 Task: Find connections with filter location Ratlām with filter topic #goalswith filter profile language Potuguese with filter current company Haldiram Foods International Ltd with filter school Amrita Vishwa Vidyapeetham with filter industry Coal Mining with filter service category SupportTechnical Writing with filter keywords title Physical Therapy Assistant
Action: Mouse moved to (627, 65)
Screenshot: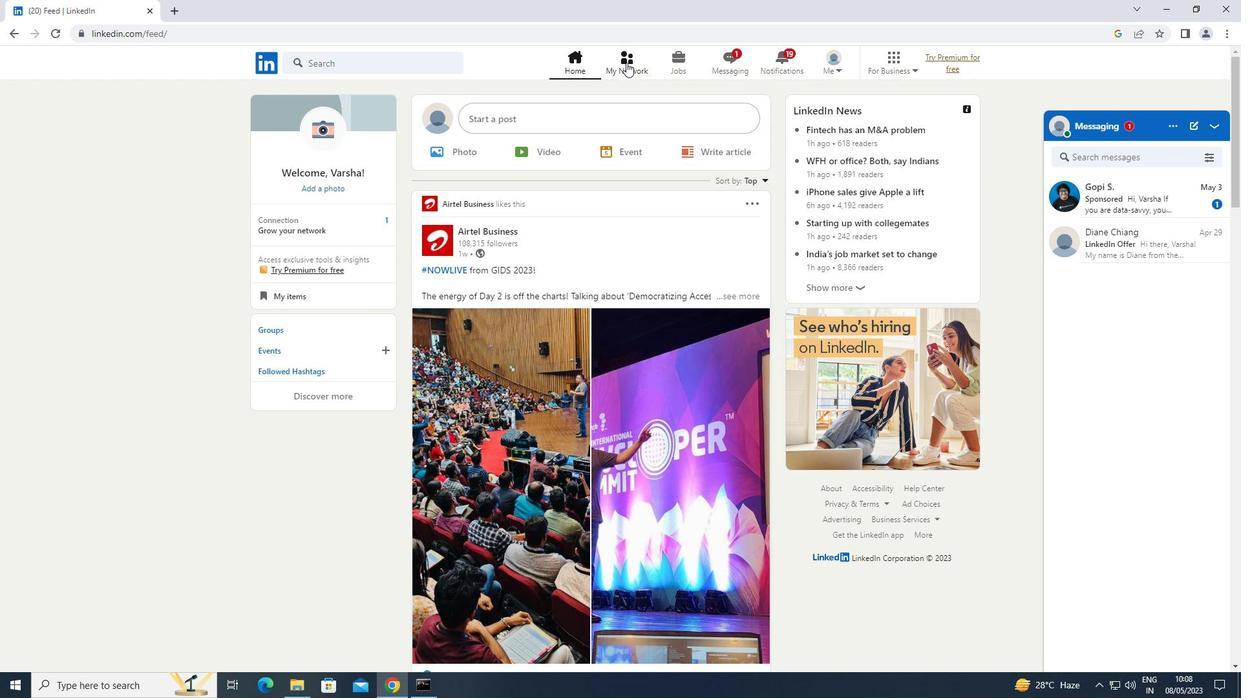 
Action: Mouse pressed left at (627, 65)
Screenshot: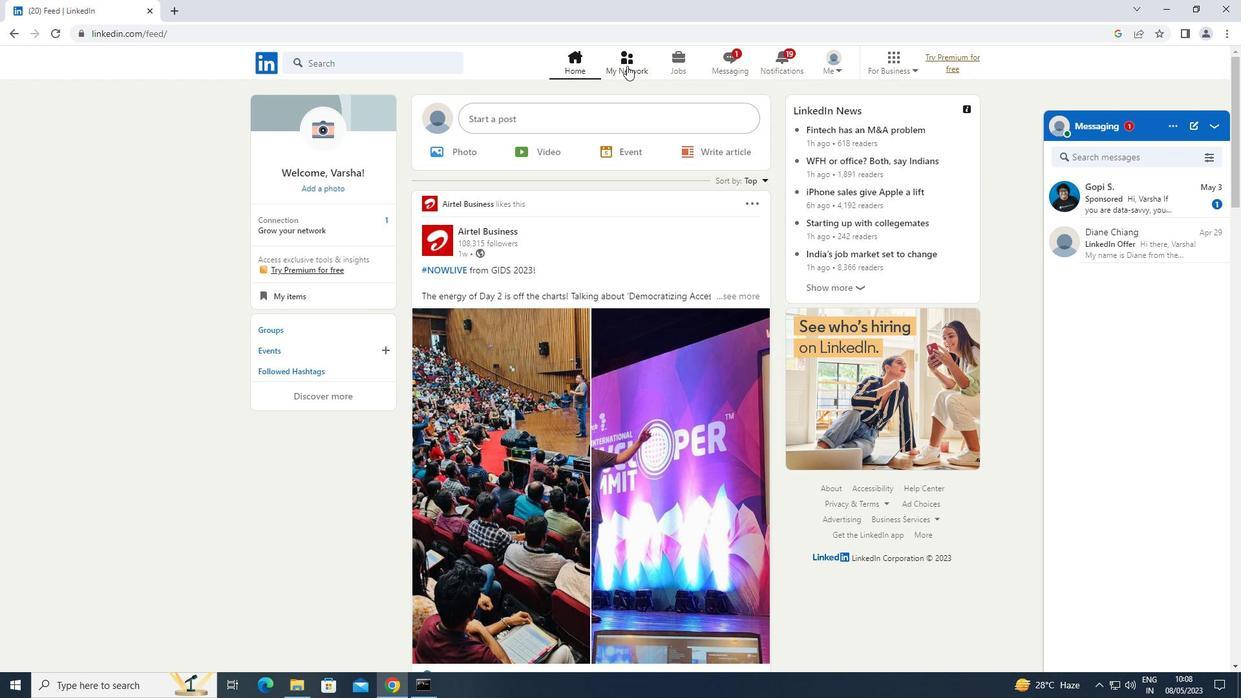 
Action: Mouse moved to (362, 126)
Screenshot: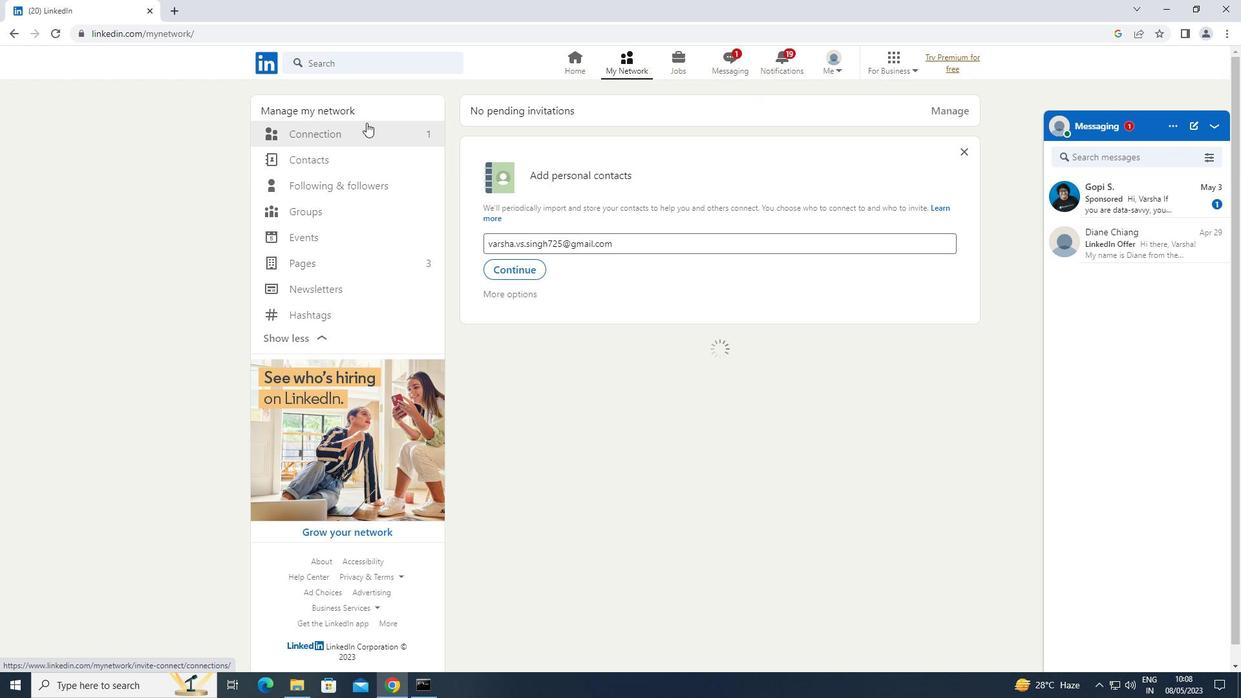 
Action: Mouse pressed left at (362, 126)
Screenshot: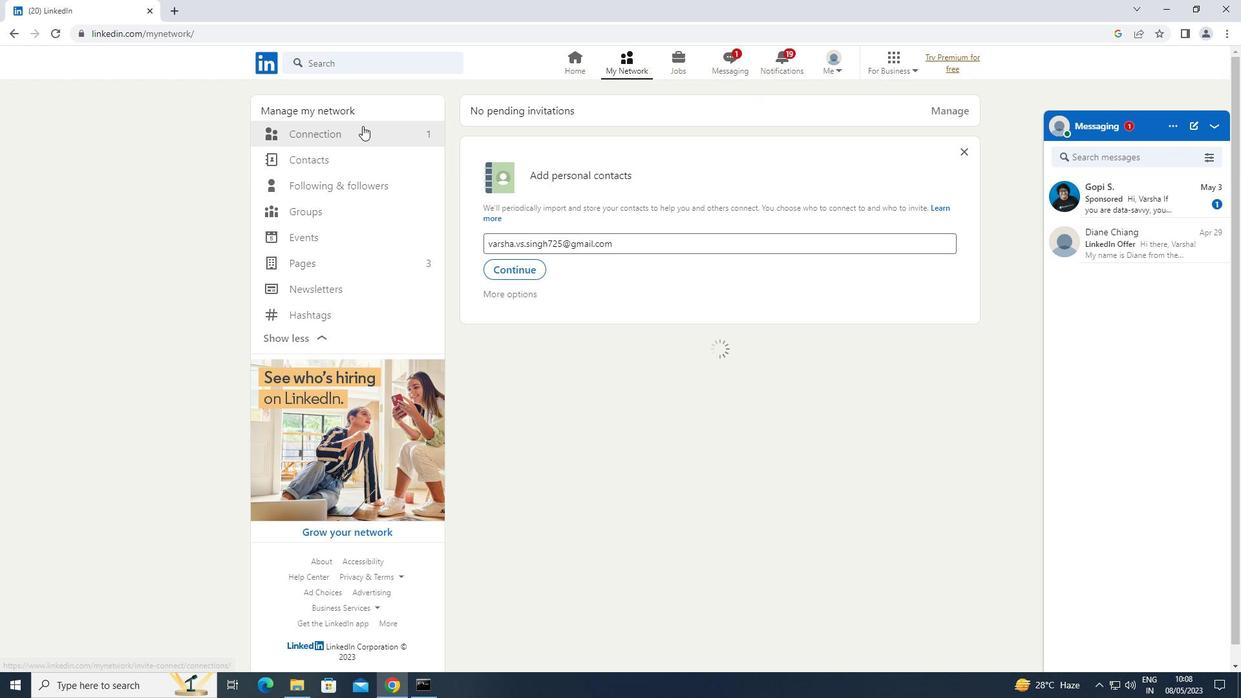 
Action: Mouse moved to (720, 129)
Screenshot: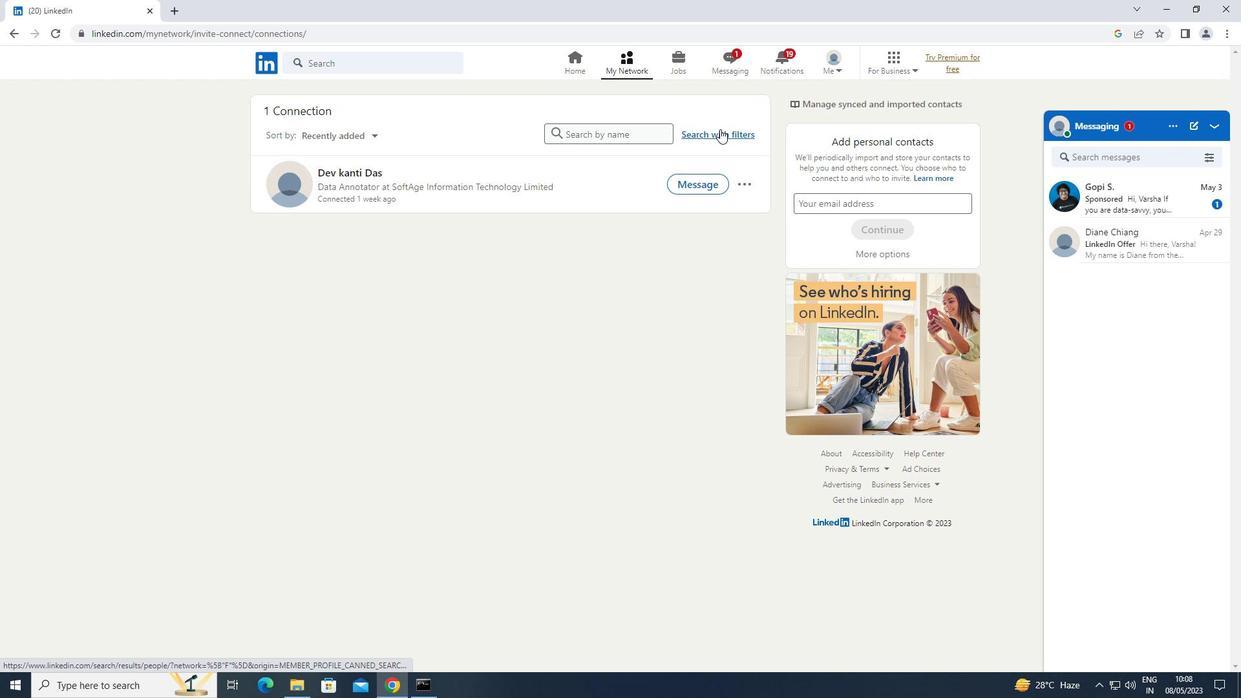
Action: Mouse pressed left at (720, 129)
Screenshot: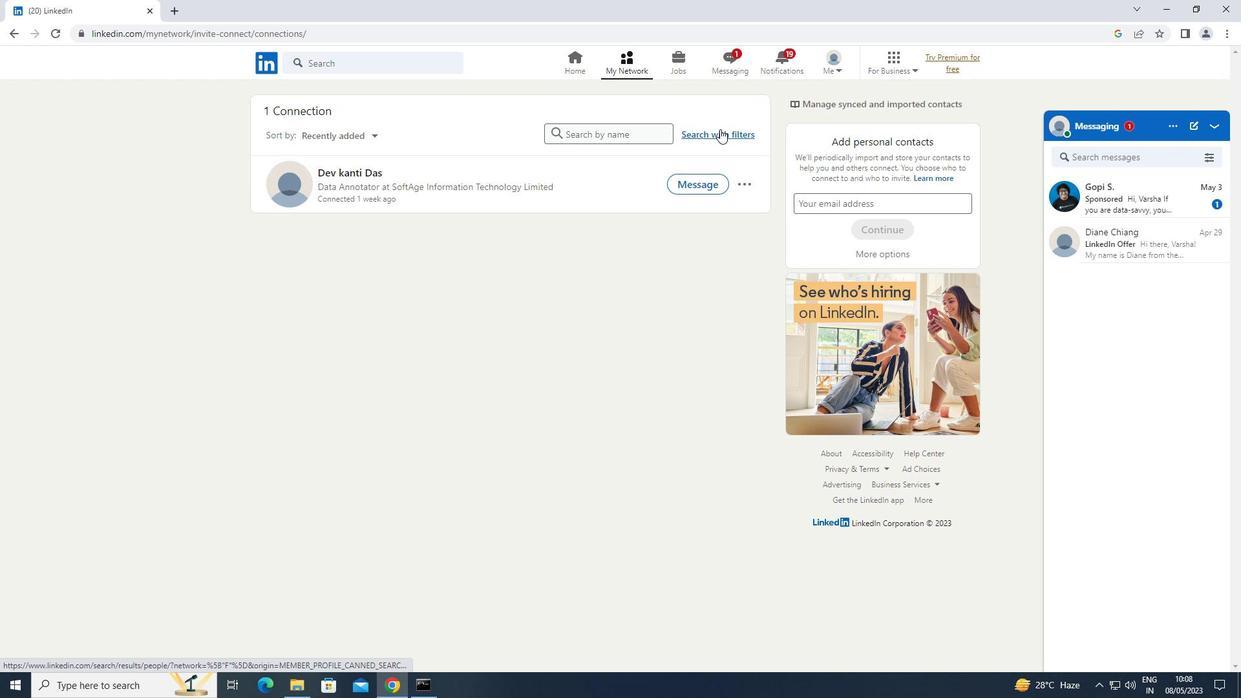 
Action: Mouse moved to (669, 98)
Screenshot: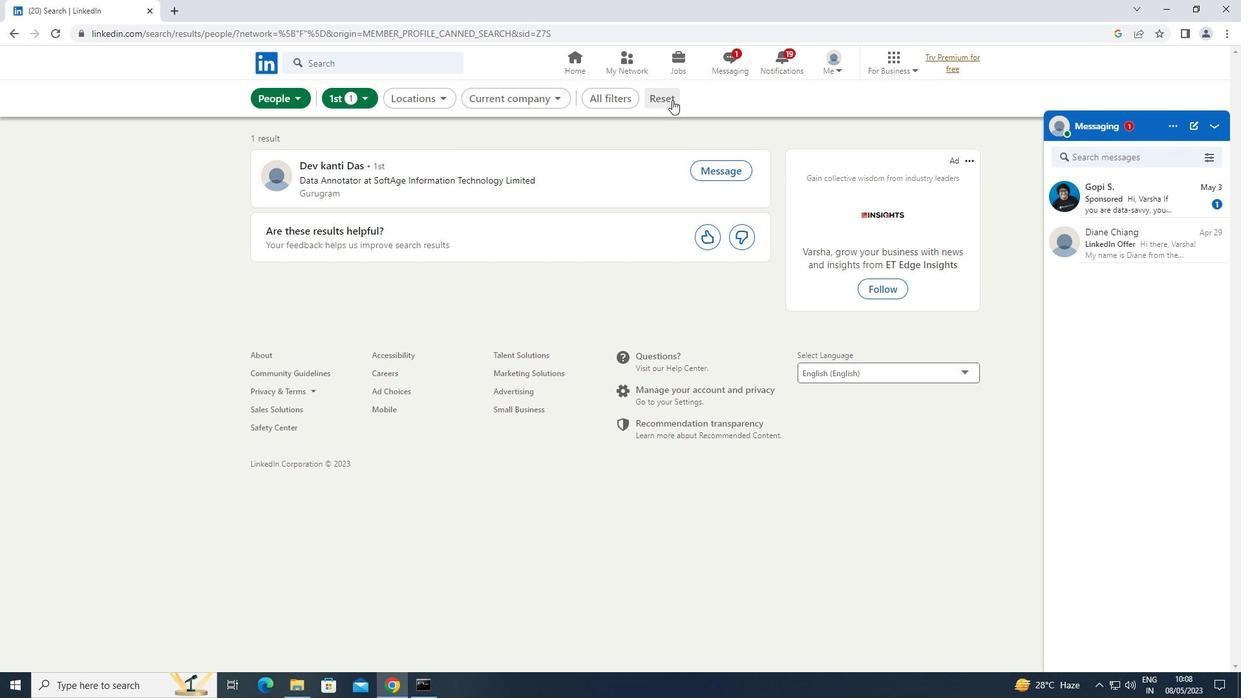 
Action: Mouse pressed left at (669, 98)
Screenshot: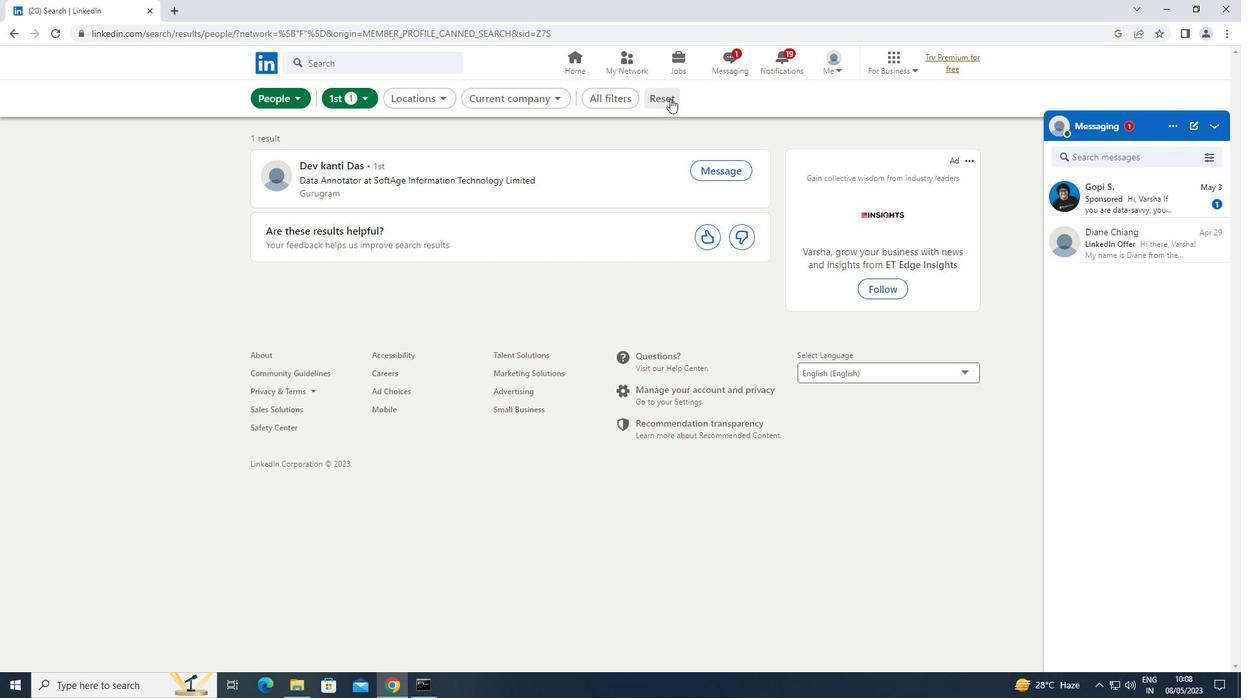 
Action: Mouse moved to (649, 99)
Screenshot: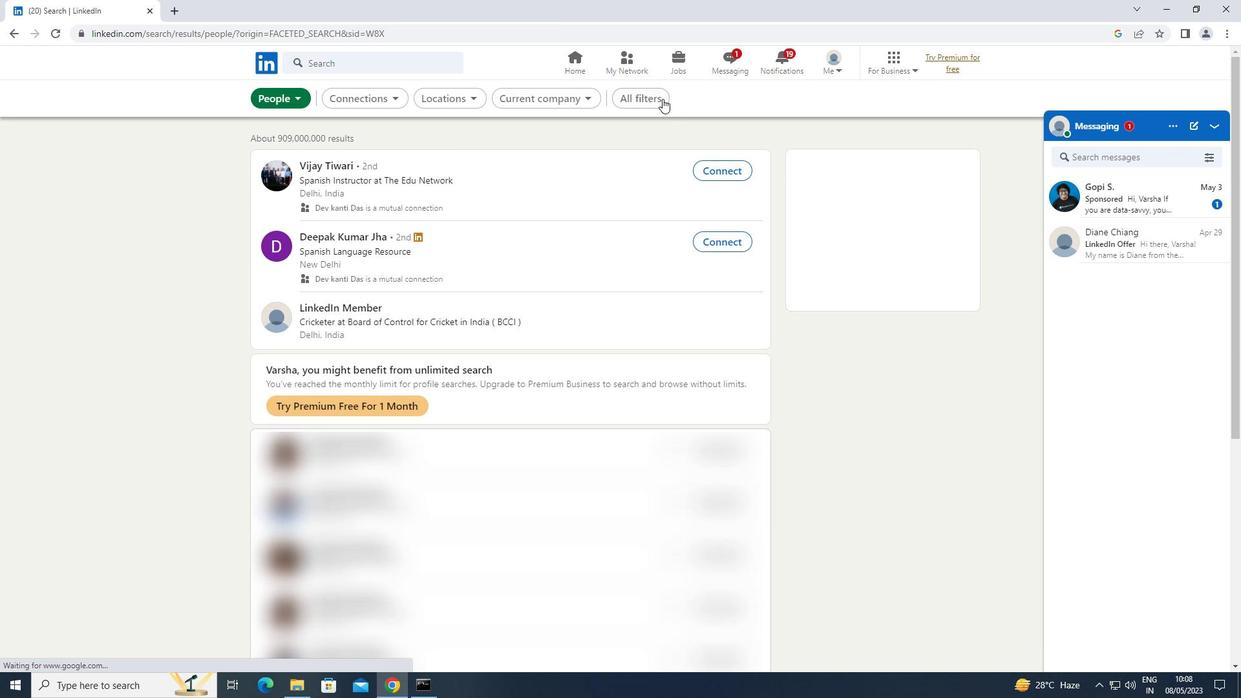 
Action: Mouse pressed left at (649, 99)
Screenshot: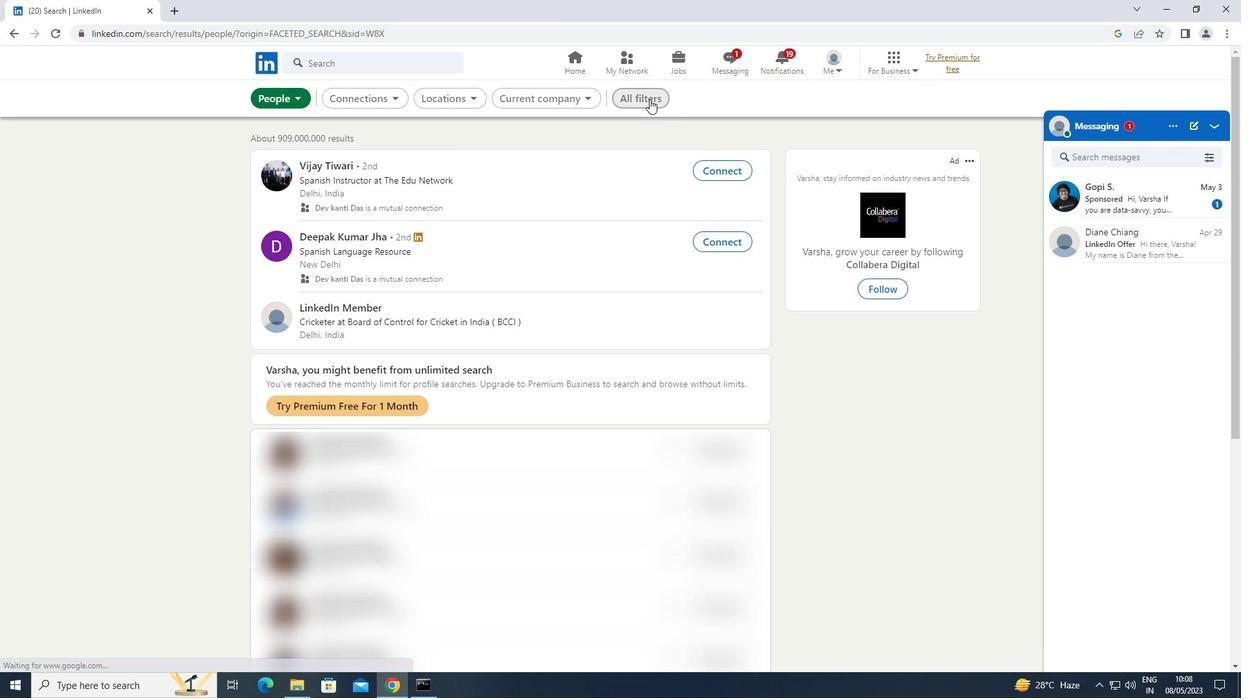 
Action: Mouse moved to (996, 192)
Screenshot: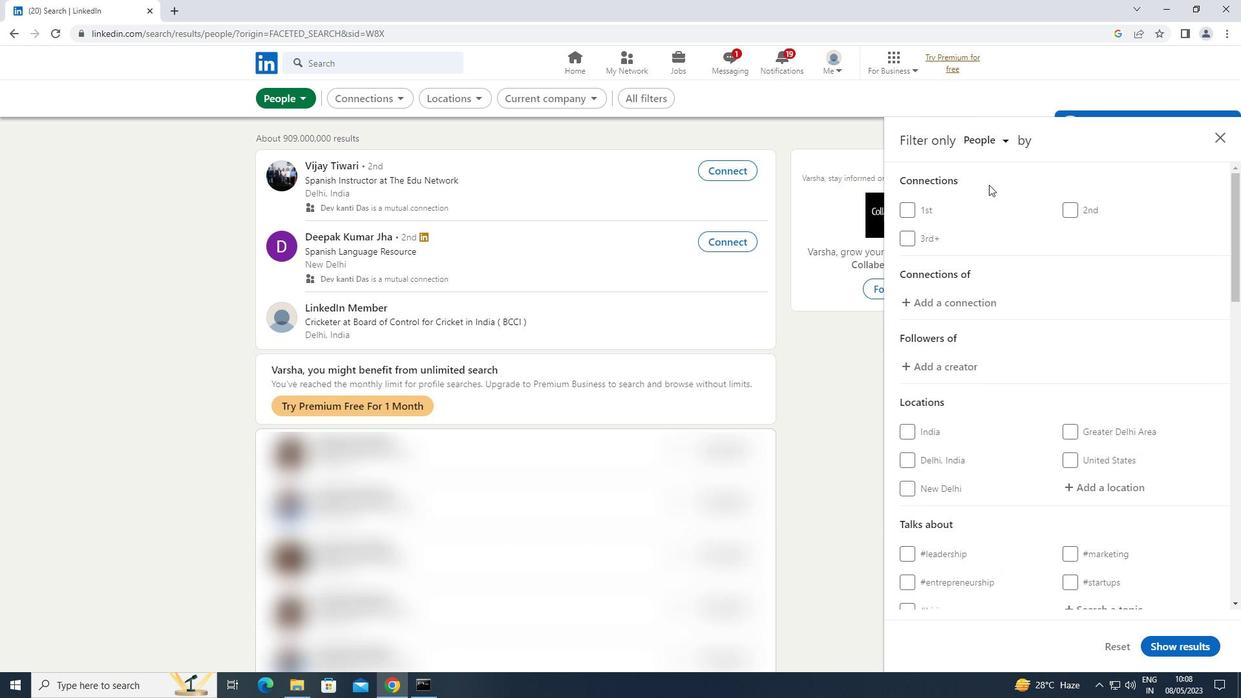 
Action: Mouse scrolled (996, 192) with delta (0, 0)
Screenshot: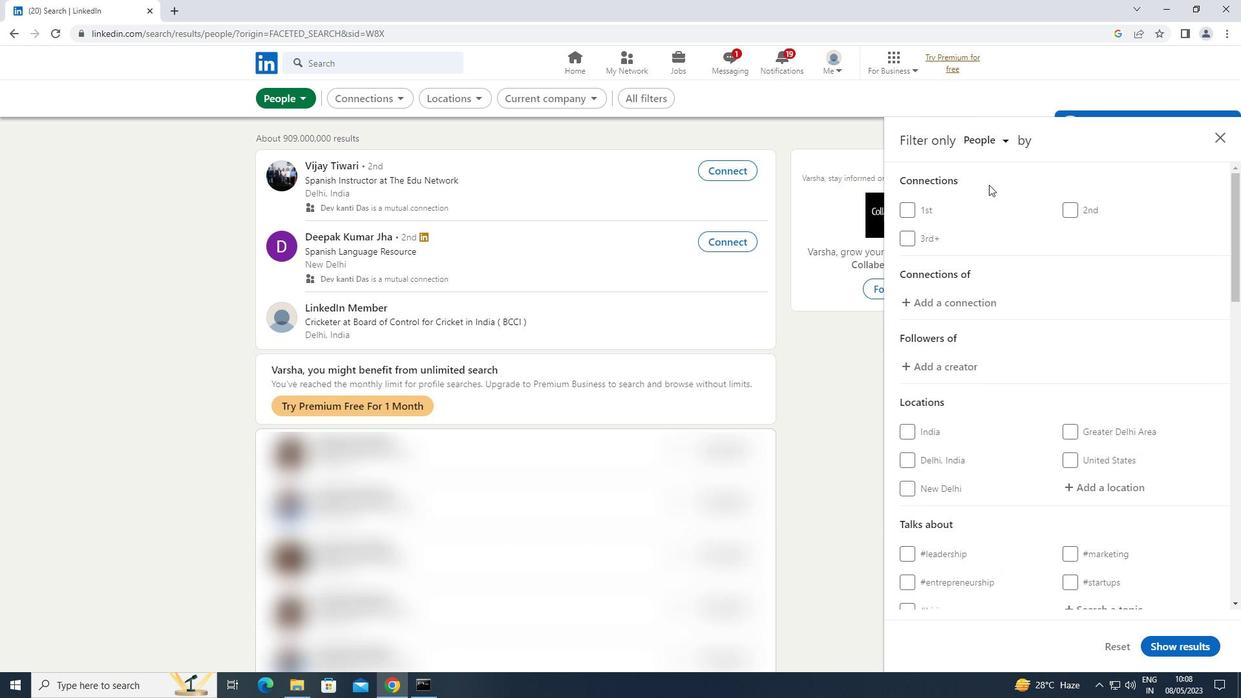 
Action: Mouse moved to (1003, 202)
Screenshot: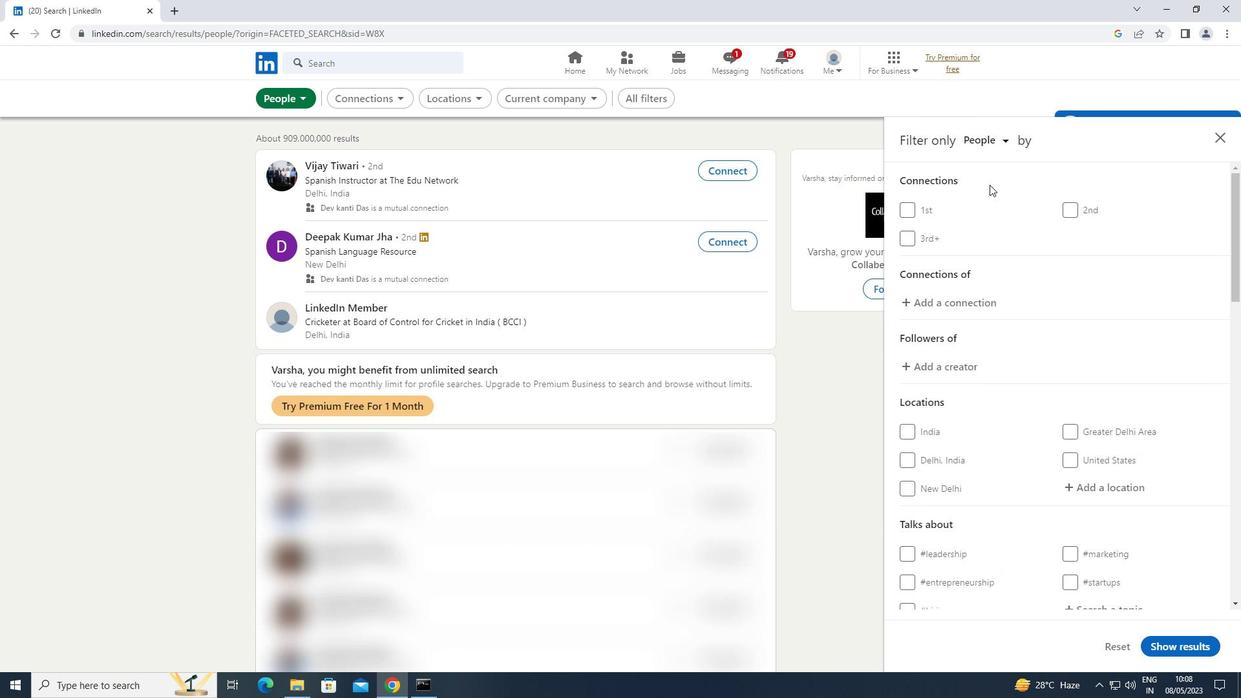 
Action: Mouse scrolled (1003, 201) with delta (0, 0)
Screenshot: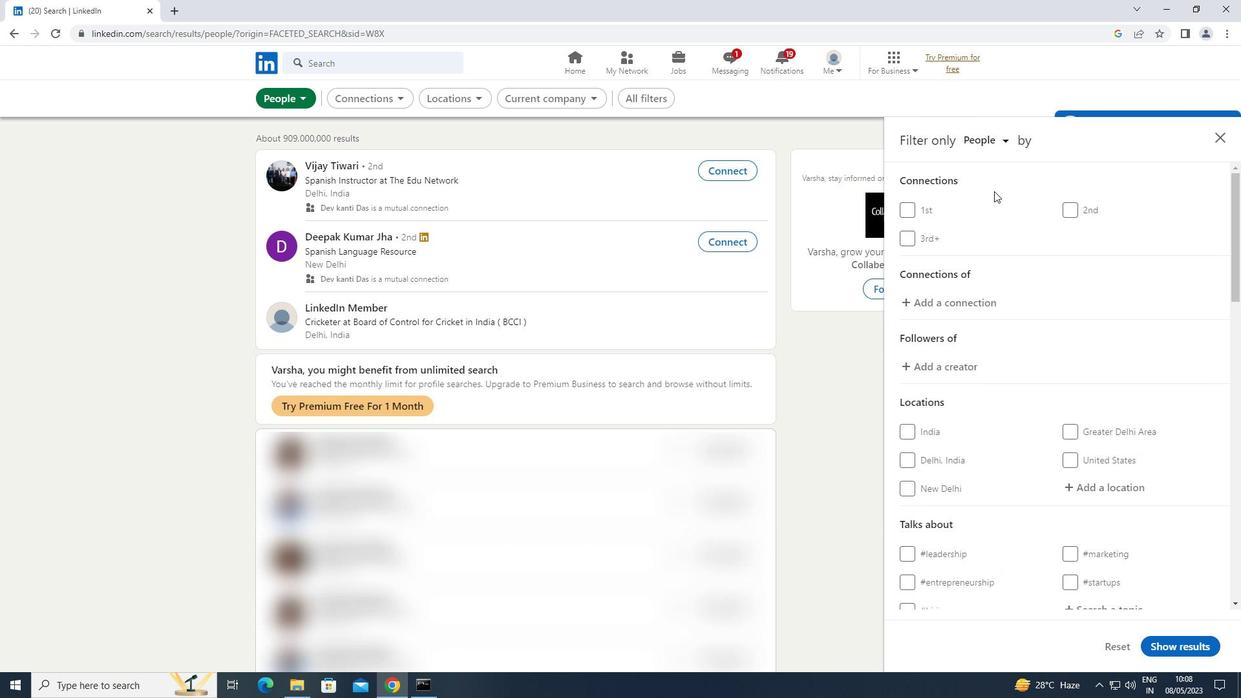 
Action: Mouse moved to (1081, 358)
Screenshot: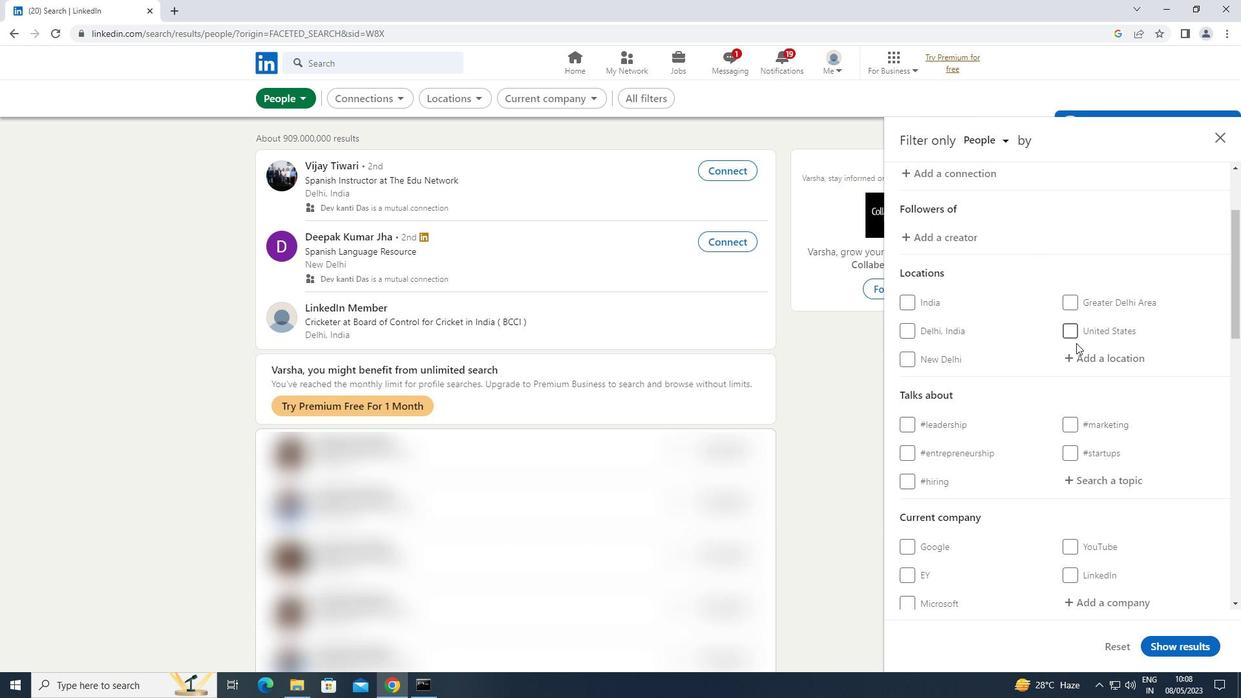 
Action: Mouse pressed left at (1081, 358)
Screenshot: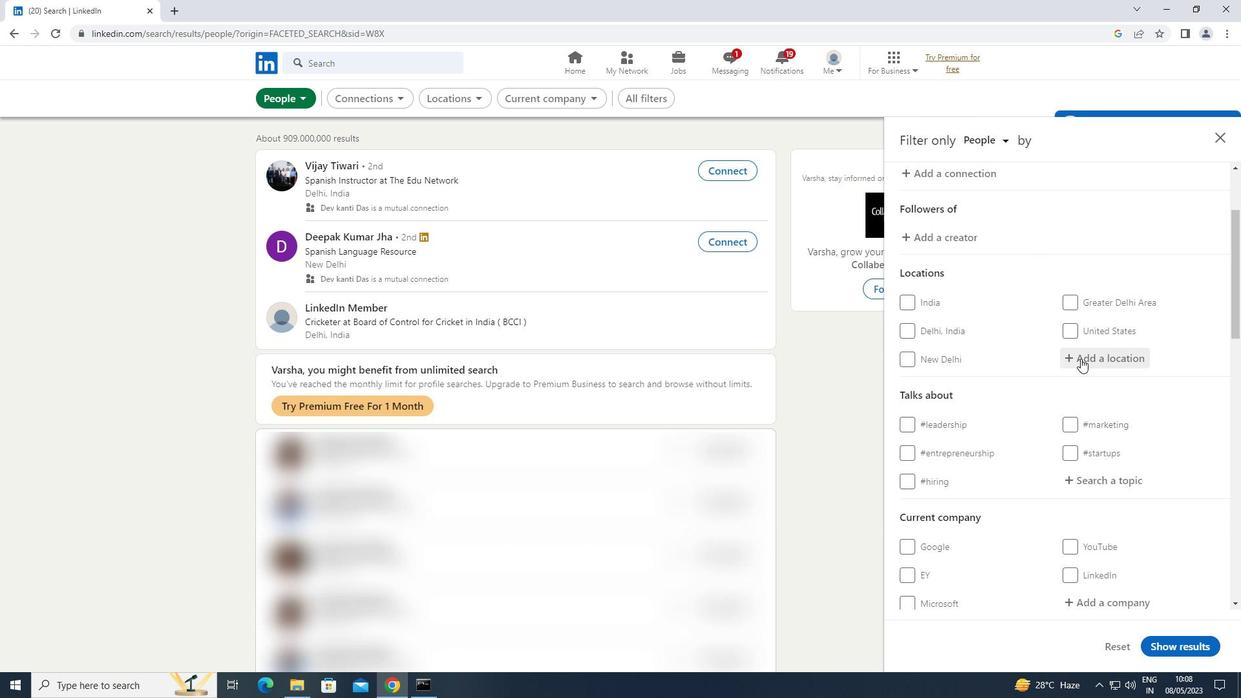 
Action: Key pressed <Key.shift>RAT<Key.backspace><Key.backspace><Key.backspace><Key.shift><Key.shift><Key.shift><Key.shift><Key.shift>RATLAM
Screenshot: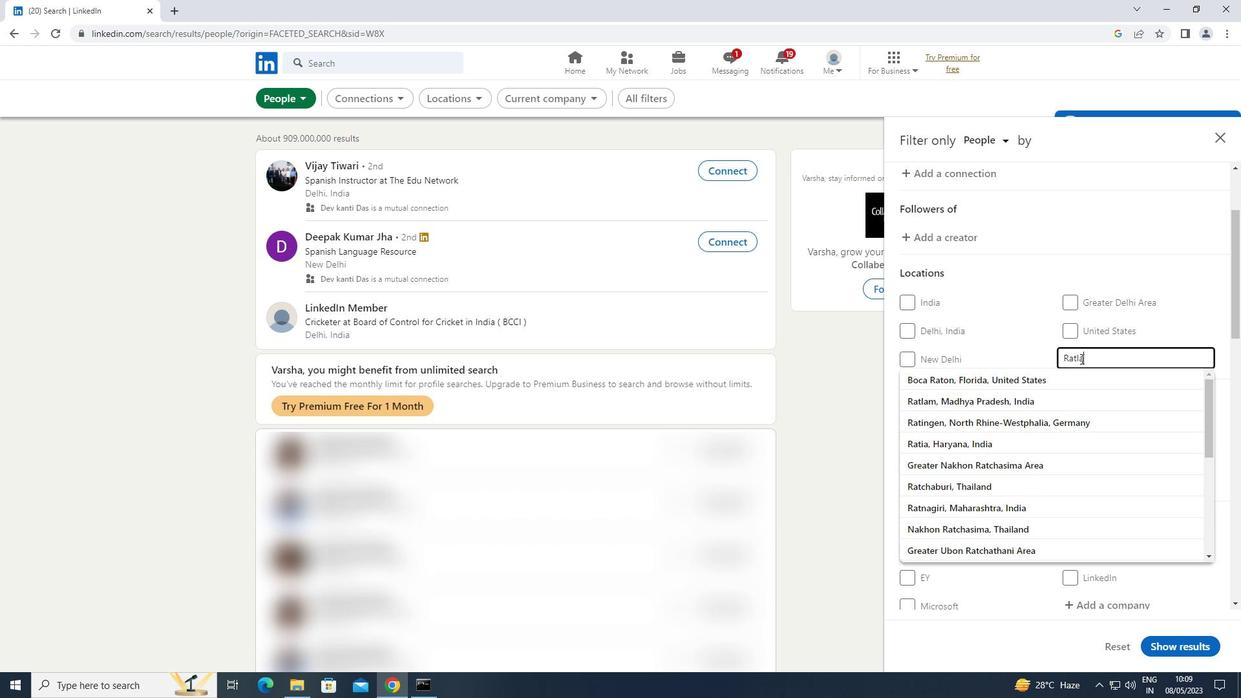 
Action: Mouse moved to (1105, 484)
Screenshot: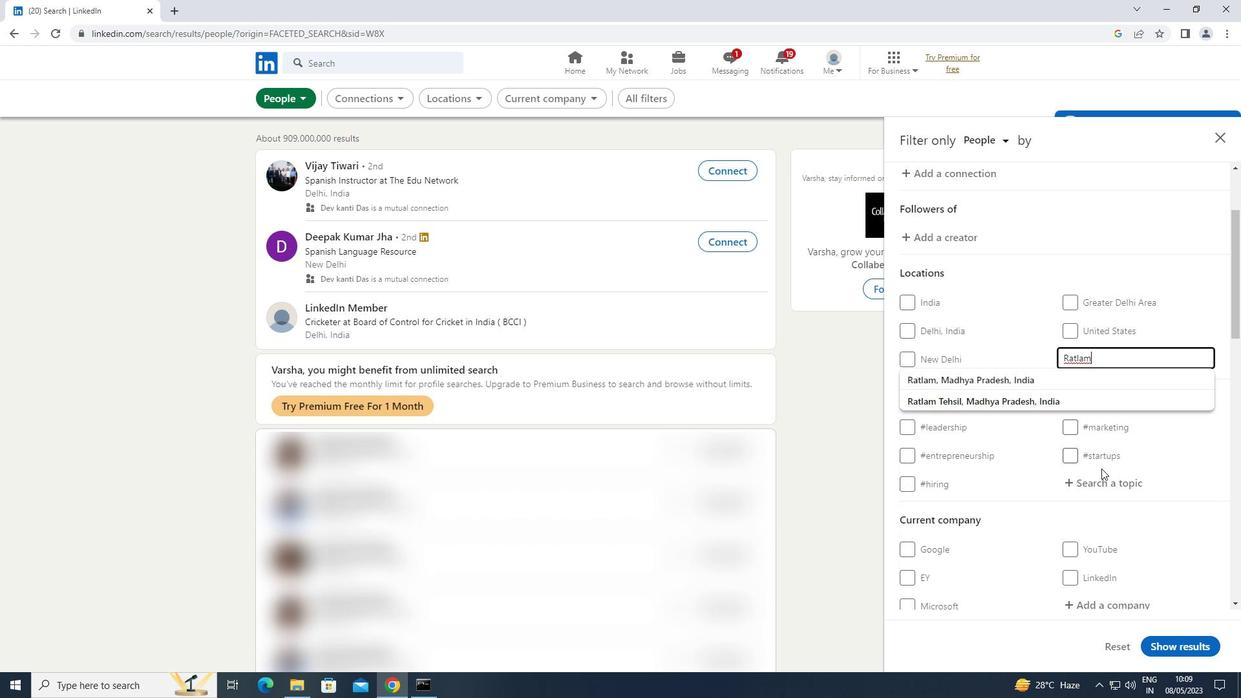 
Action: Mouse pressed left at (1105, 484)
Screenshot: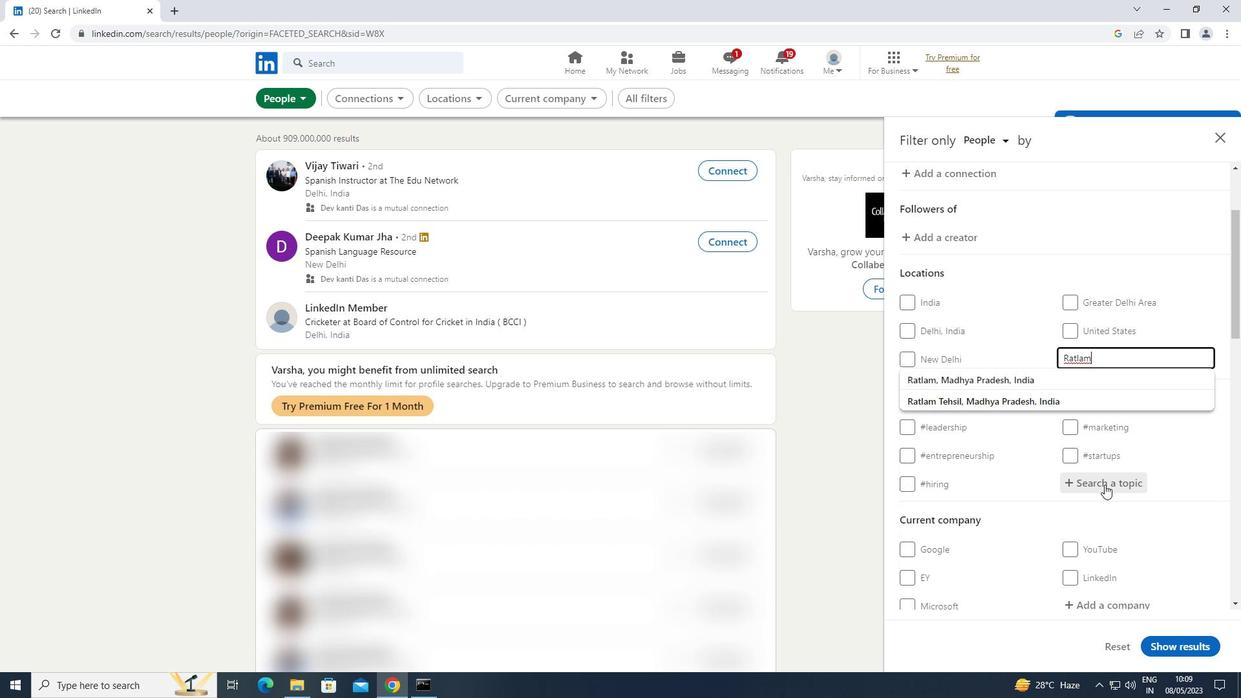 
Action: Mouse moved to (1108, 487)
Screenshot: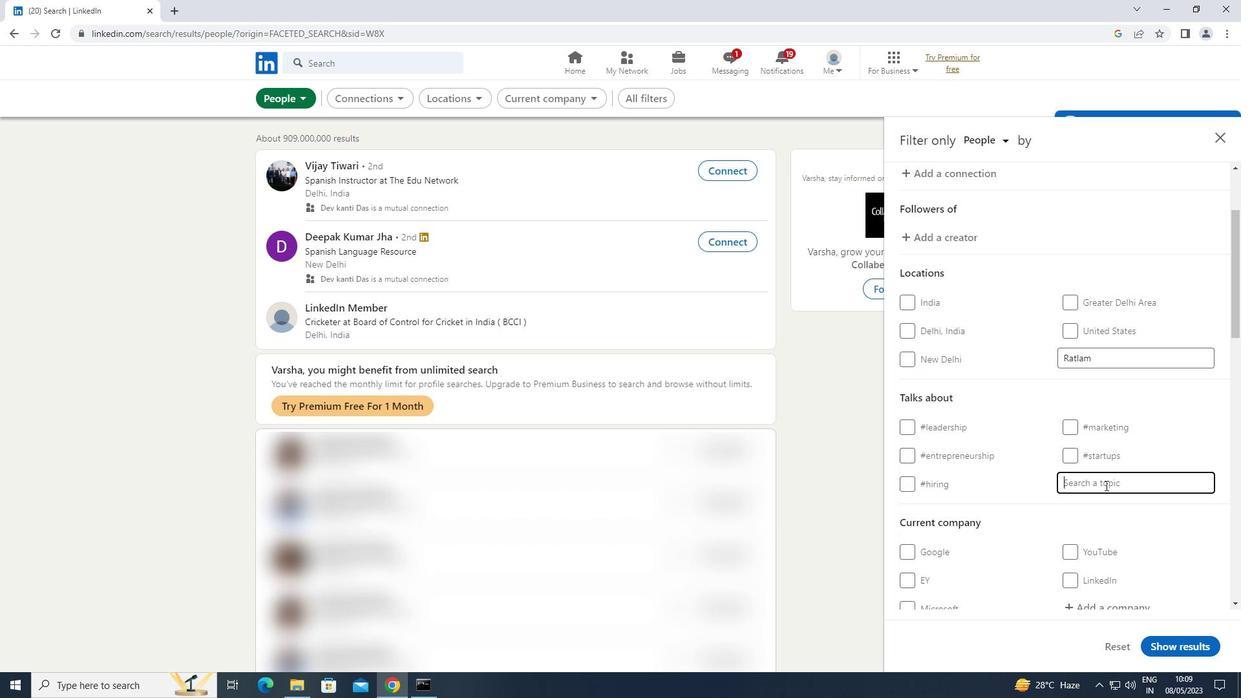 
Action: Key pressed GOALS
Screenshot: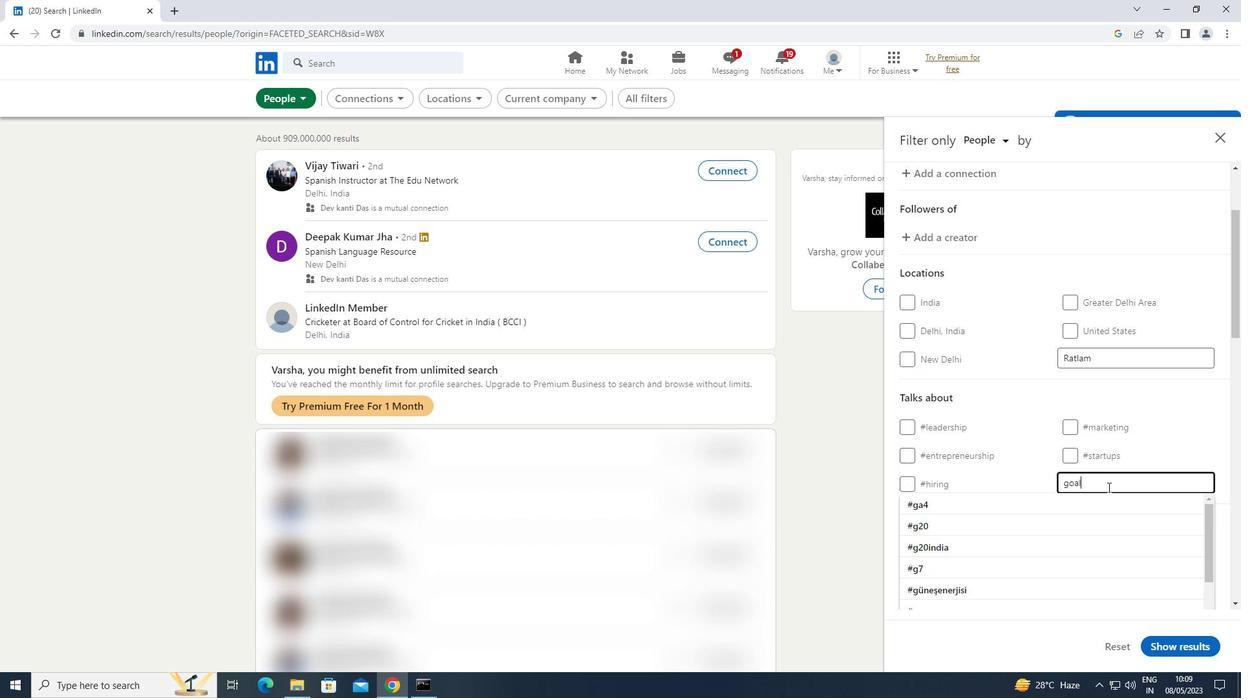 
Action: Mouse moved to (940, 505)
Screenshot: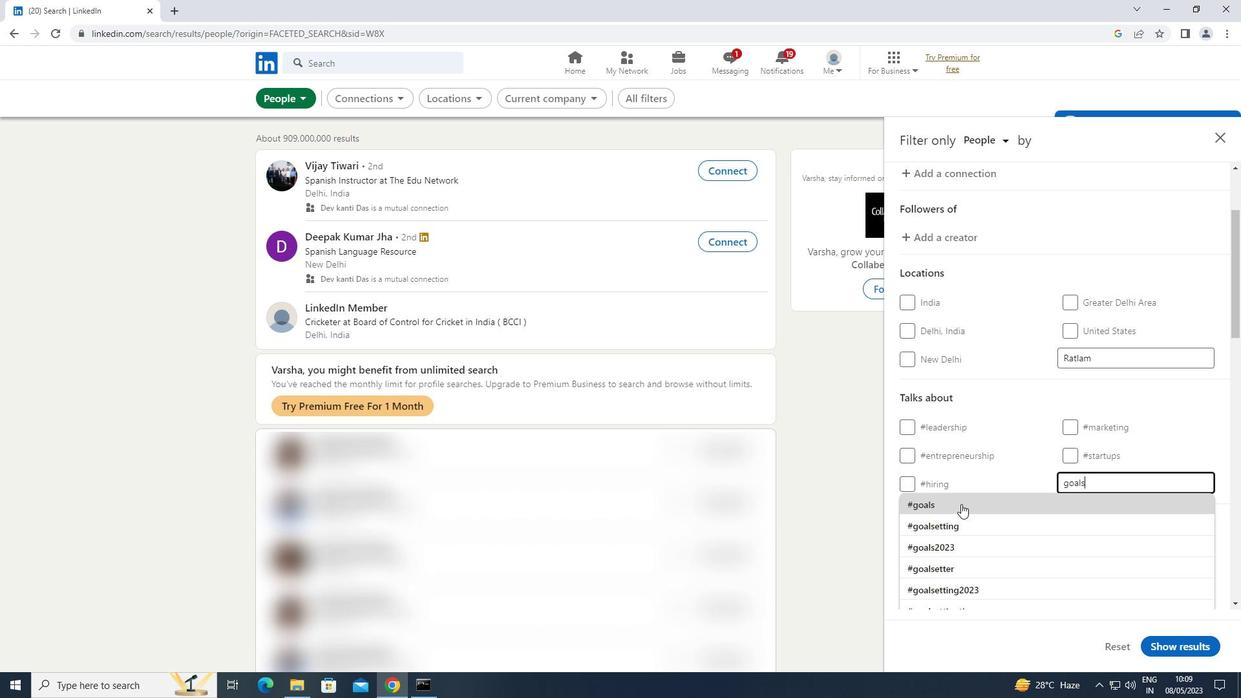 
Action: Mouse pressed left at (940, 505)
Screenshot: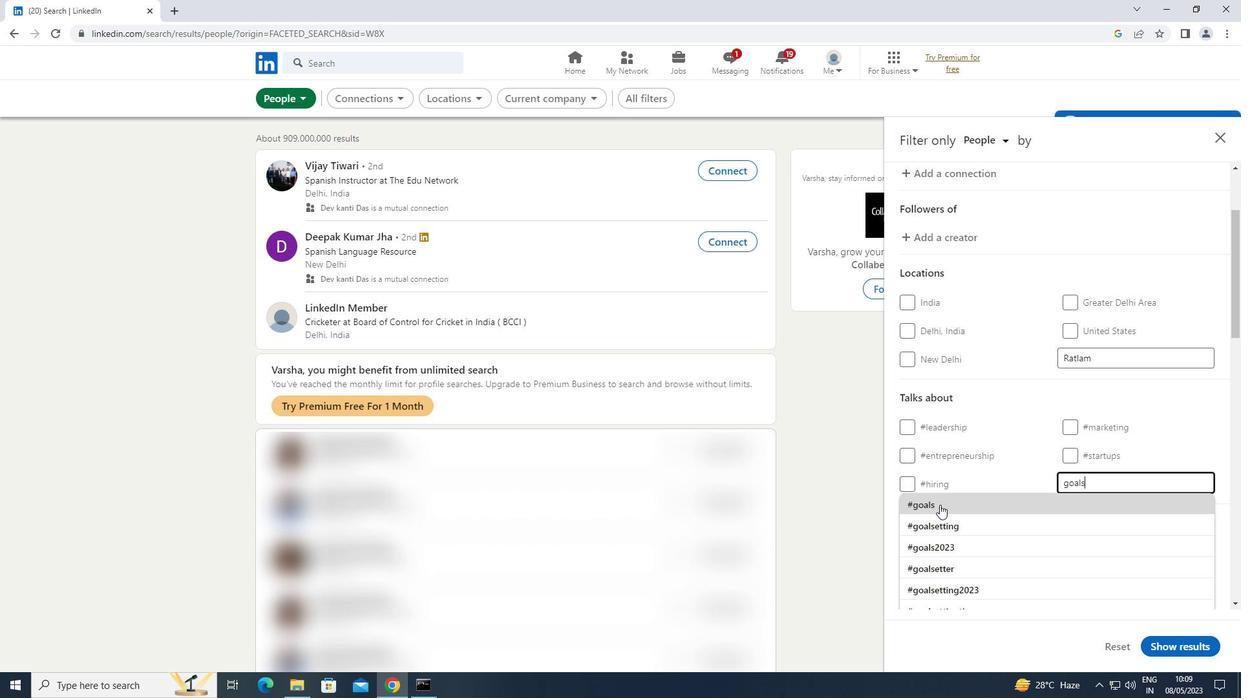 
Action: Mouse scrolled (940, 504) with delta (0, 0)
Screenshot: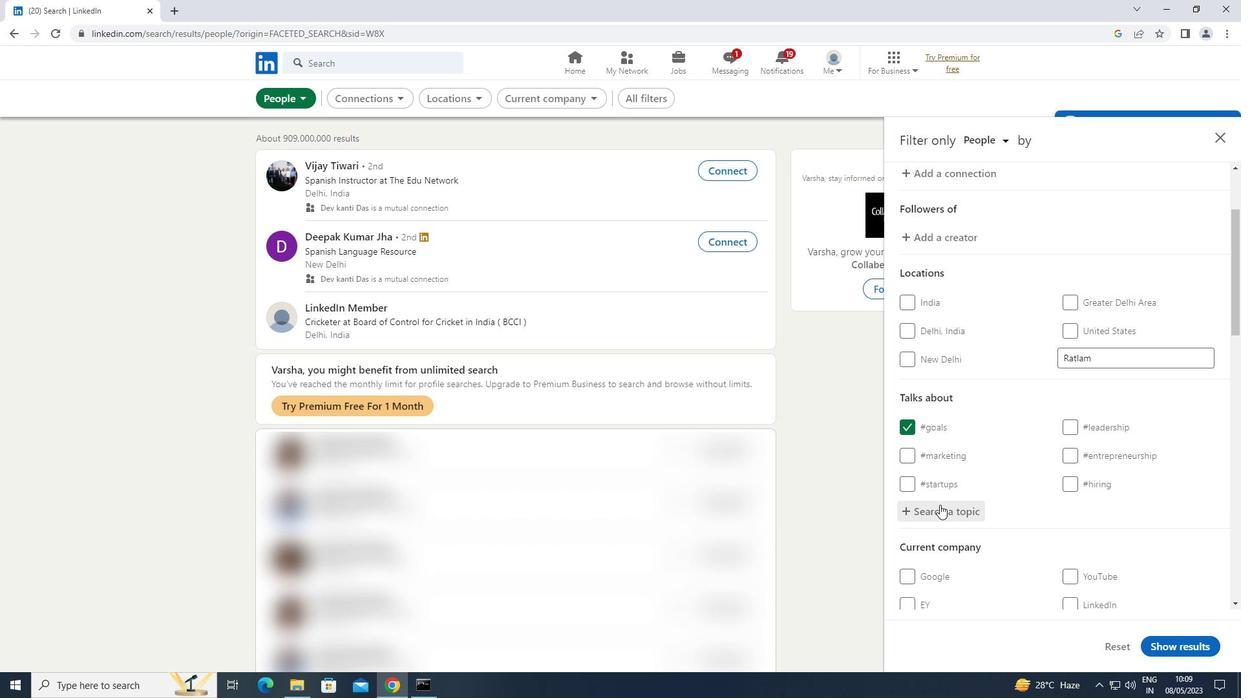 
Action: Mouse scrolled (940, 504) with delta (0, 0)
Screenshot: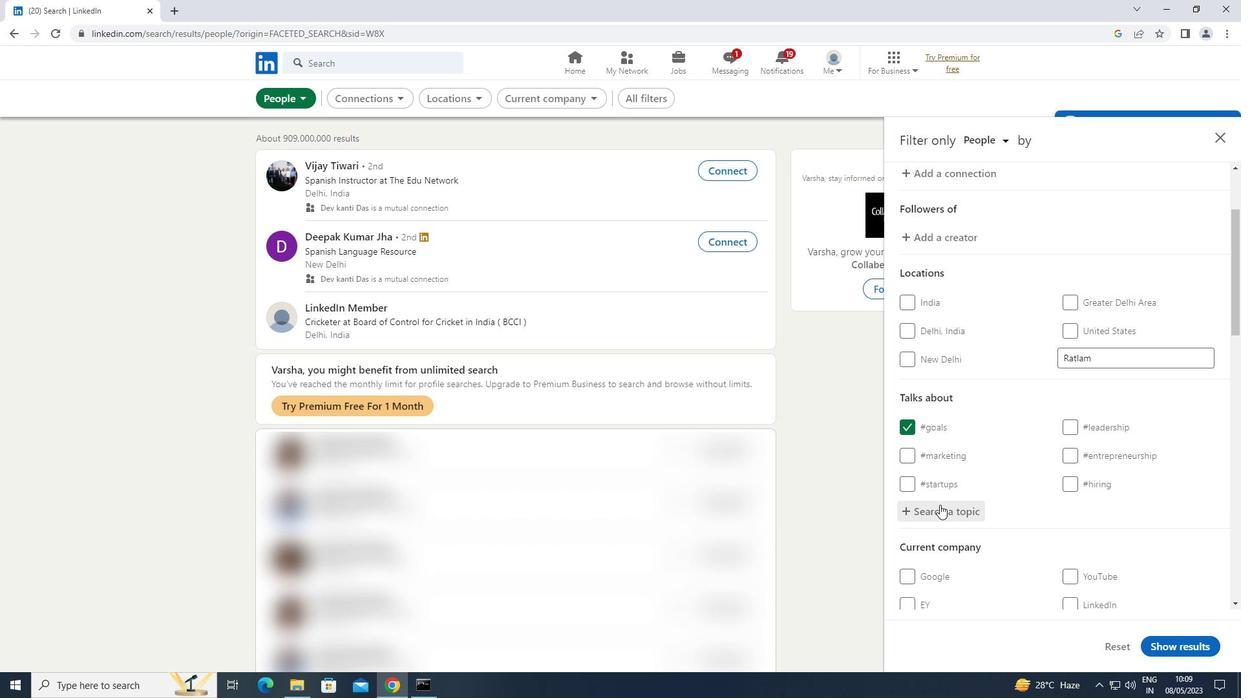 
Action: Mouse scrolled (940, 504) with delta (0, 0)
Screenshot: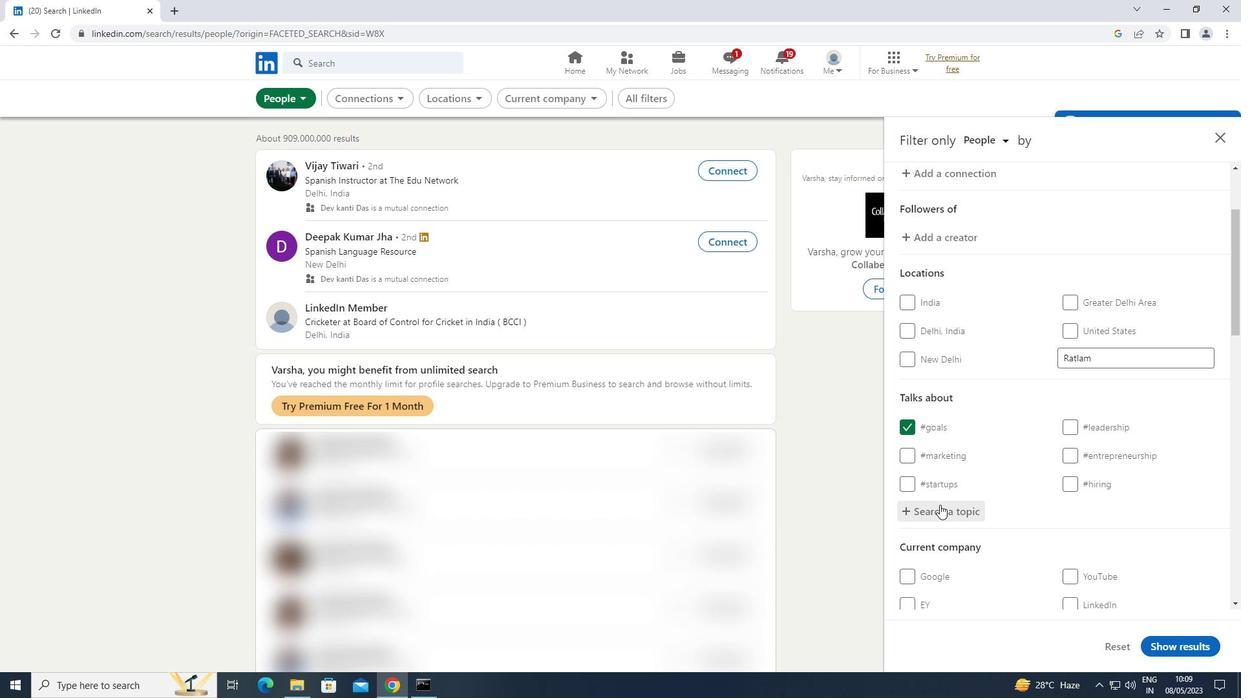 
Action: Mouse scrolled (940, 504) with delta (0, 0)
Screenshot: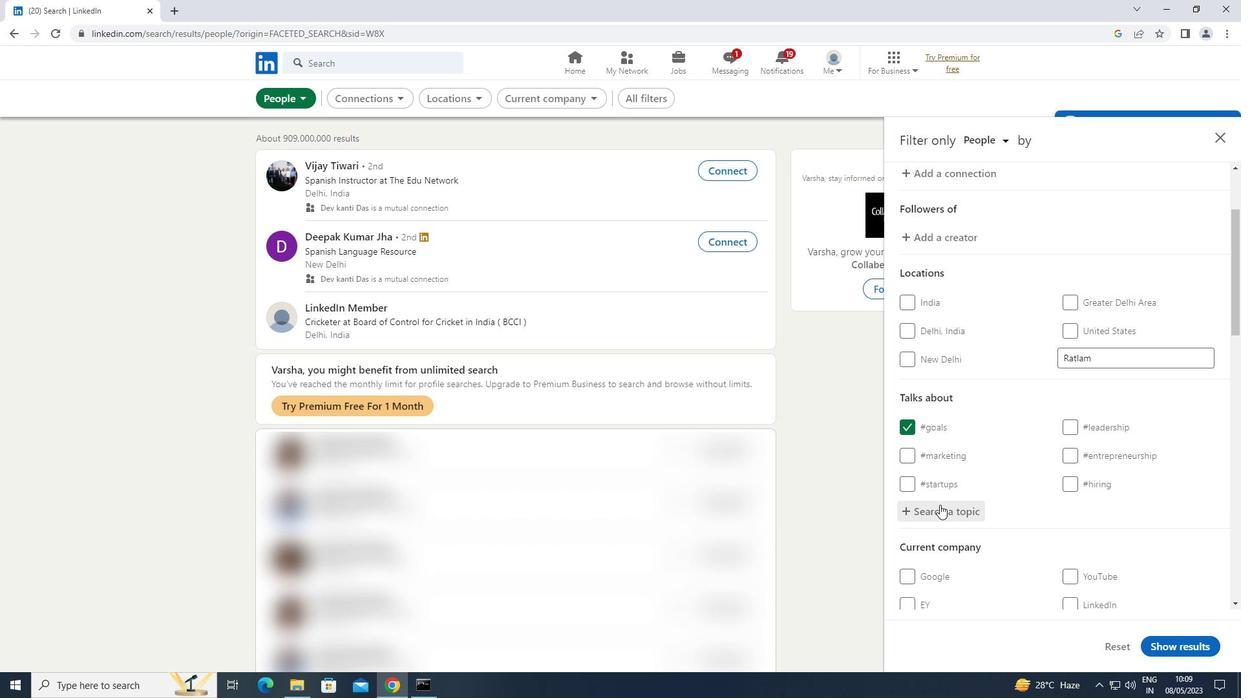 
Action: Mouse scrolled (940, 504) with delta (0, 0)
Screenshot: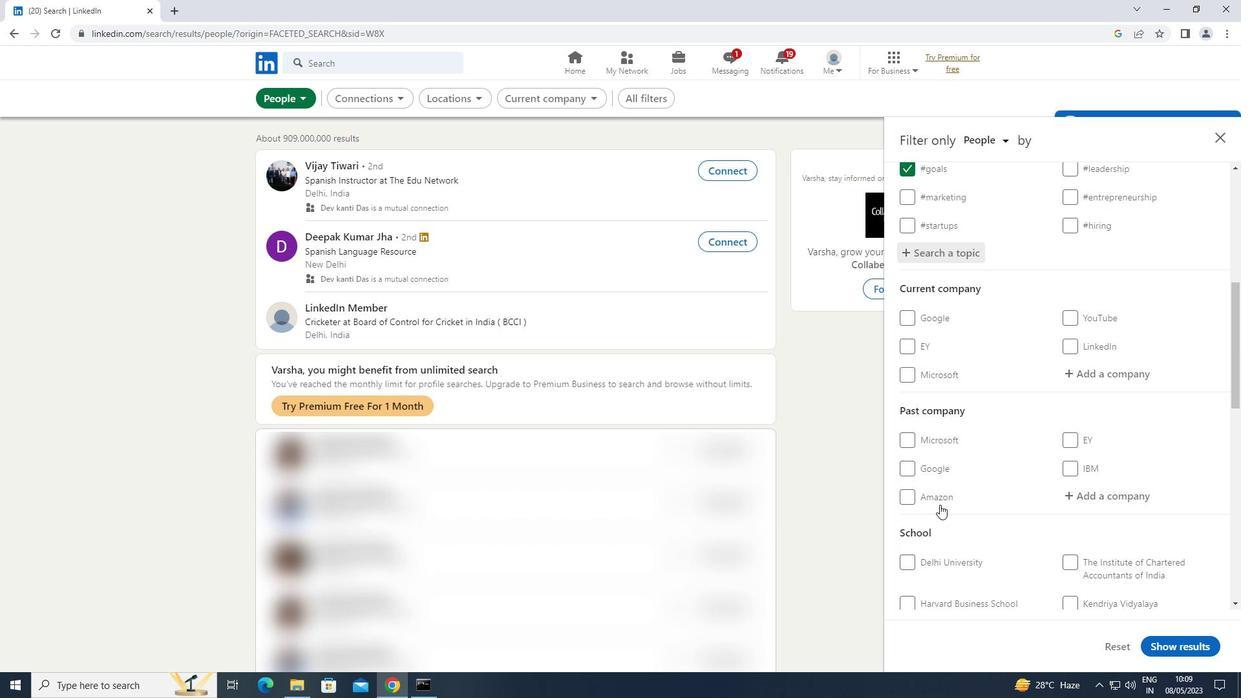
Action: Mouse scrolled (940, 504) with delta (0, 0)
Screenshot: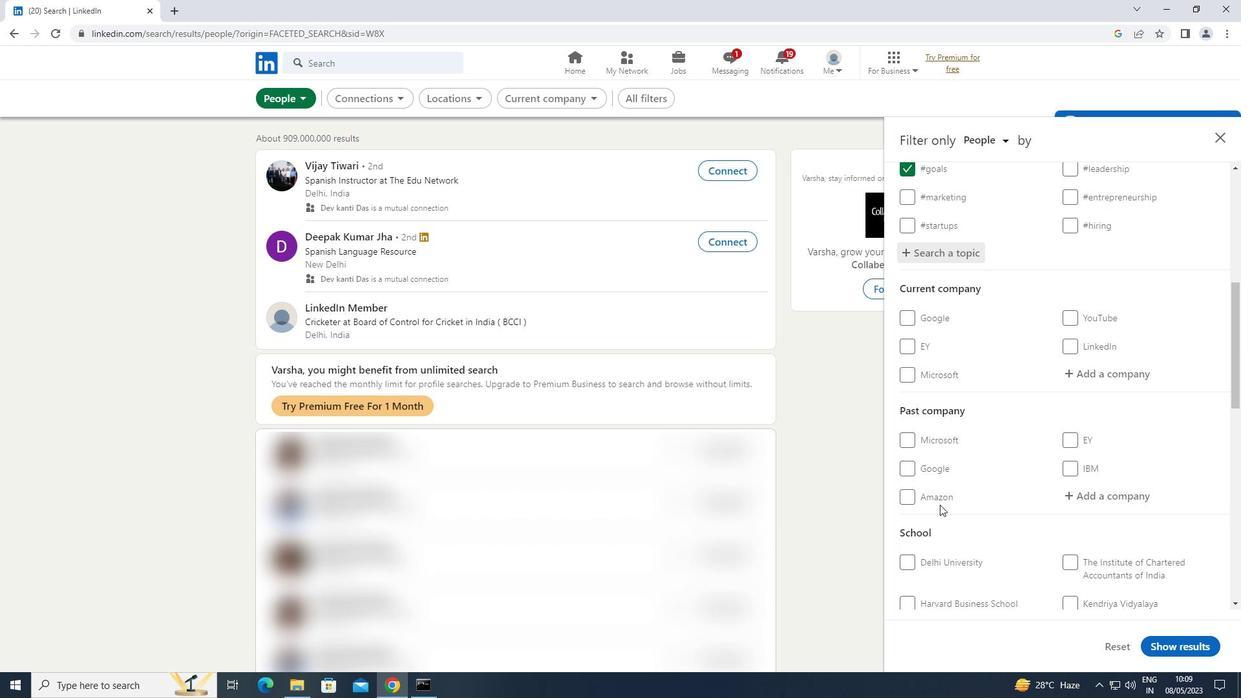 
Action: Mouse scrolled (940, 504) with delta (0, 0)
Screenshot: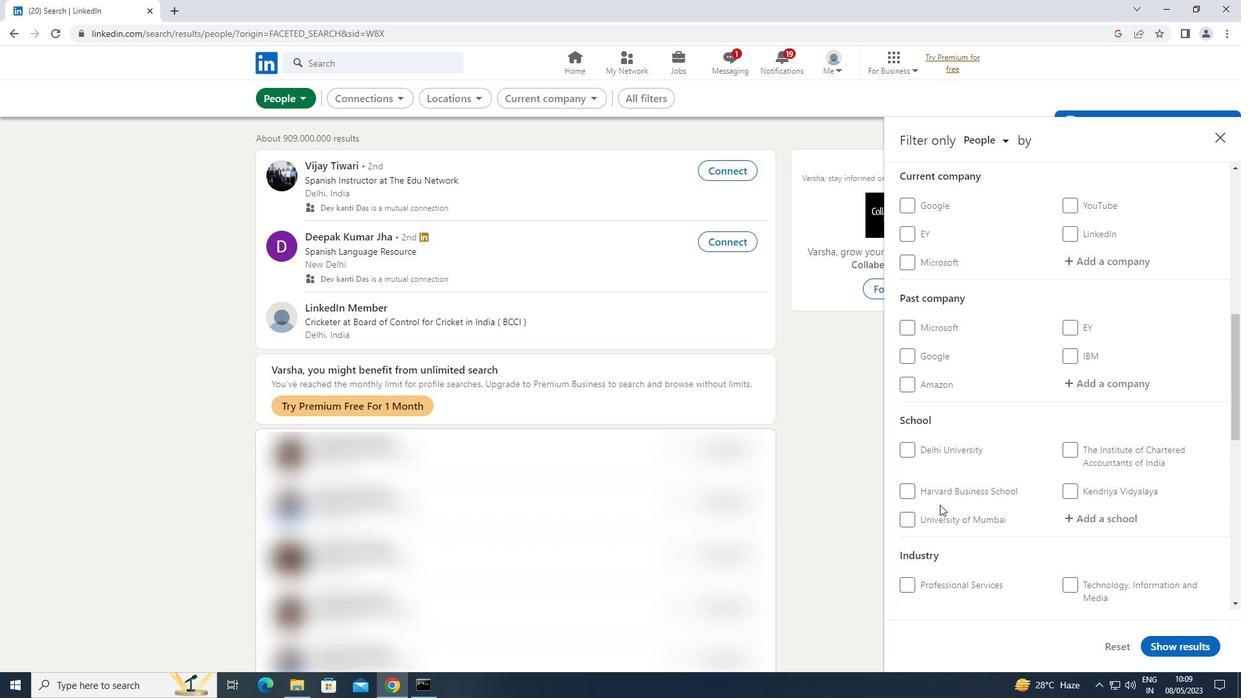 
Action: Mouse moved to (939, 505)
Screenshot: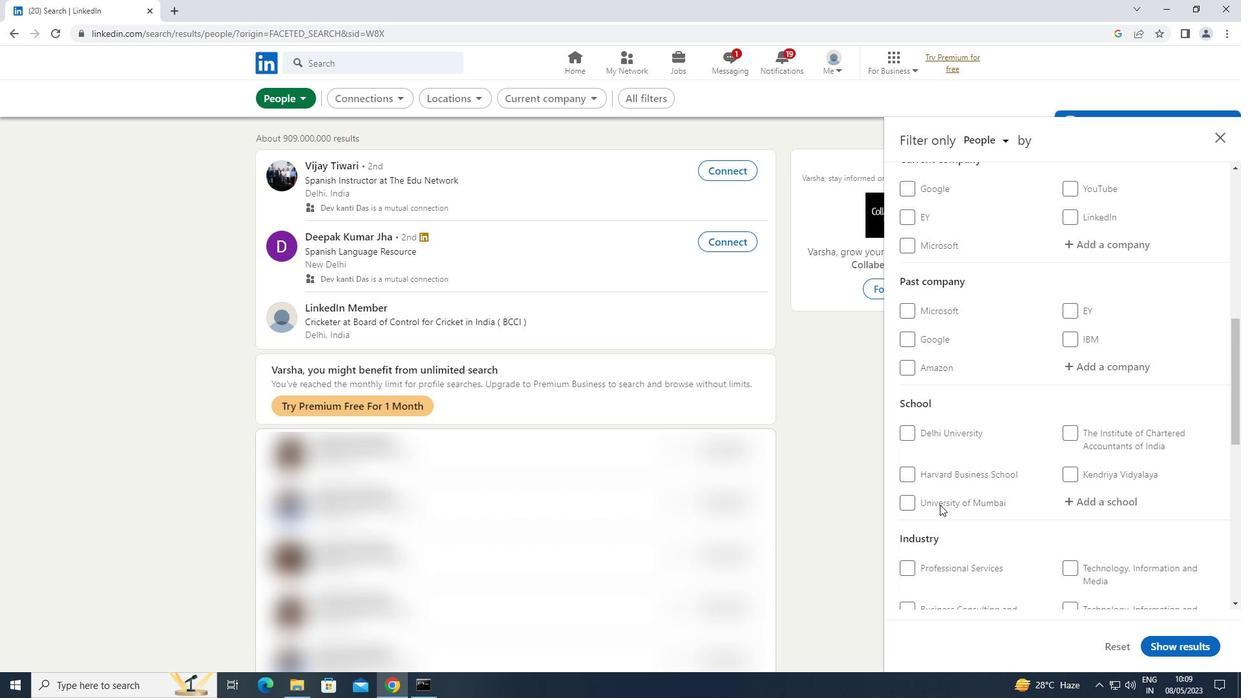
Action: Mouse scrolled (939, 504) with delta (0, 0)
Screenshot: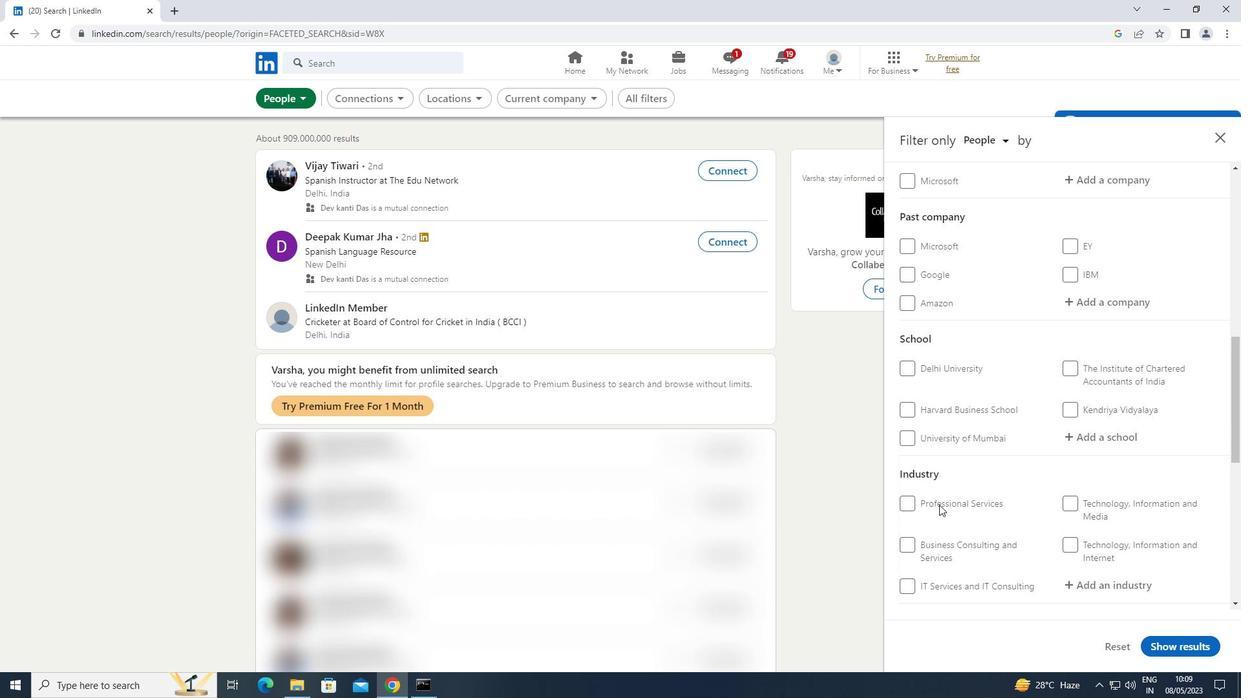 
Action: Mouse scrolled (939, 504) with delta (0, 0)
Screenshot: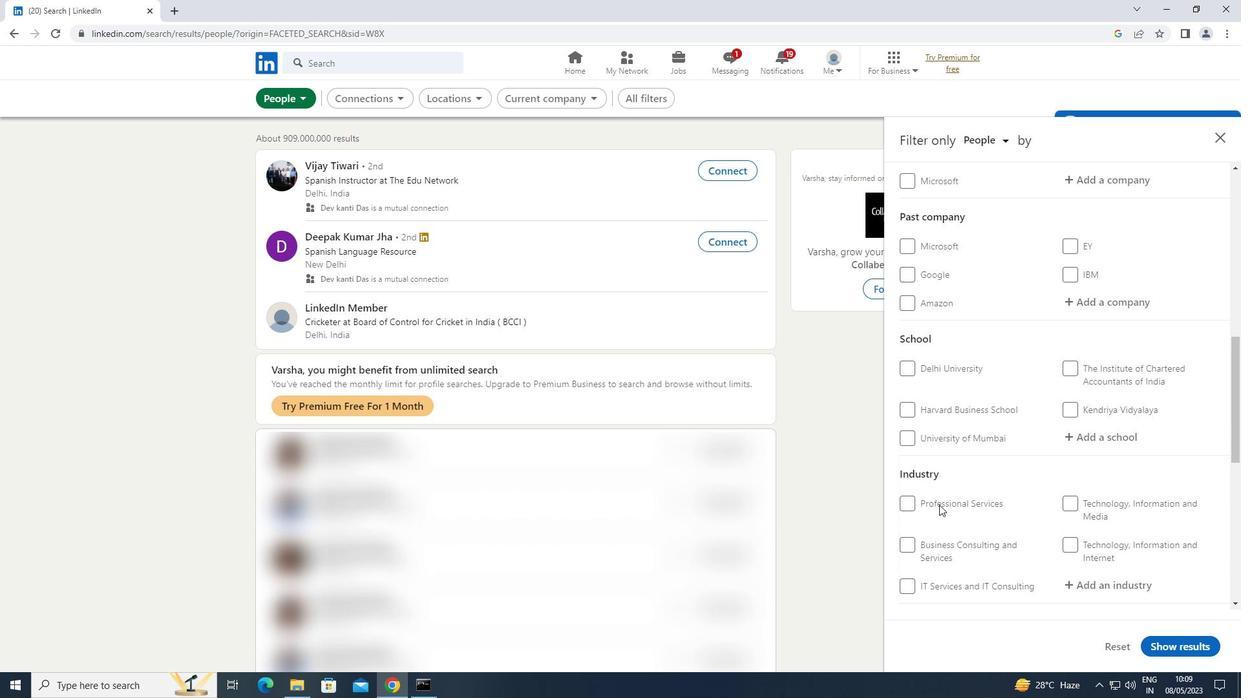 
Action: Mouse moved to (1068, 546)
Screenshot: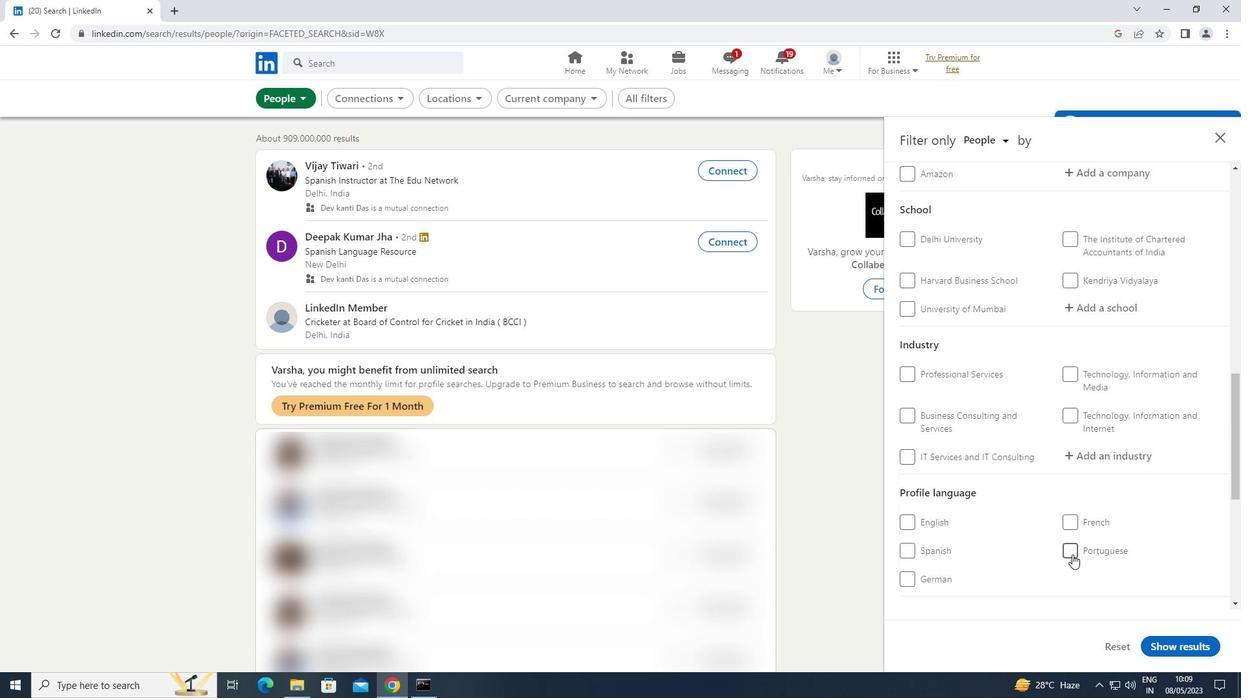 
Action: Mouse pressed left at (1068, 546)
Screenshot: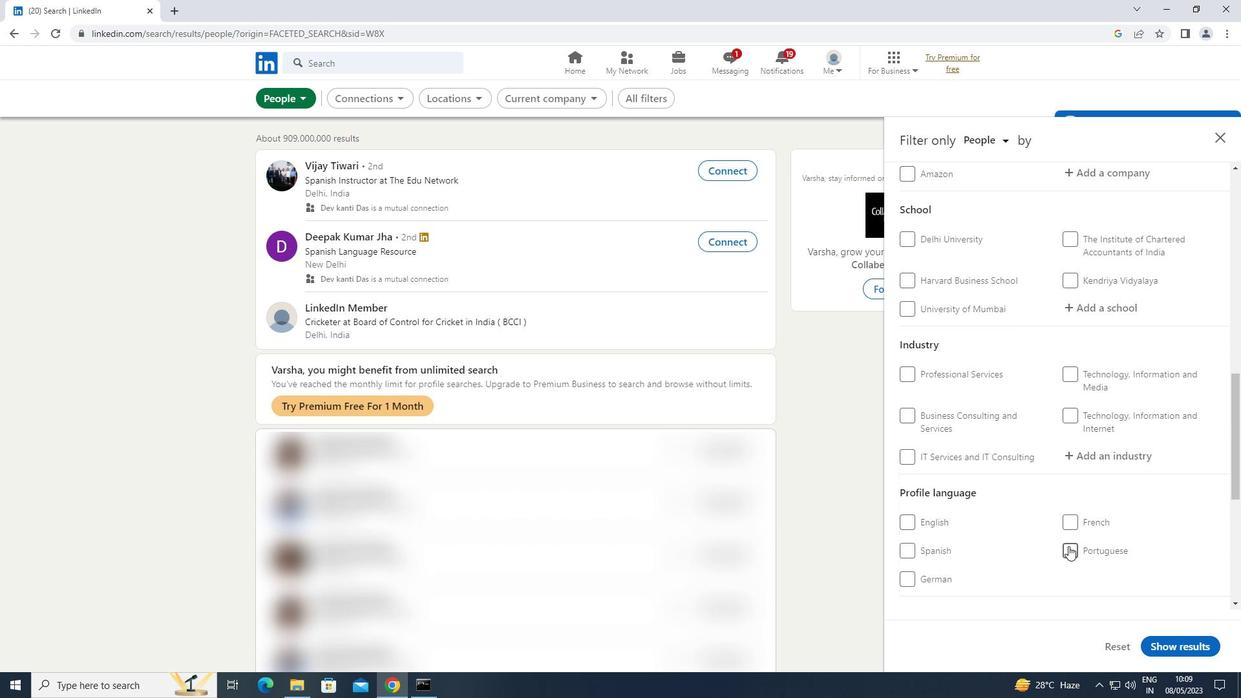 
Action: Mouse moved to (1070, 544)
Screenshot: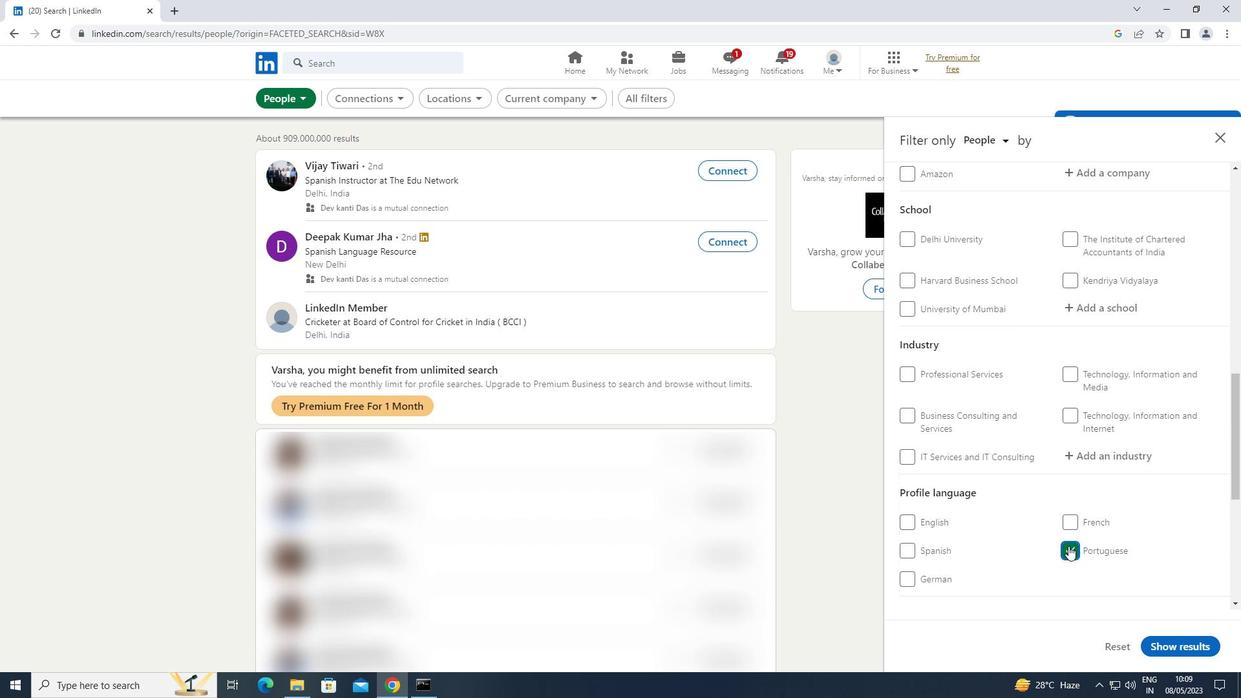 
Action: Mouse scrolled (1070, 545) with delta (0, 0)
Screenshot: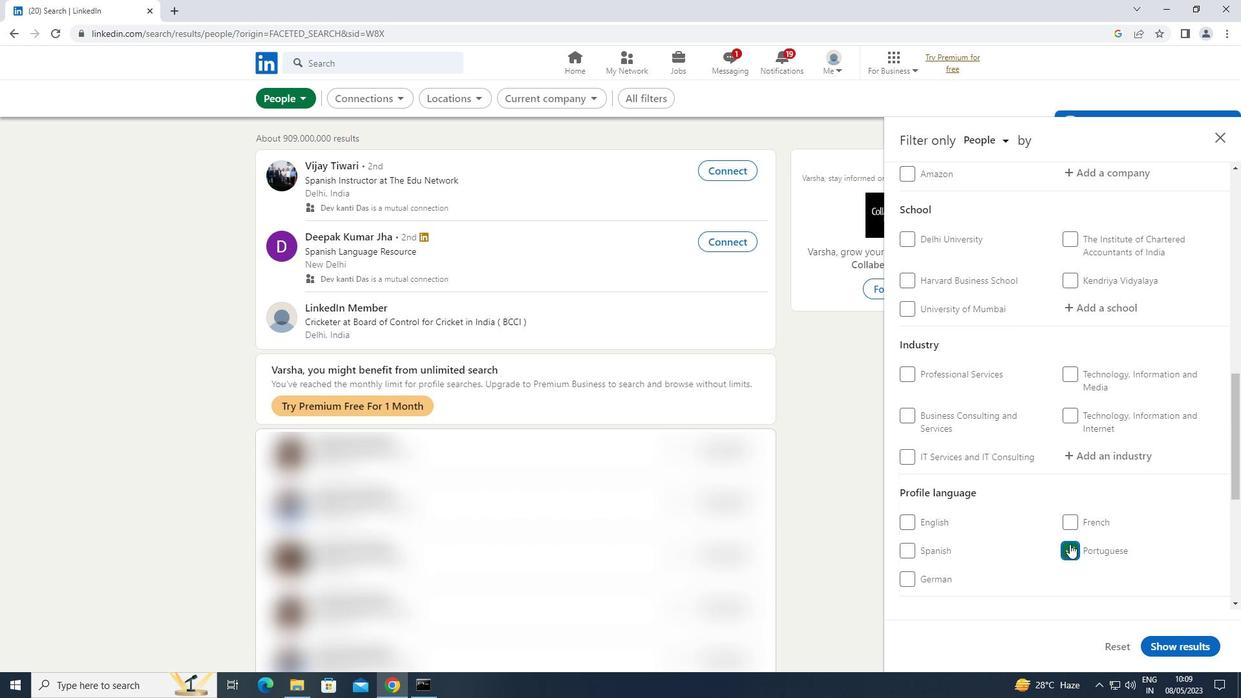 
Action: Mouse scrolled (1070, 545) with delta (0, 0)
Screenshot: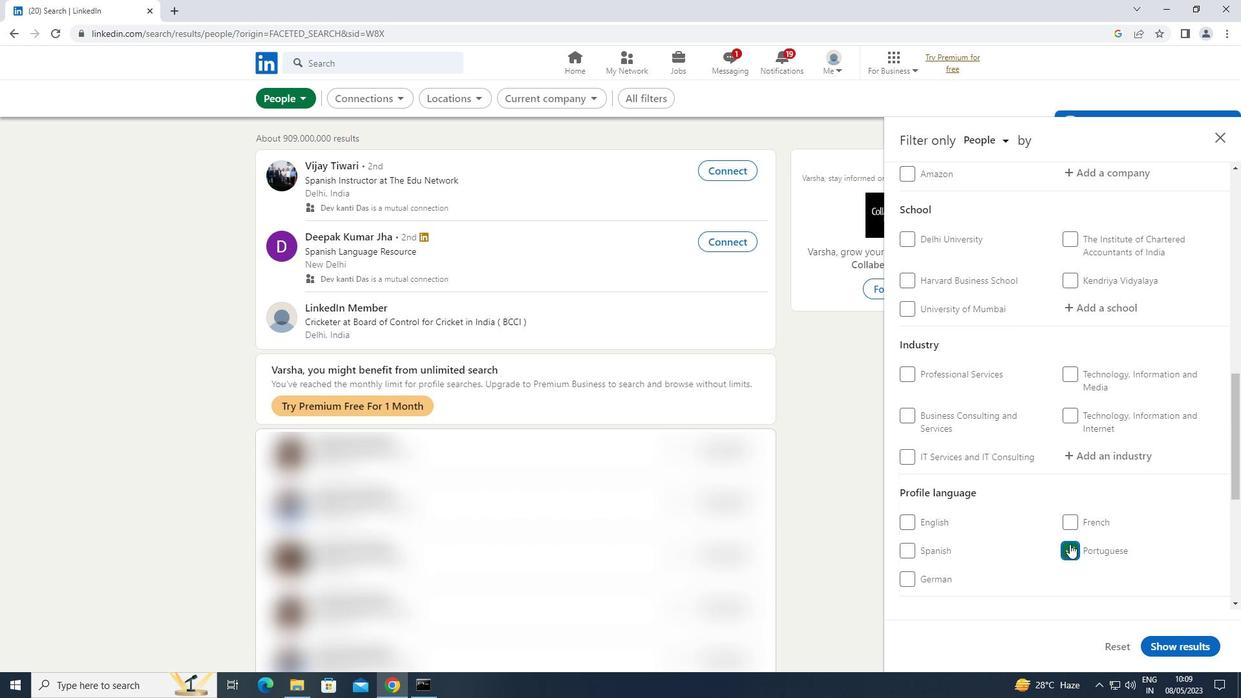 
Action: Mouse moved to (1074, 541)
Screenshot: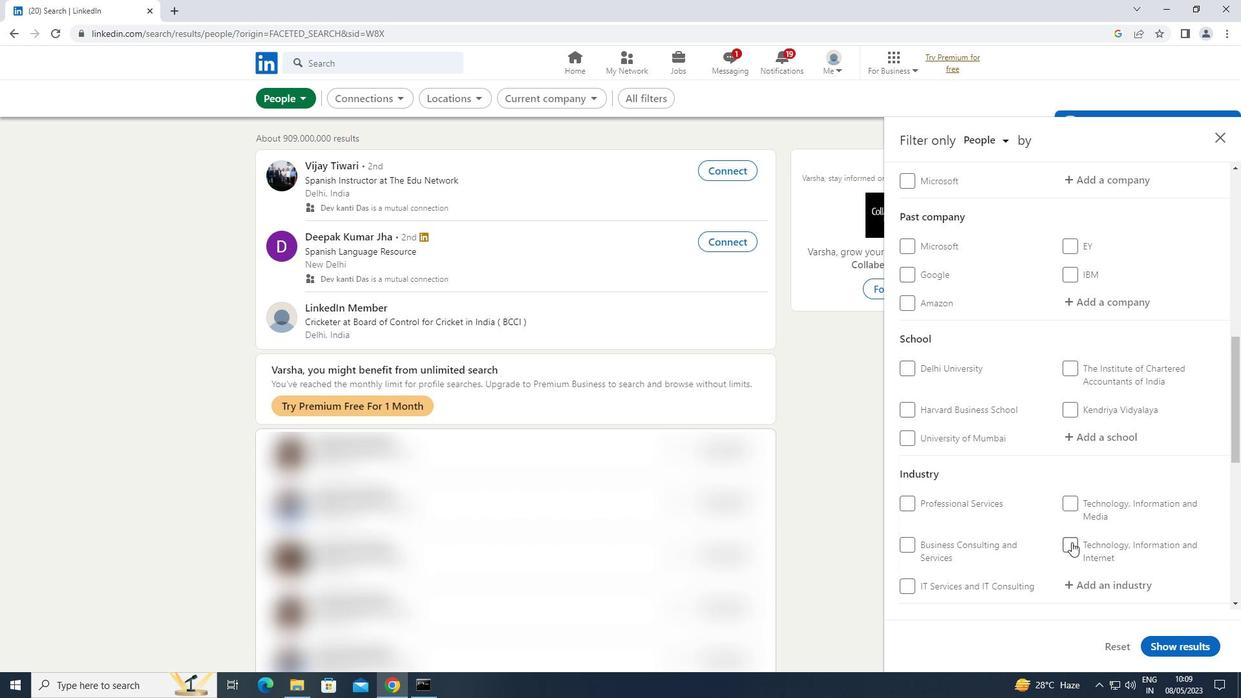 
Action: Mouse scrolled (1074, 541) with delta (0, 0)
Screenshot: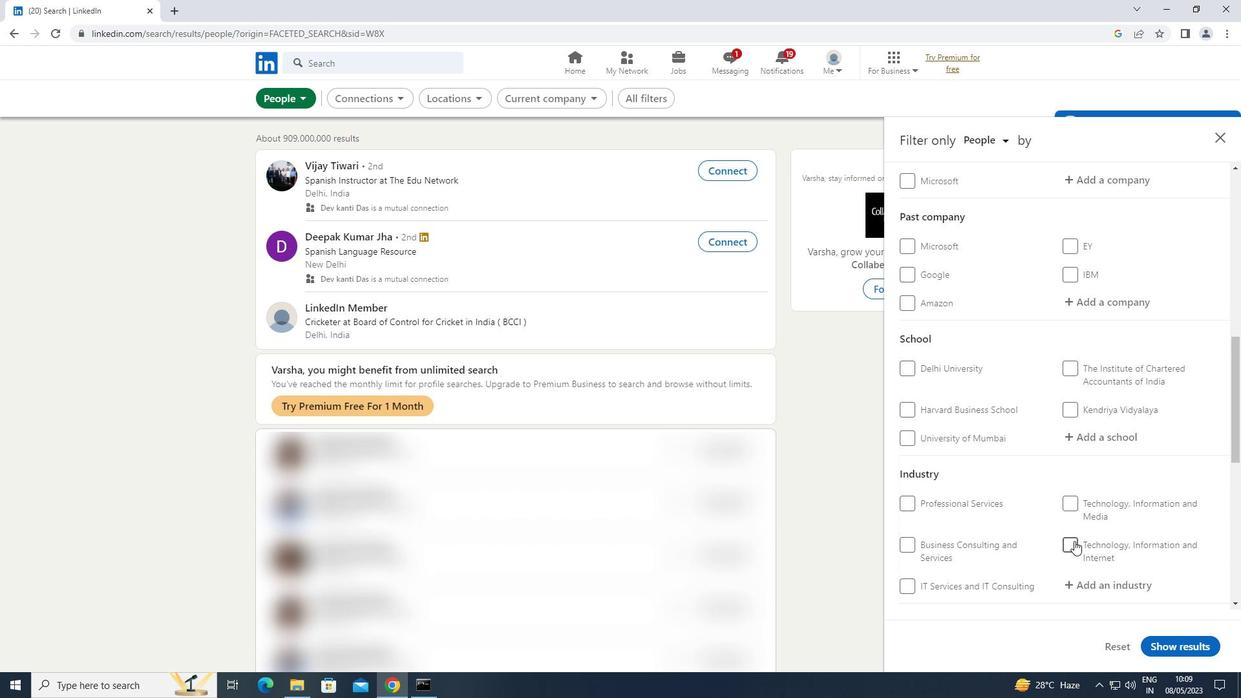 
Action: Mouse scrolled (1074, 541) with delta (0, 0)
Screenshot: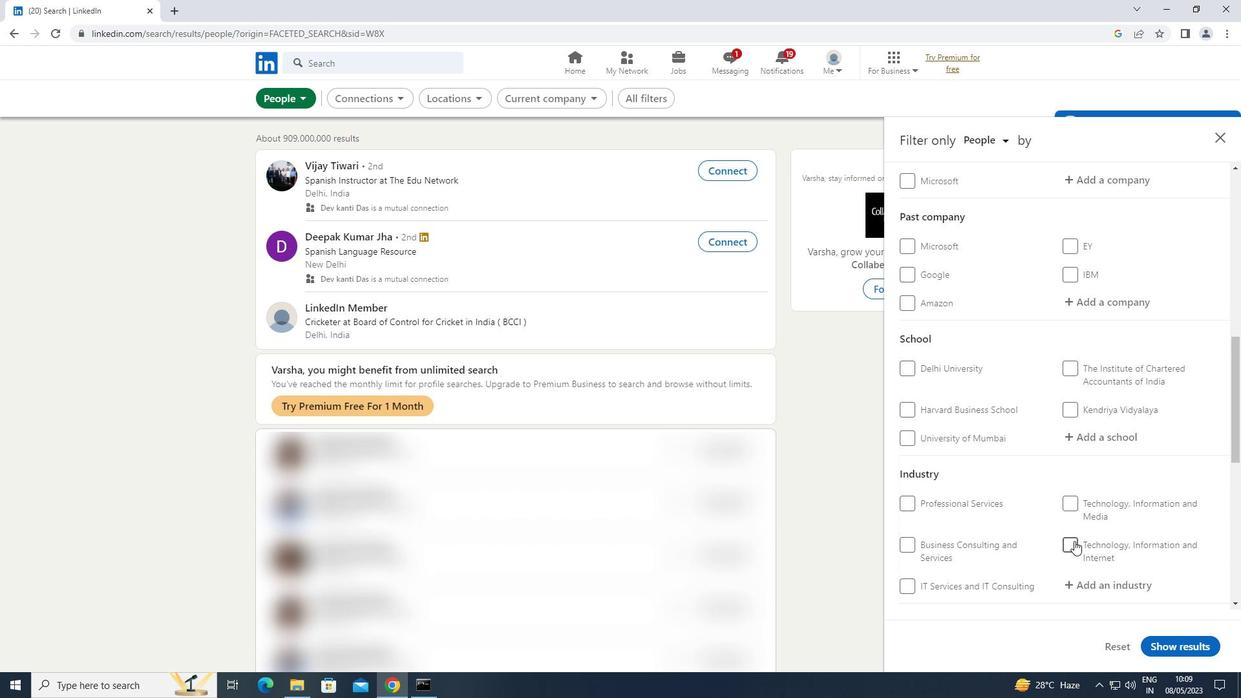 
Action: Mouse scrolled (1074, 541) with delta (0, 0)
Screenshot: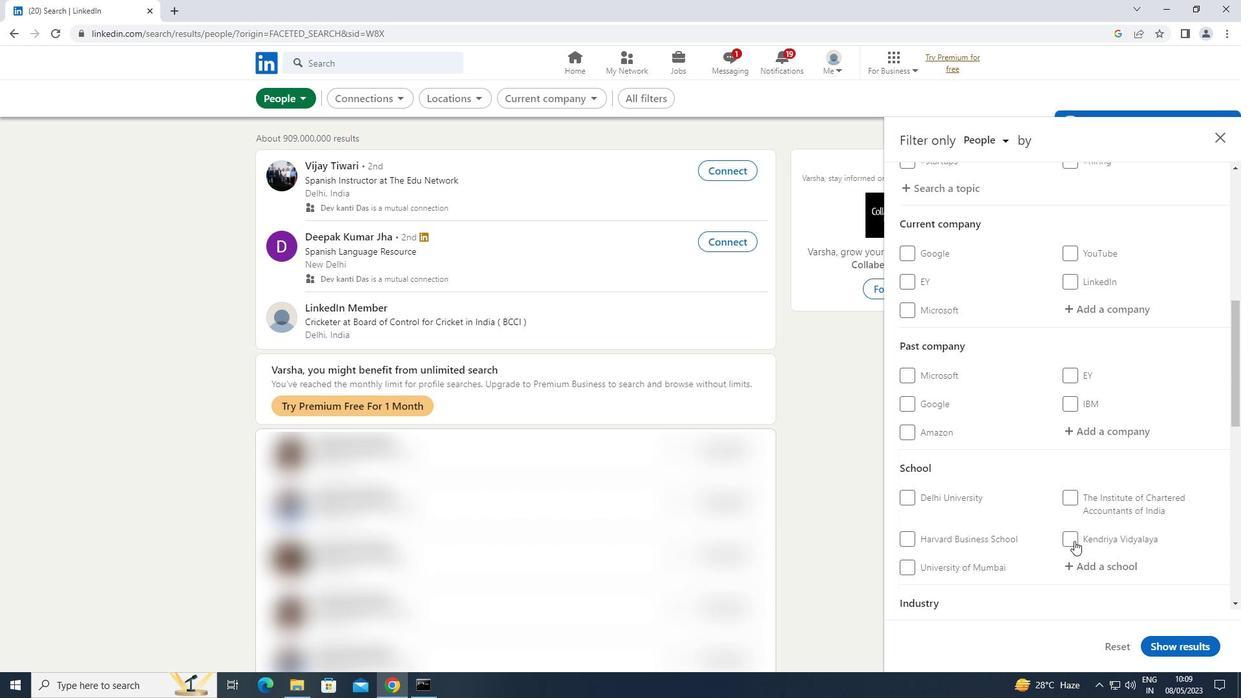 
Action: Mouse moved to (1116, 368)
Screenshot: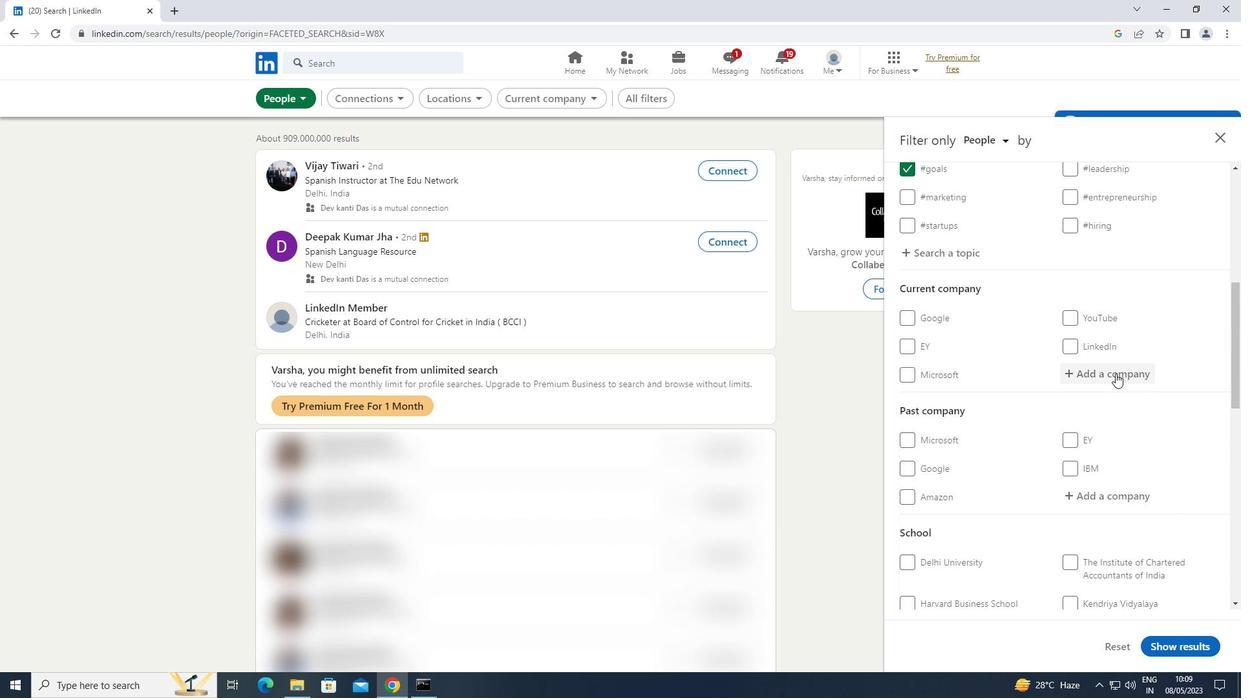 
Action: Mouse pressed left at (1116, 368)
Screenshot: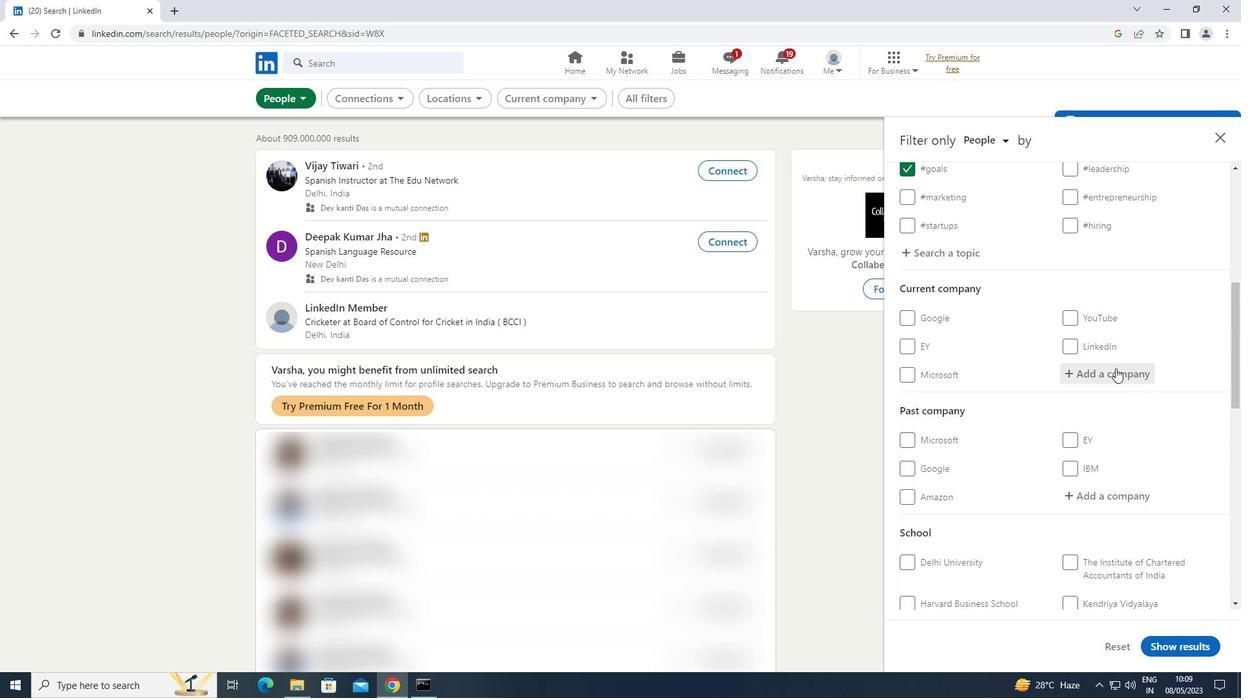 
Action: Key pressed <Key.shift>HALDIRAM
Screenshot: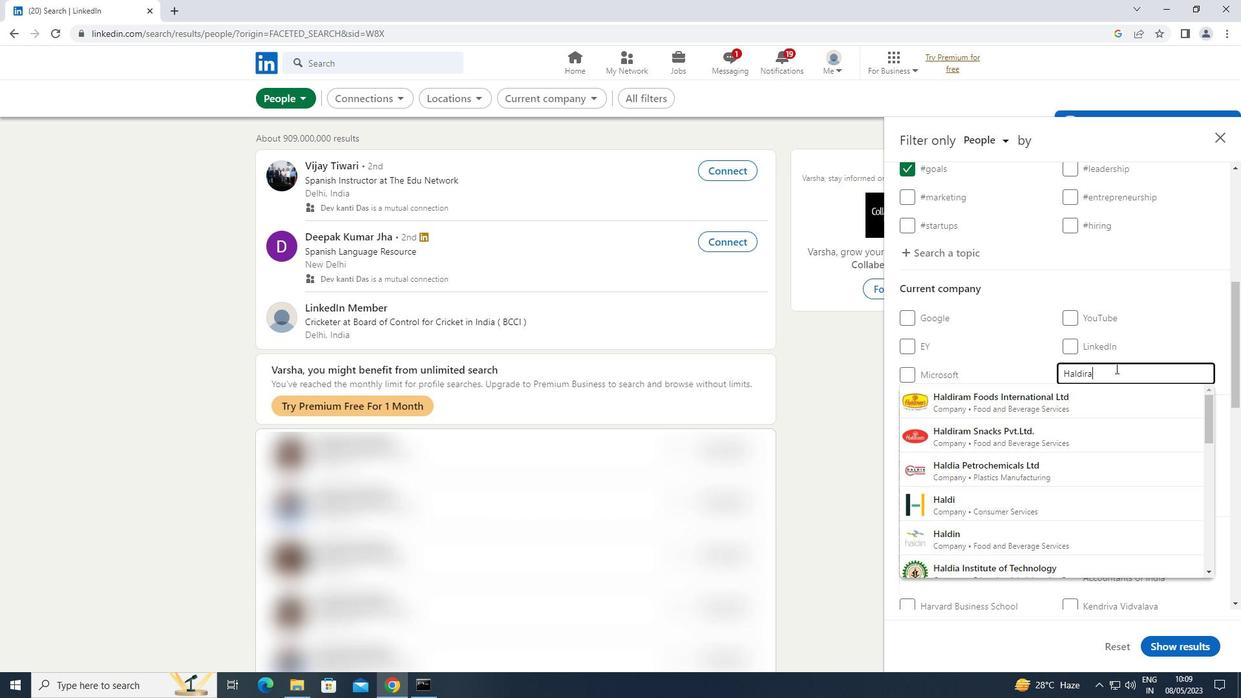 
Action: Mouse moved to (1063, 438)
Screenshot: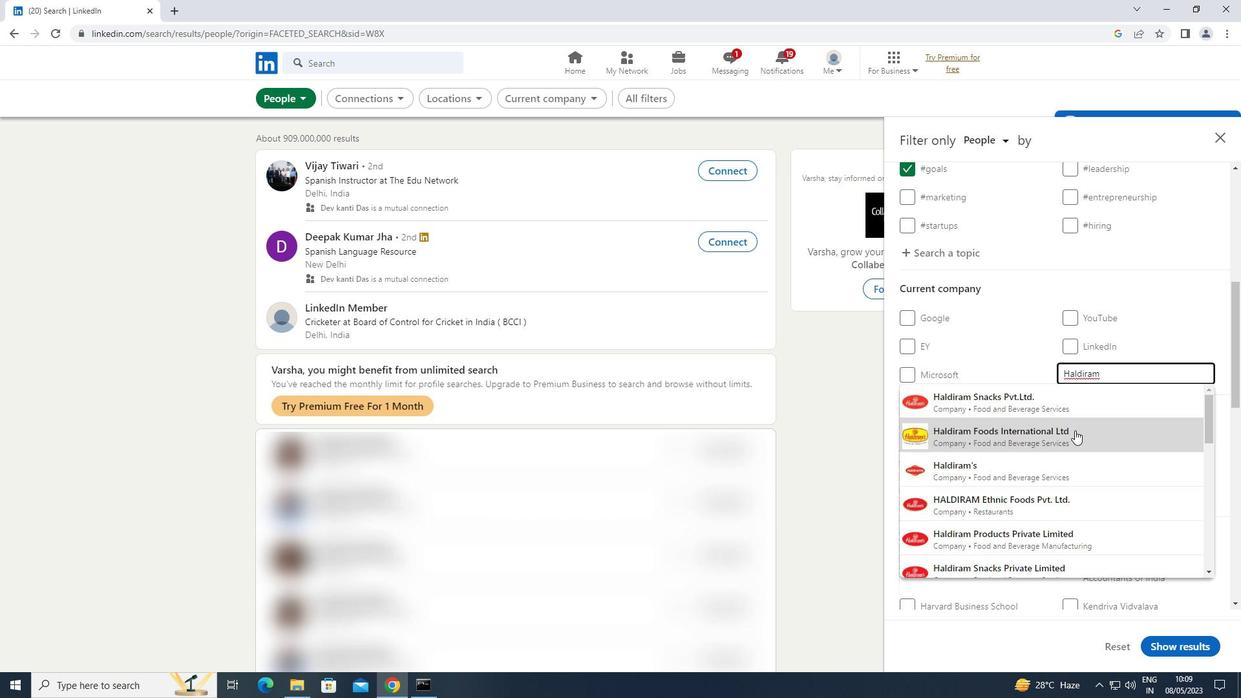 
Action: Mouse pressed left at (1063, 438)
Screenshot: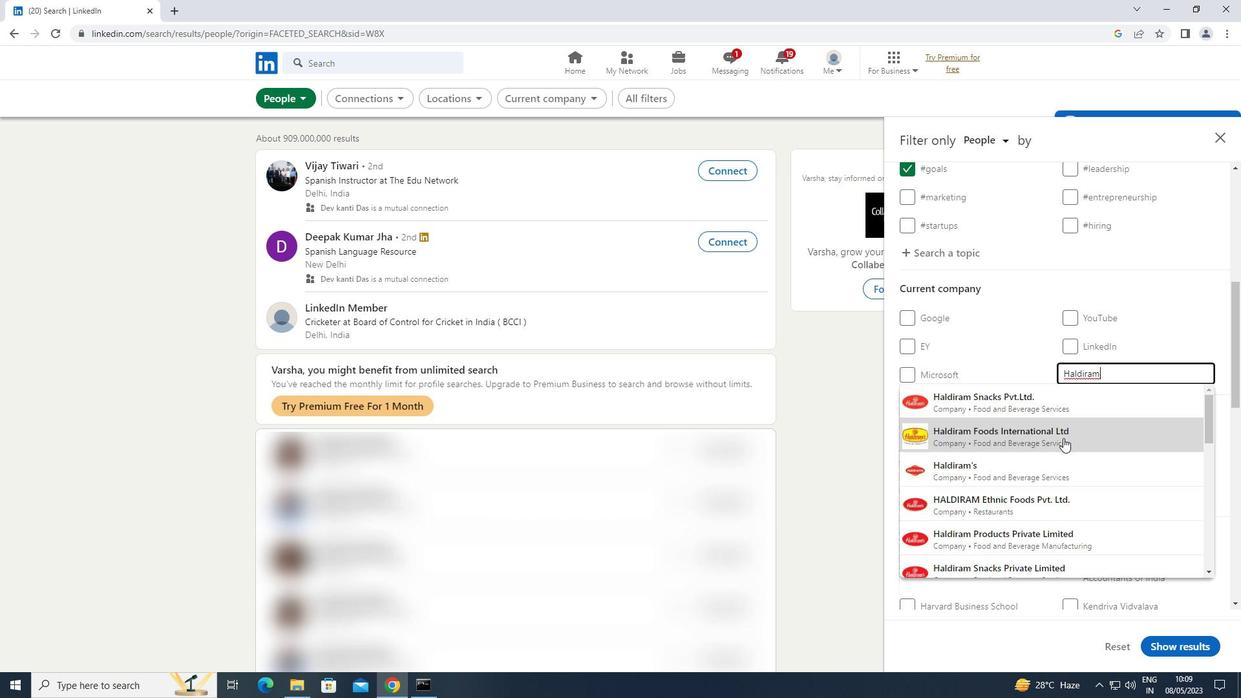
Action: Mouse scrolled (1063, 437) with delta (0, 0)
Screenshot: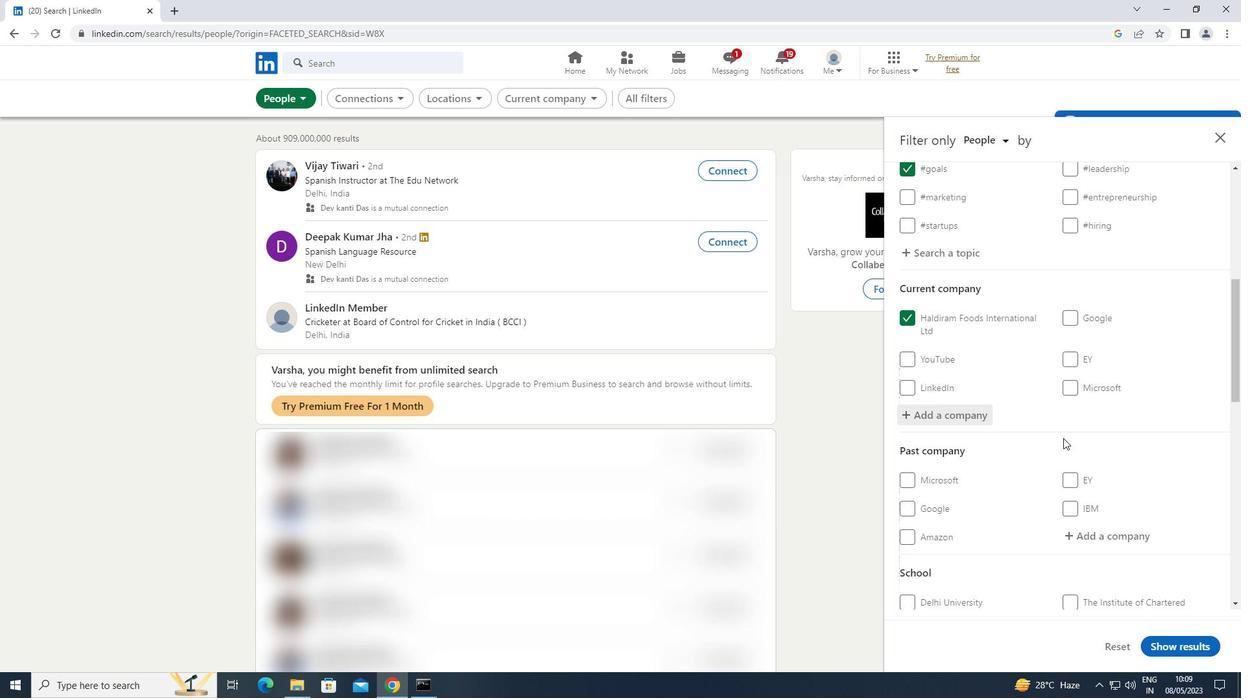 
Action: Mouse scrolled (1063, 437) with delta (0, 0)
Screenshot: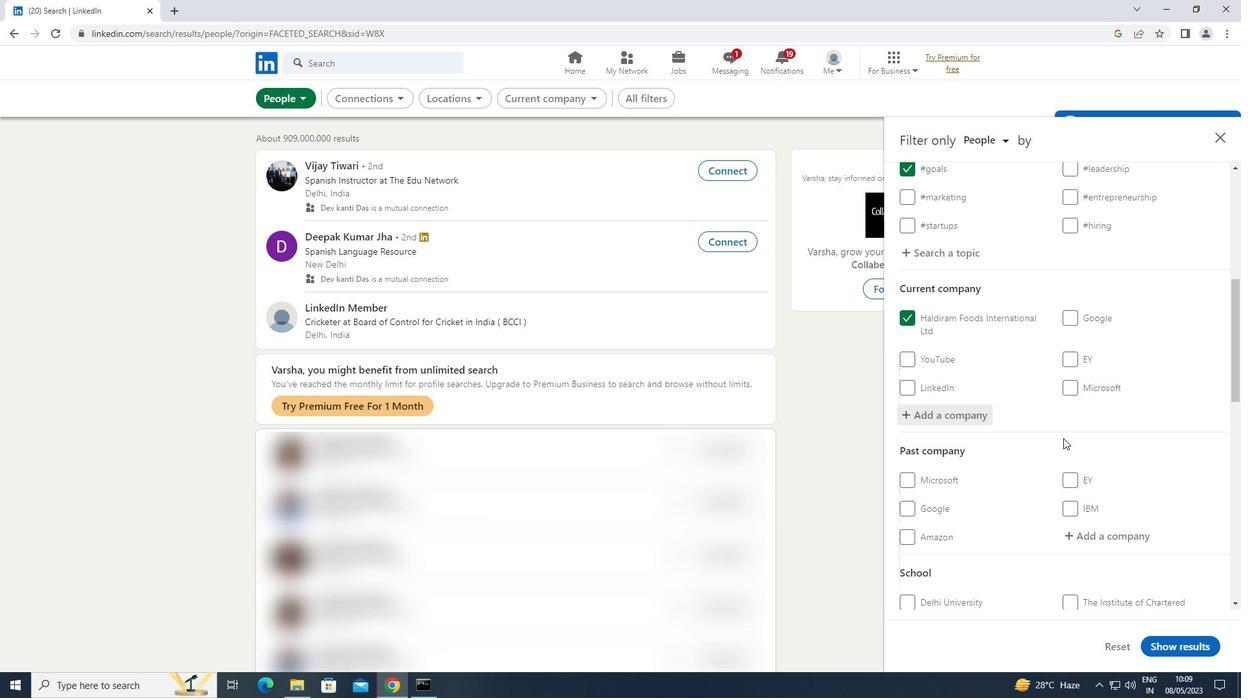 
Action: Mouse scrolled (1063, 437) with delta (0, 0)
Screenshot: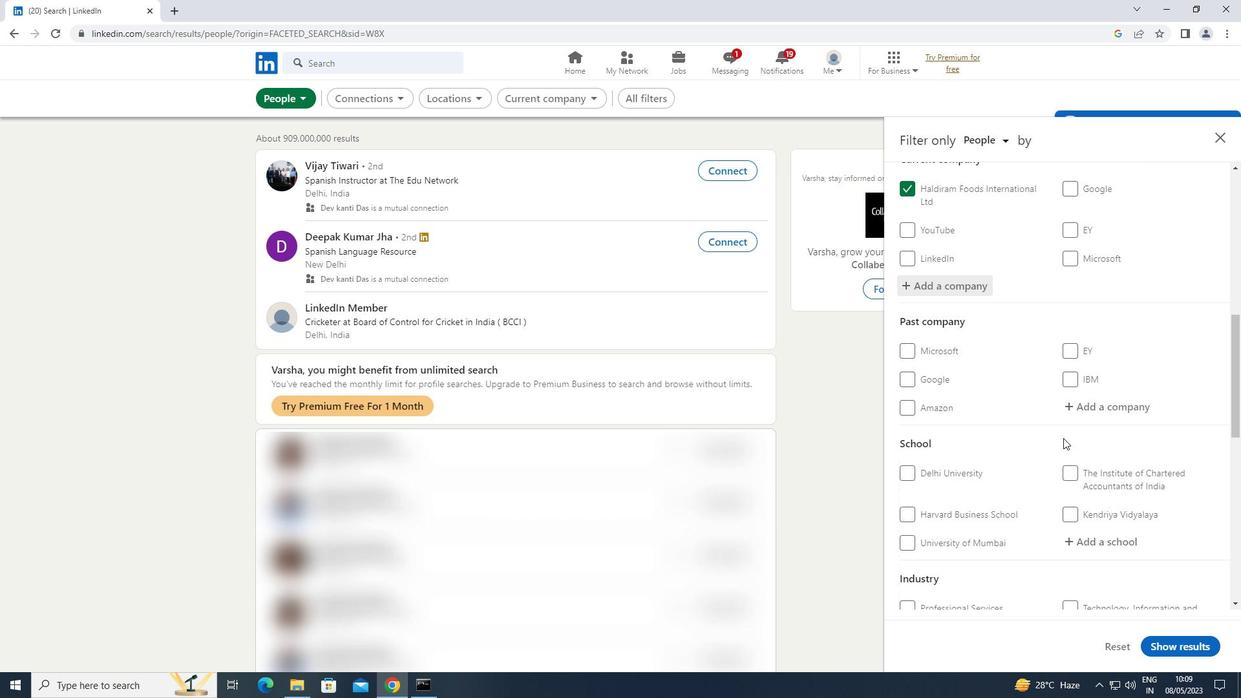 
Action: Mouse moved to (1108, 470)
Screenshot: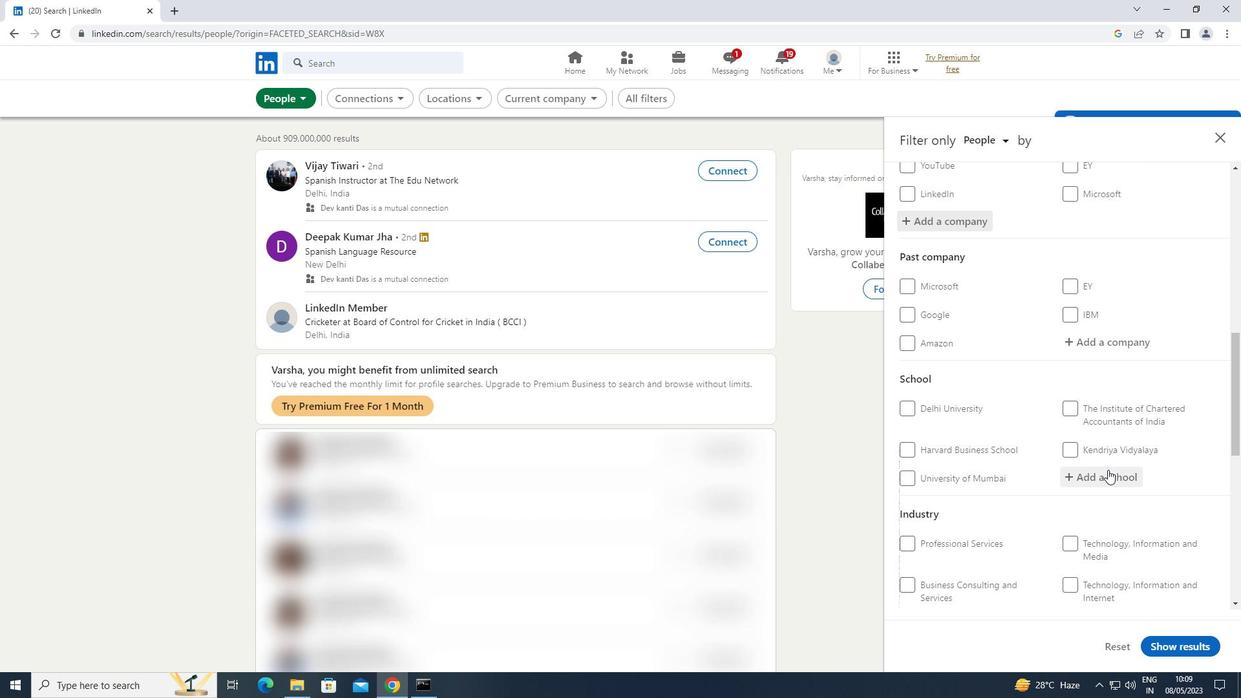 
Action: Mouse pressed left at (1108, 470)
Screenshot: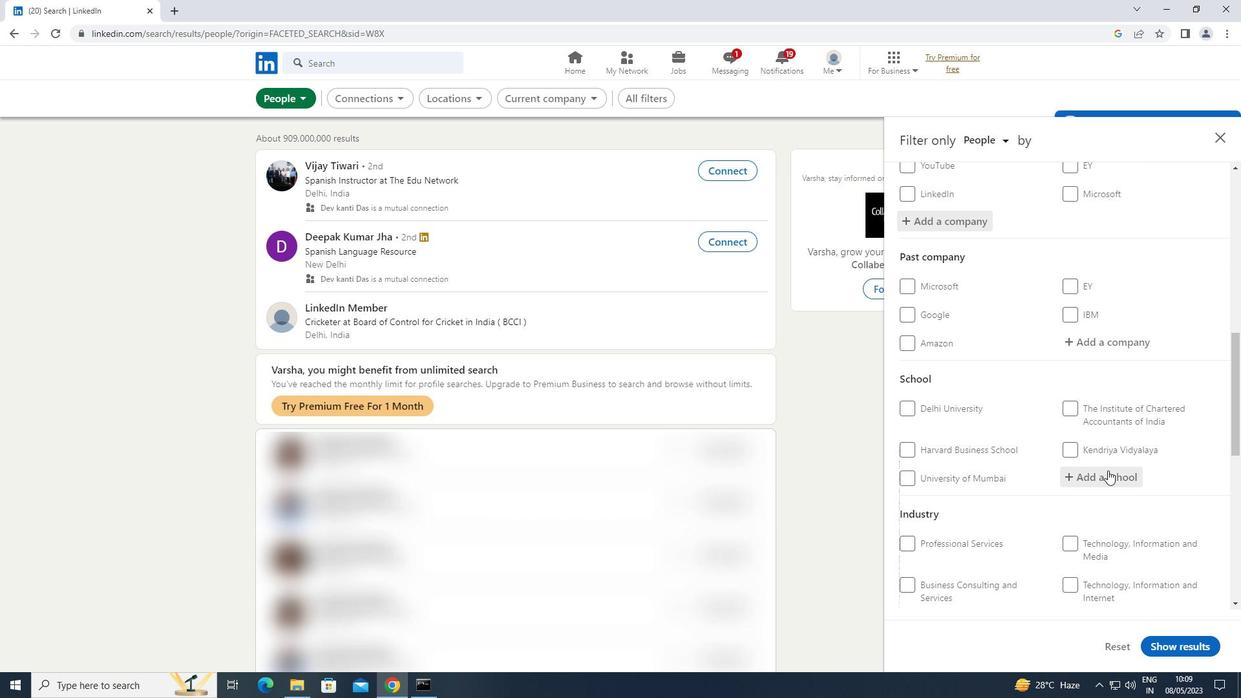 
Action: Key pressed <Key.shift>AMRITA
Screenshot: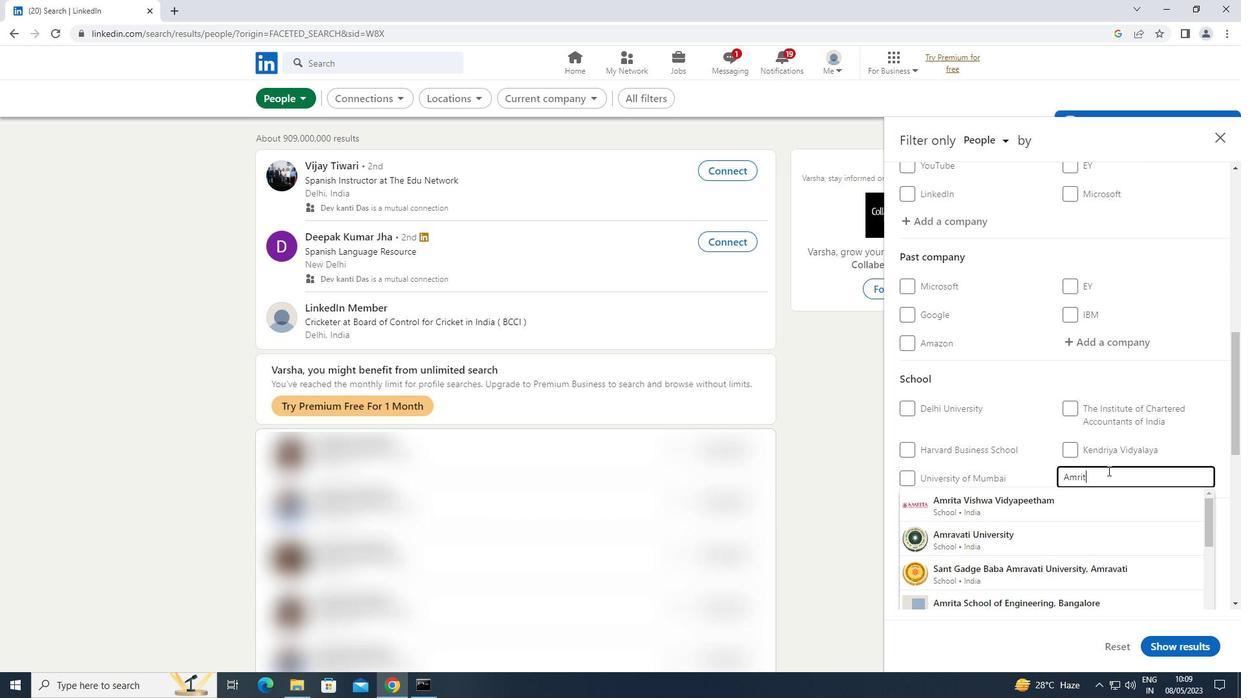 
Action: Mouse moved to (1017, 500)
Screenshot: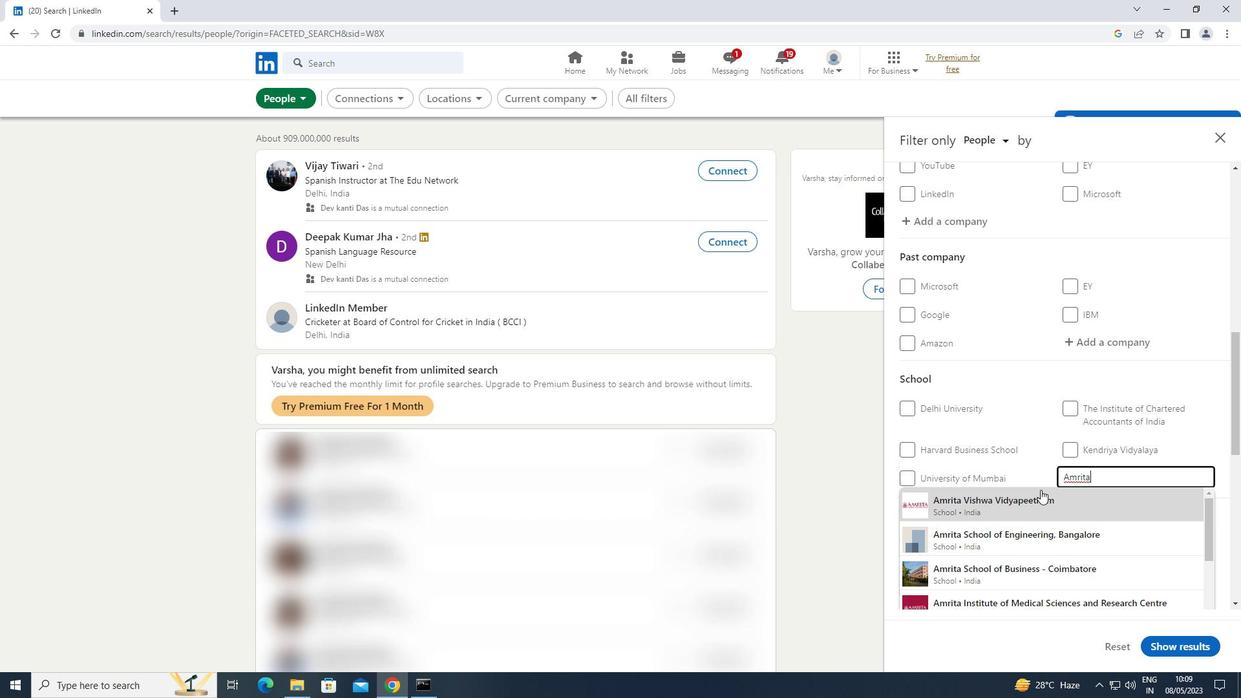 
Action: Mouse pressed left at (1017, 500)
Screenshot: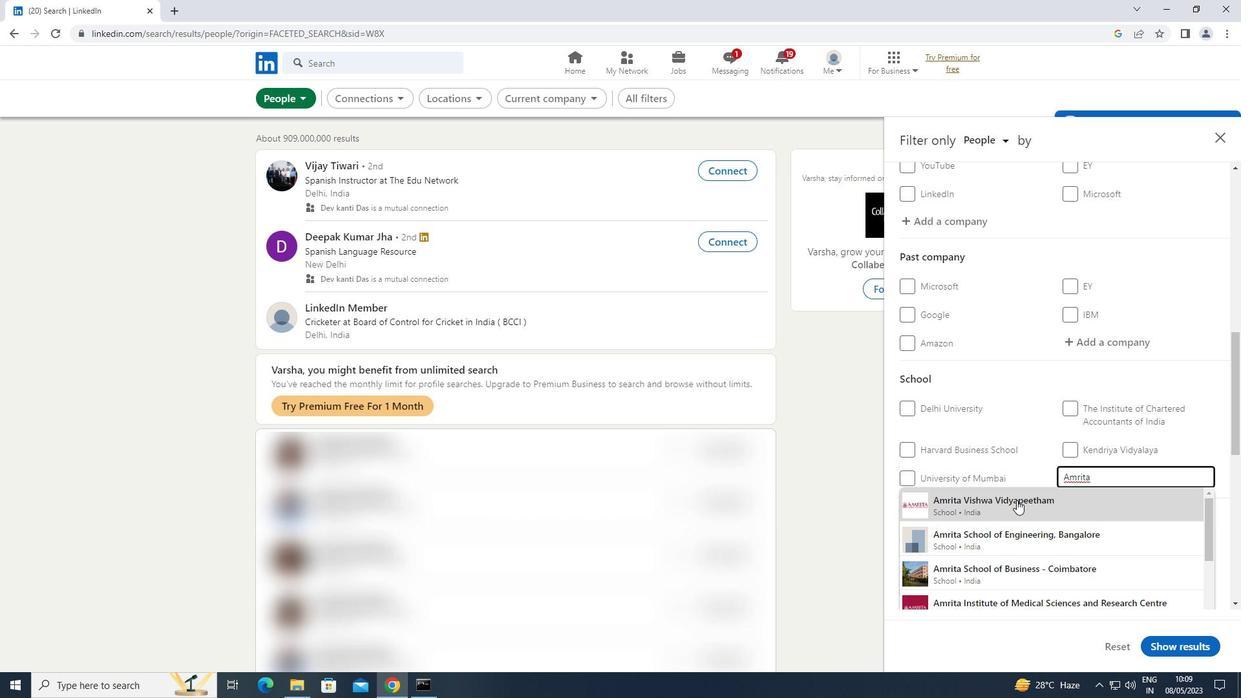 
Action: Mouse moved to (1018, 499)
Screenshot: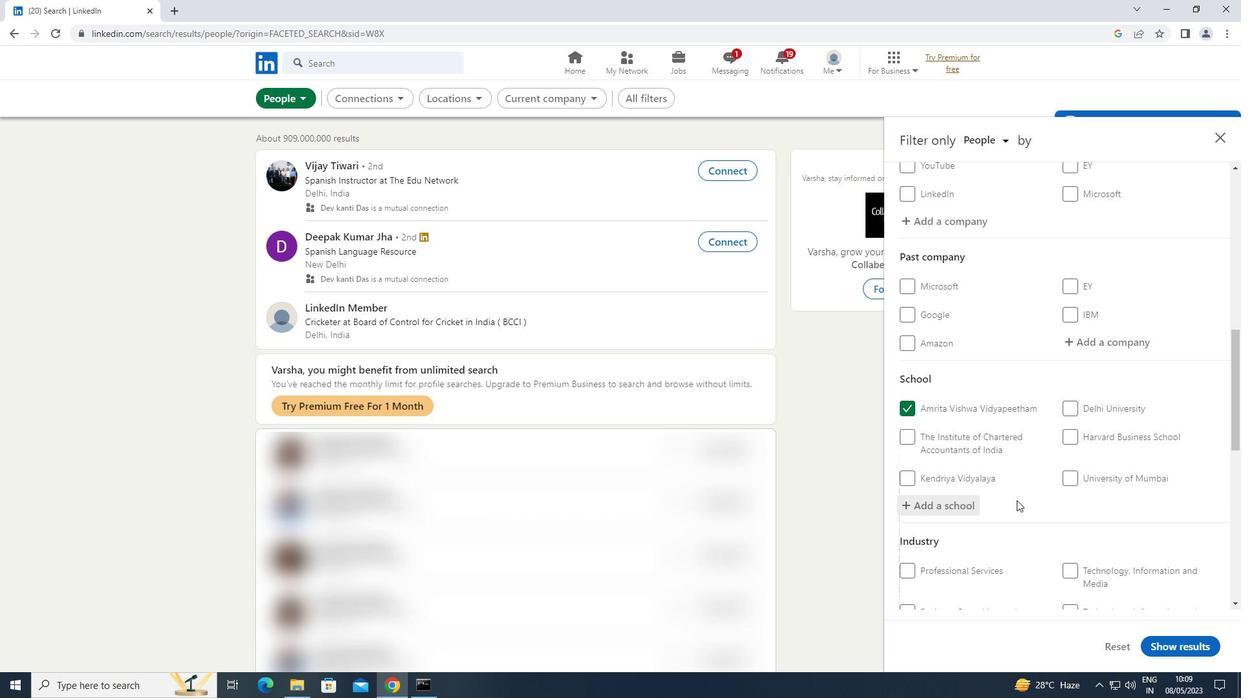 
Action: Mouse scrolled (1018, 498) with delta (0, 0)
Screenshot: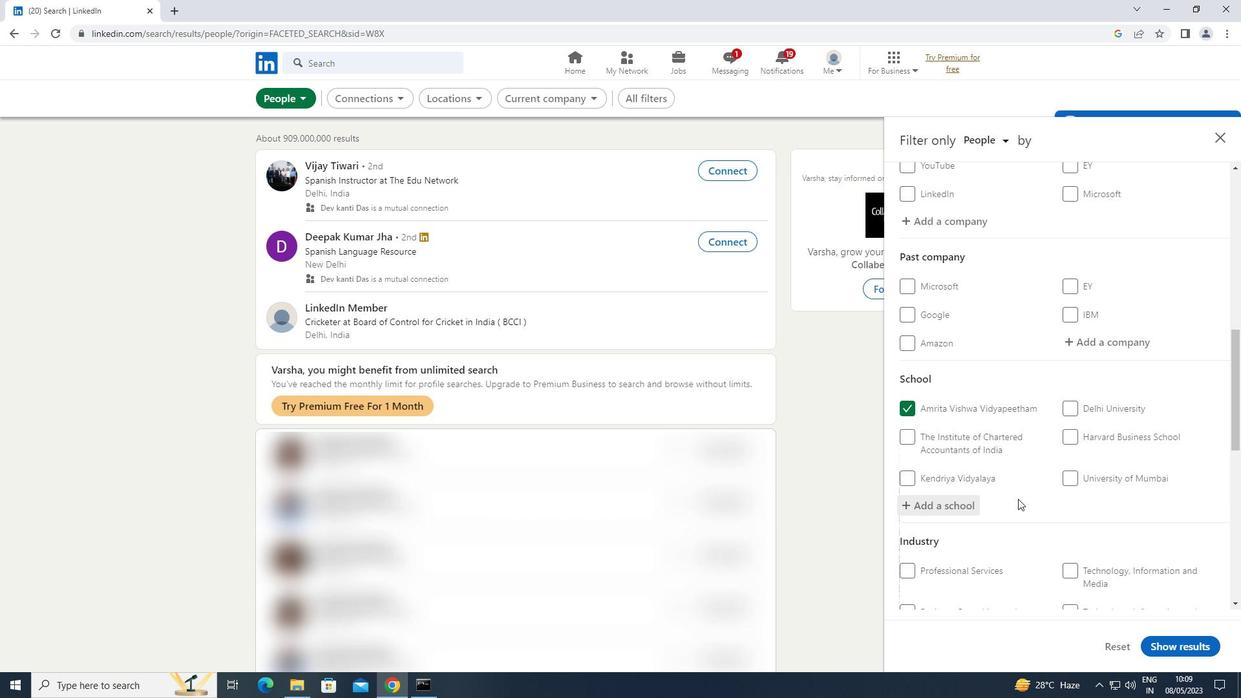 
Action: Mouse scrolled (1018, 498) with delta (0, 0)
Screenshot: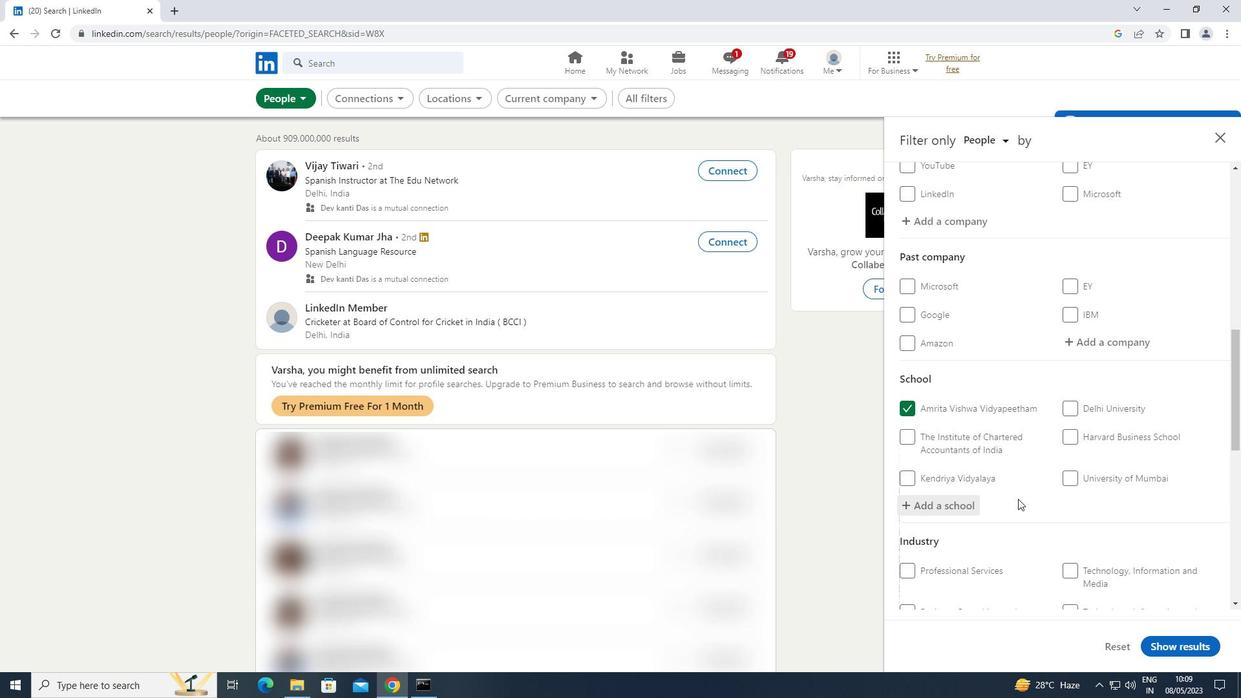 
Action: Mouse moved to (1112, 517)
Screenshot: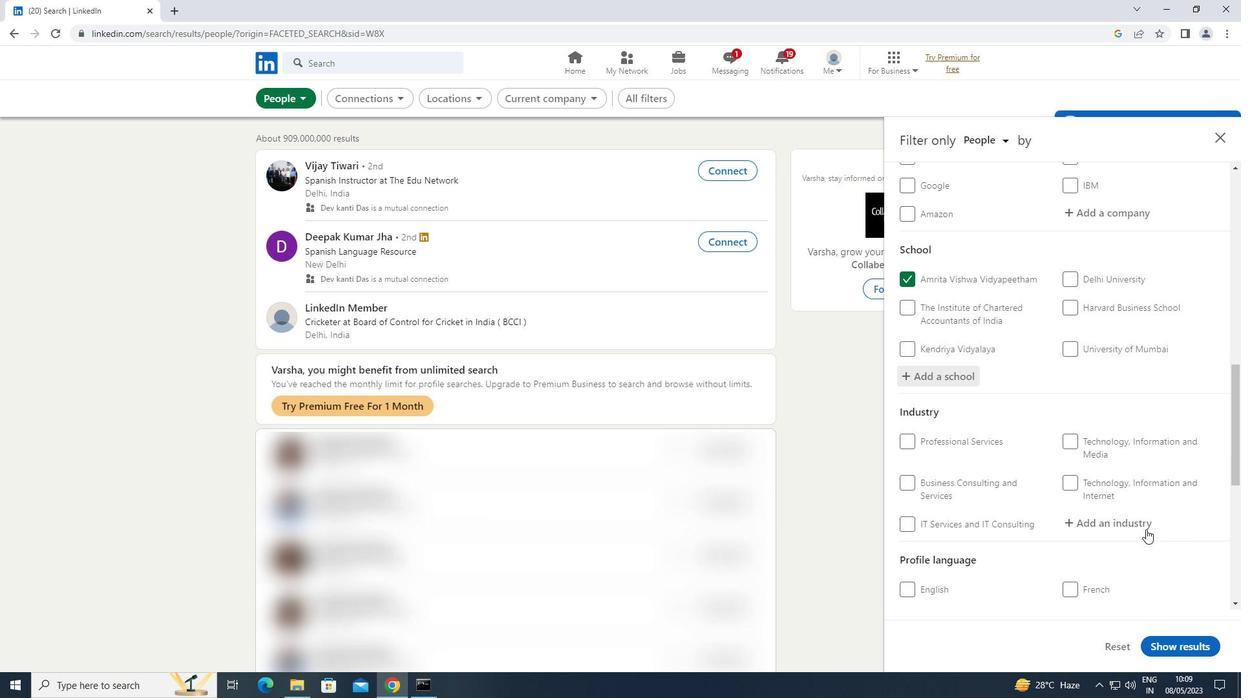 
Action: Mouse pressed left at (1112, 517)
Screenshot: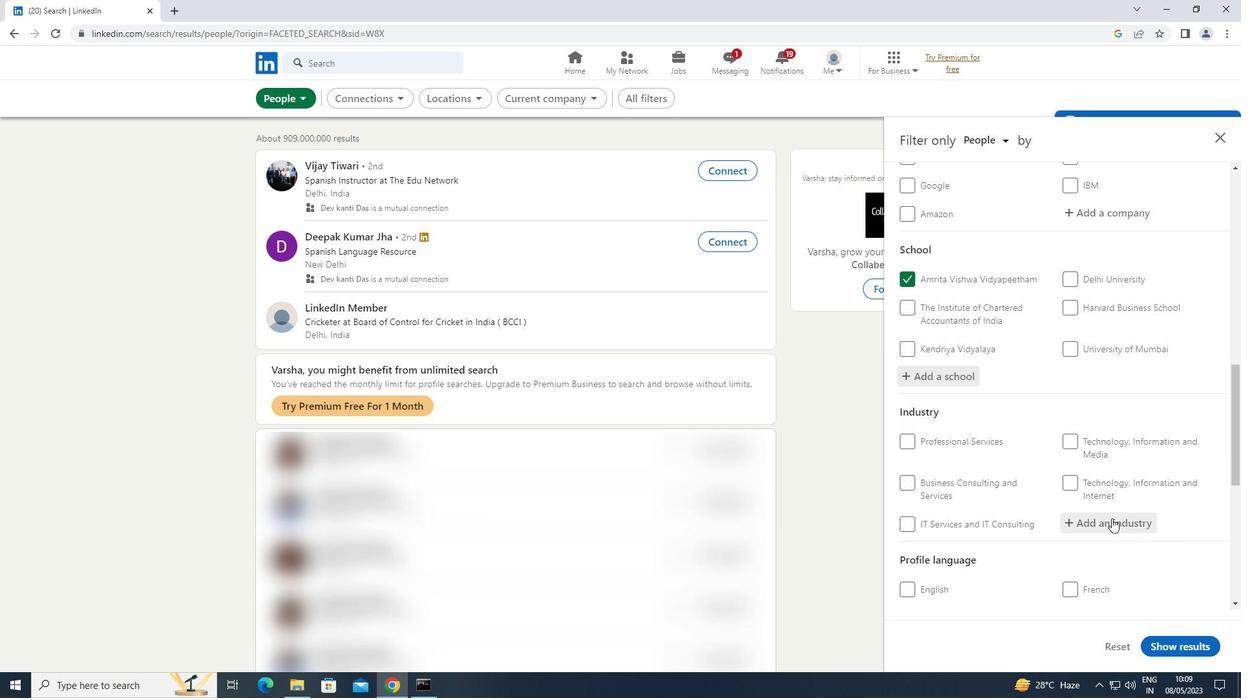 
Action: Key pressed <Key.shift>COAL
Screenshot: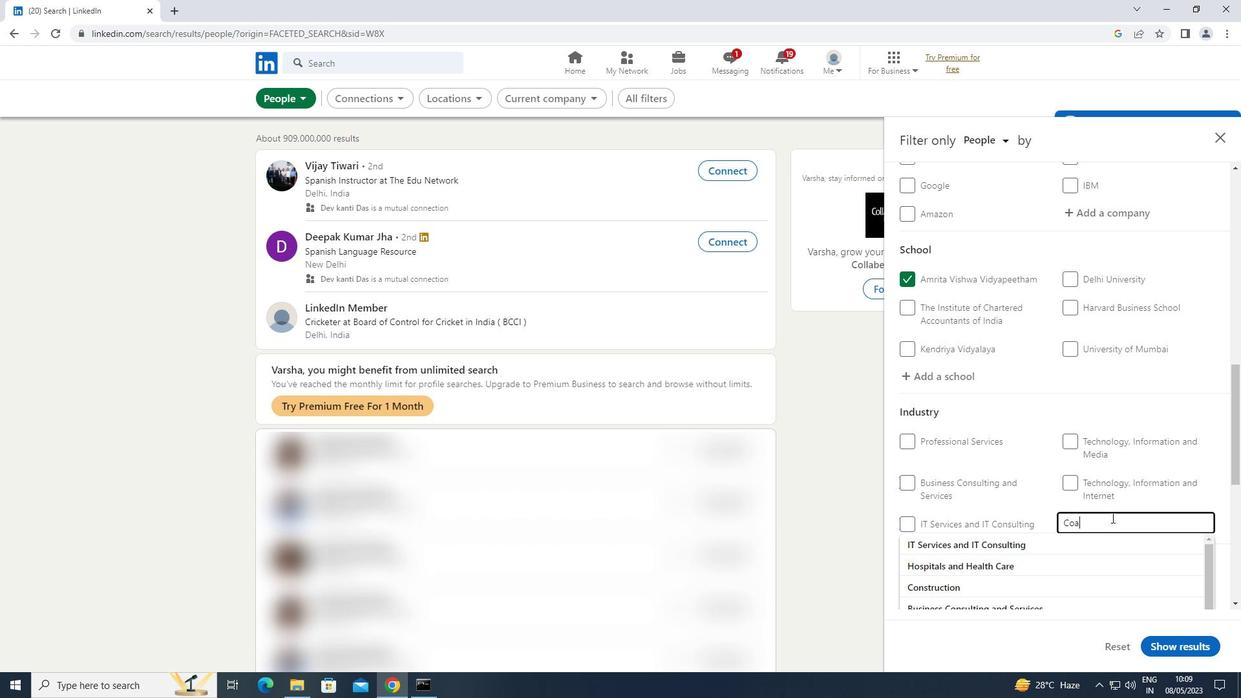 
Action: Mouse moved to (996, 567)
Screenshot: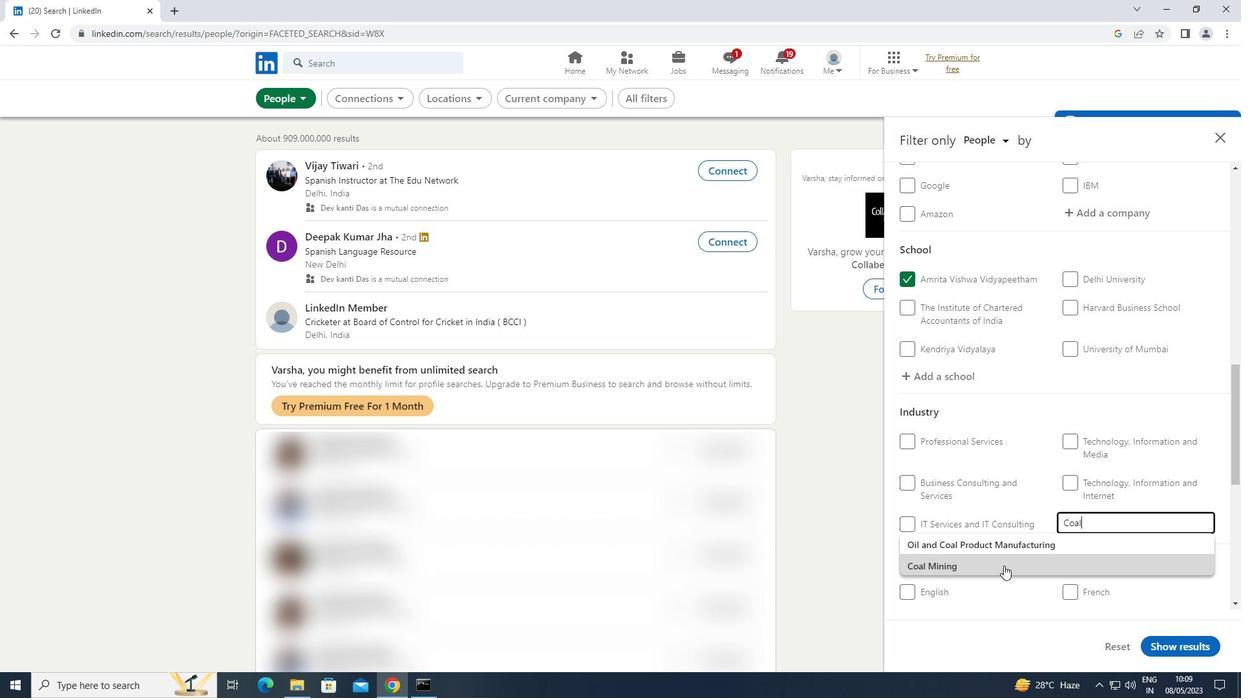 
Action: Mouse pressed left at (996, 567)
Screenshot: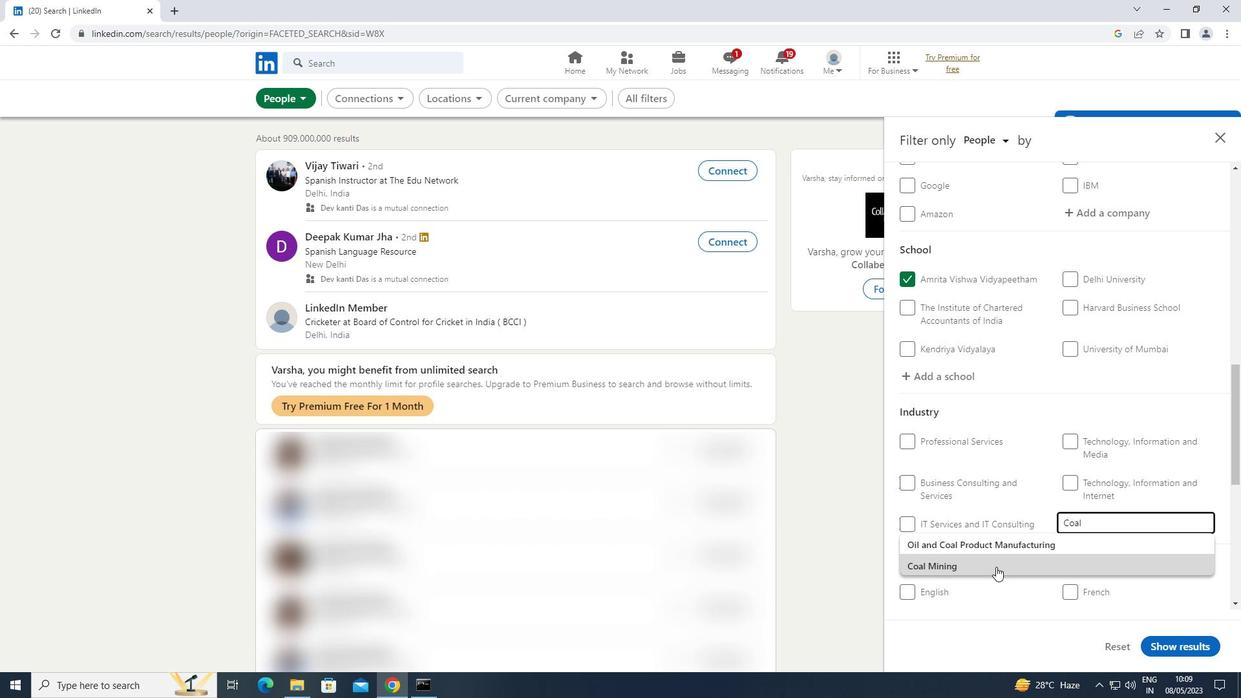
Action: Mouse scrolled (996, 566) with delta (0, 0)
Screenshot: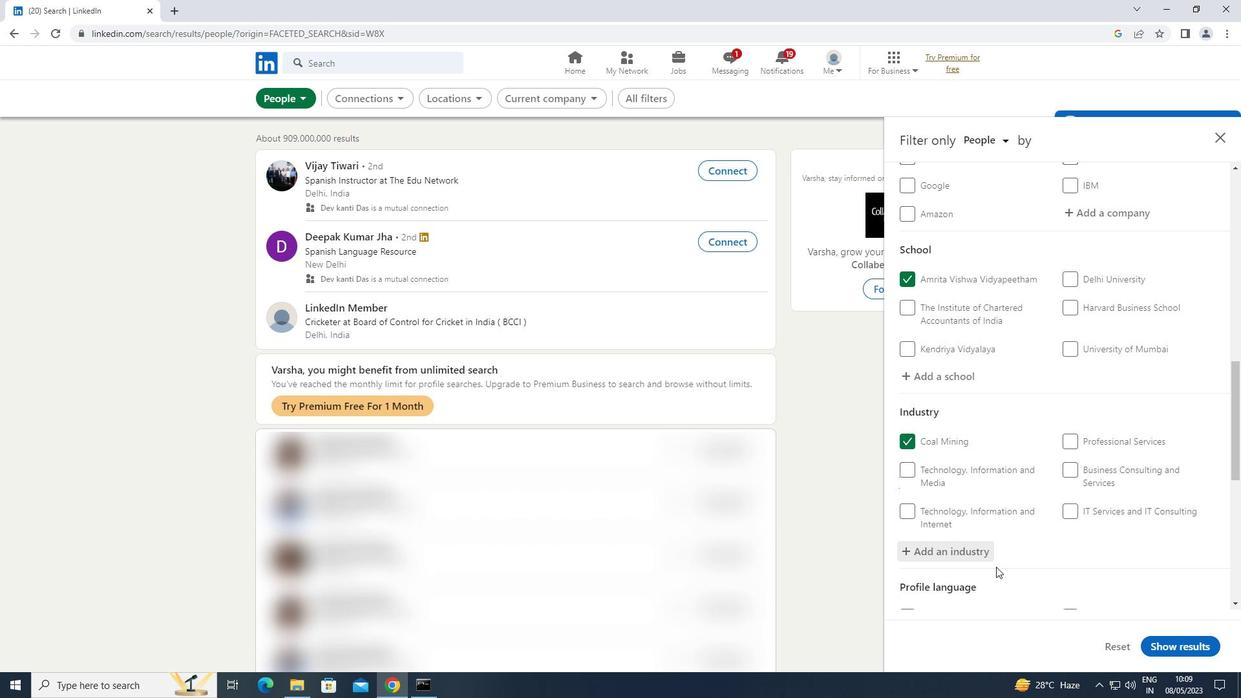 
Action: Mouse scrolled (996, 566) with delta (0, 0)
Screenshot: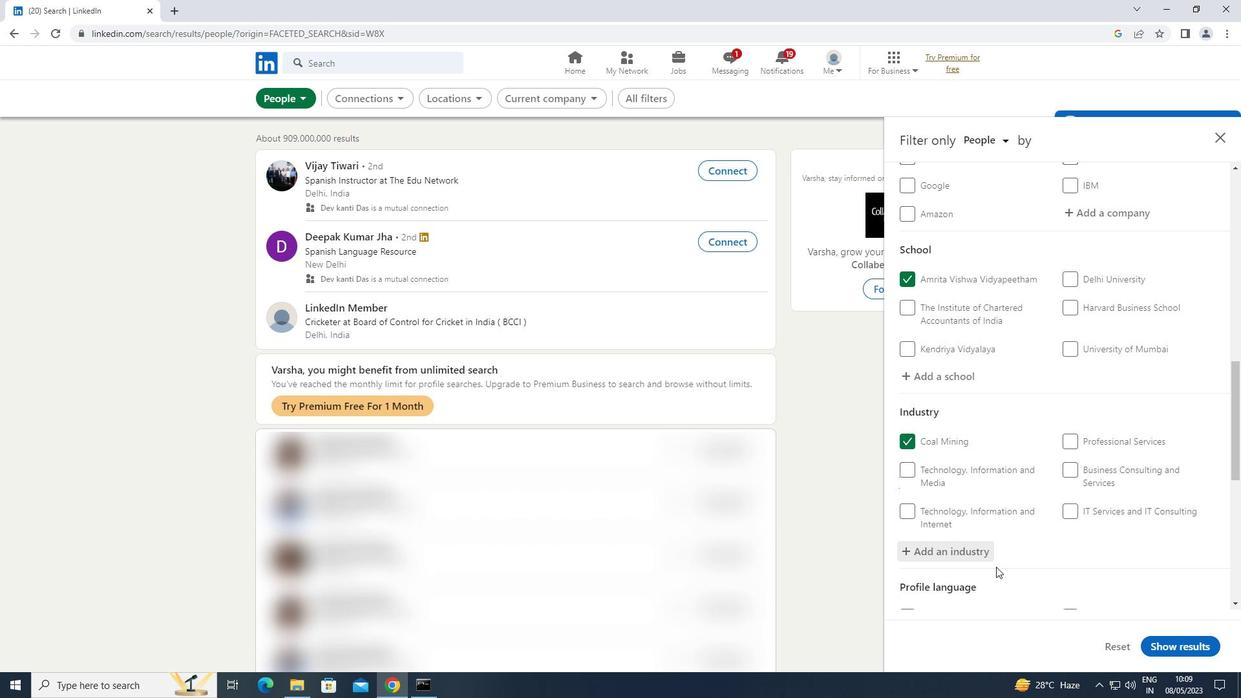 
Action: Mouse scrolled (996, 566) with delta (0, 0)
Screenshot: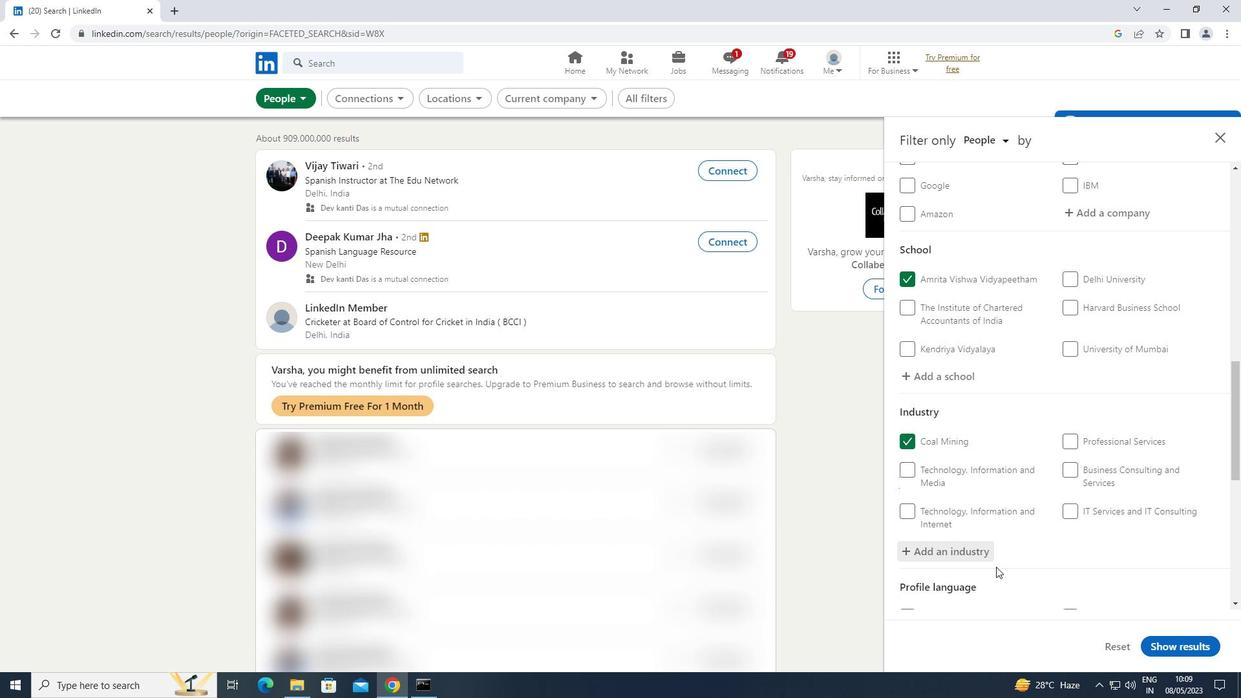 
Action: Mouse scrolled (996, 566) with delta (0, 0)
Screenshot: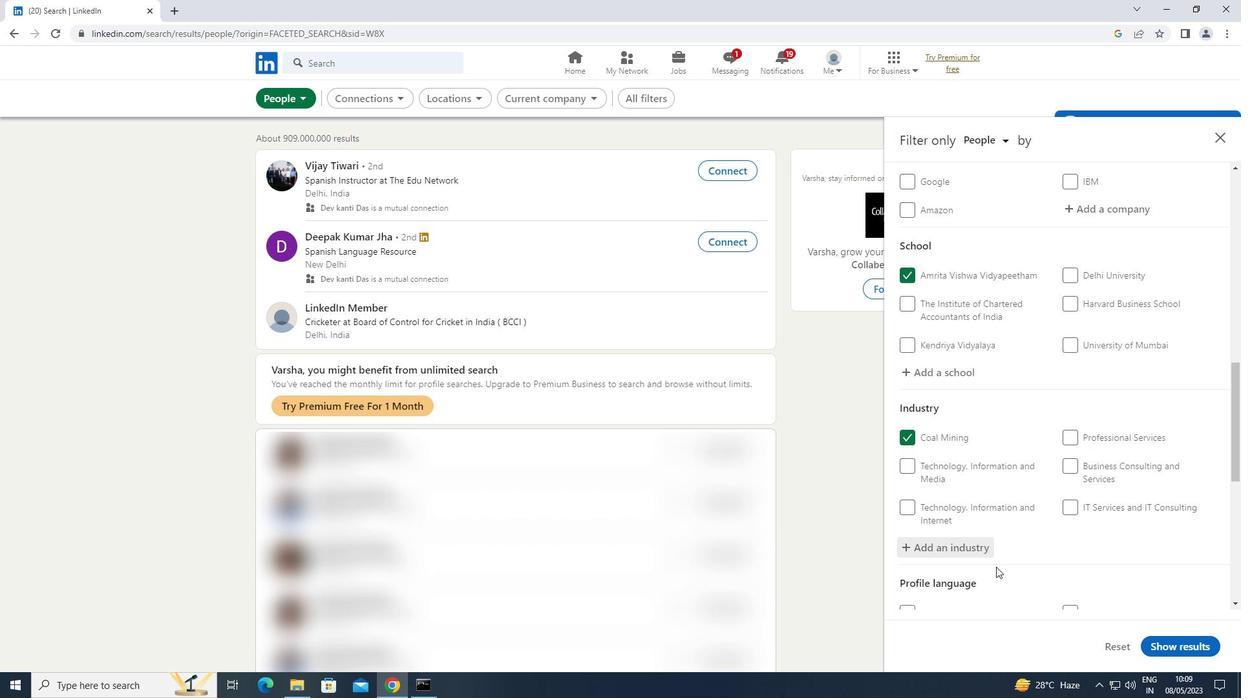 
Action: Mouse moved to (1104, 495)
Screenshot: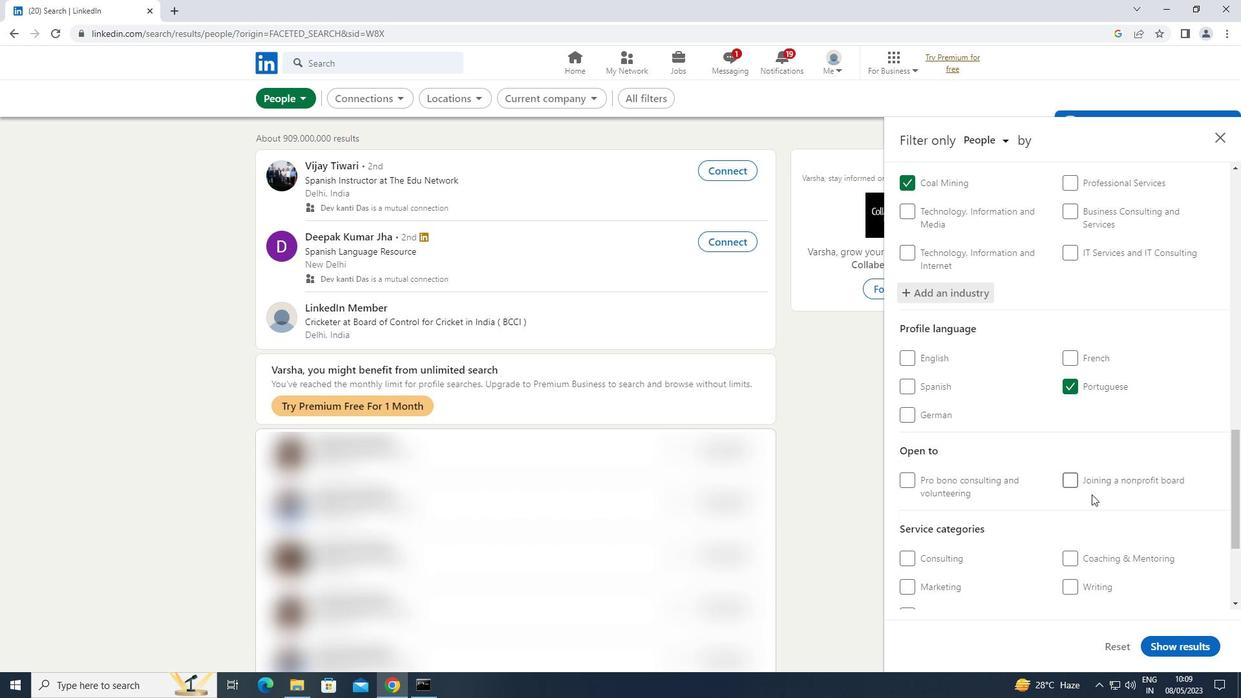 
Action: Mouse scrolled (1104, 495) with delta (0, 0)
Screenshot: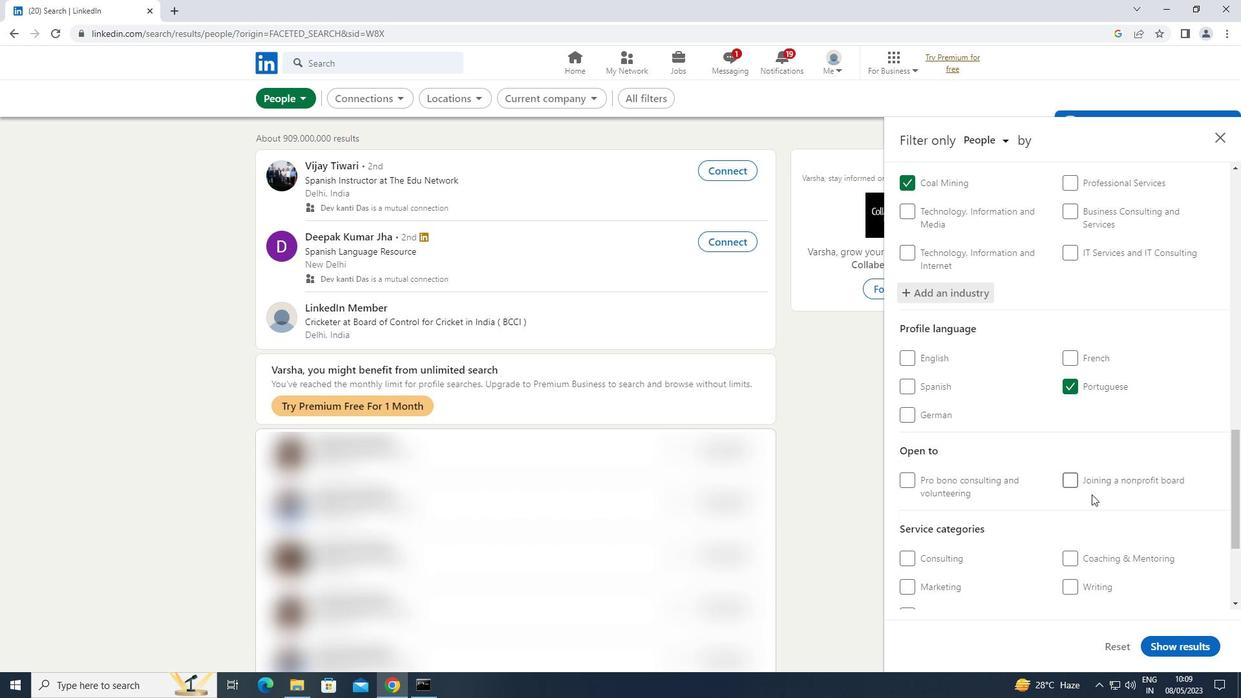 
Action: Mouse moved to (1104, 495)
Screenshot: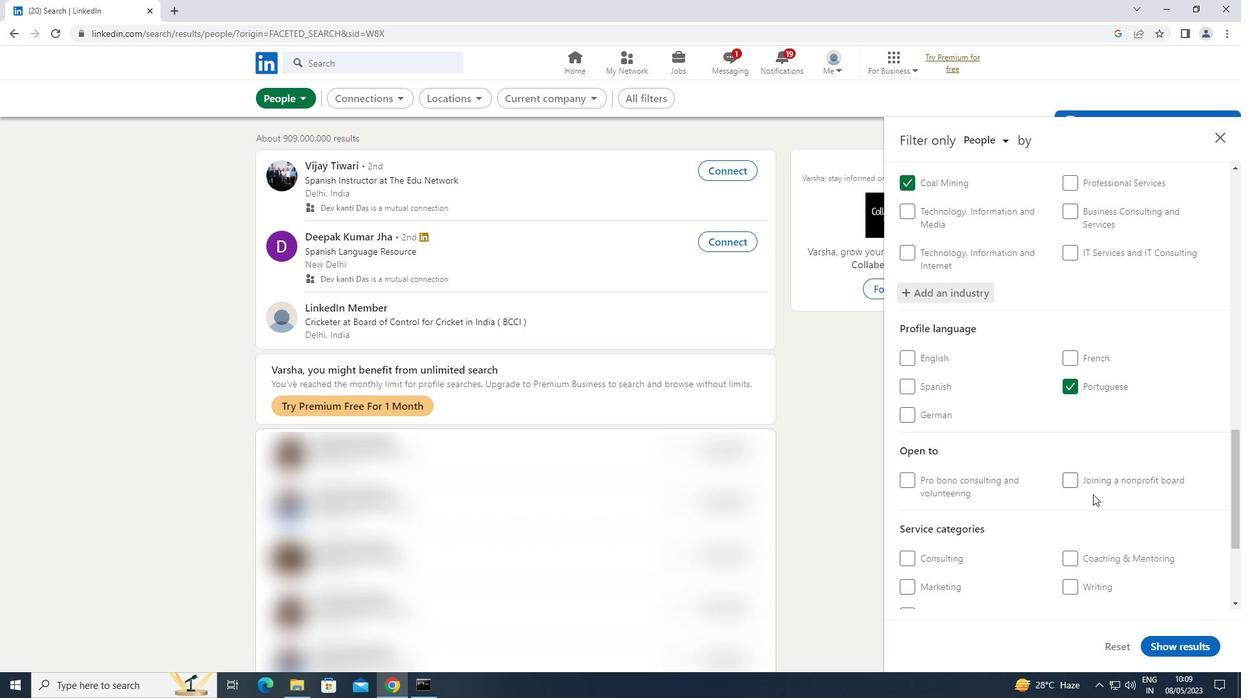 
Action: Mouse scrolled (1104, 495) with delta (0, 0)
Screenshot: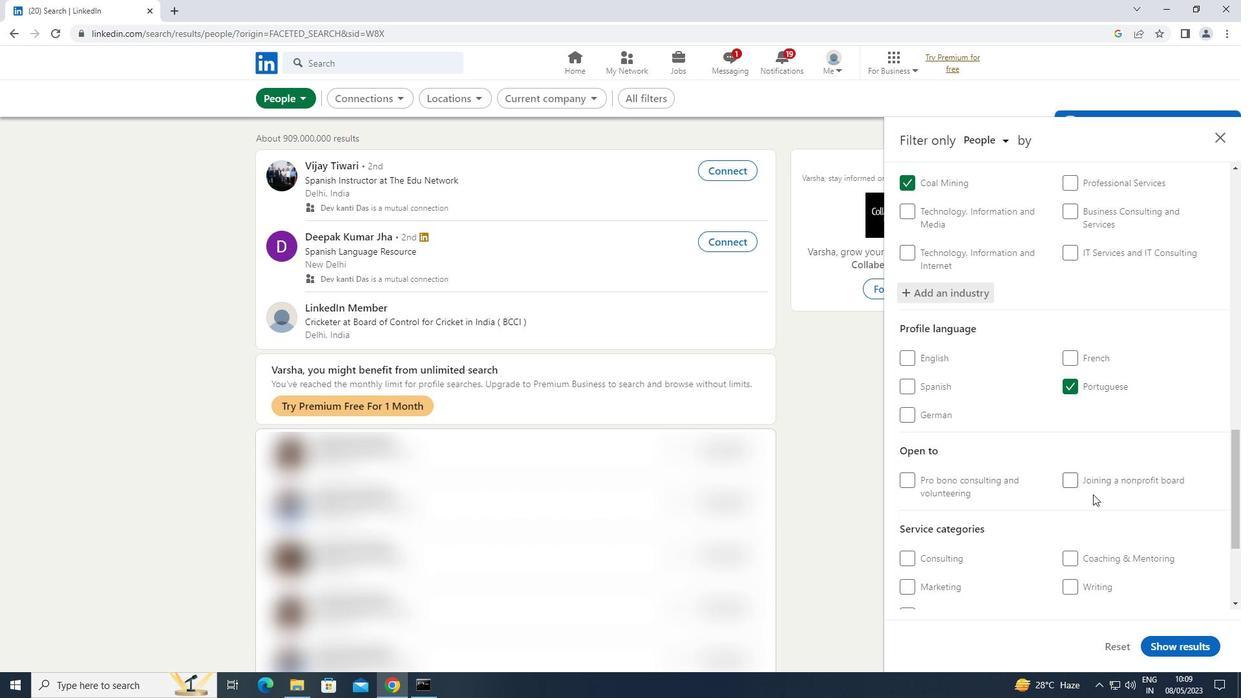 
Action: Mouse moved to (1110, 489)
Screenshot: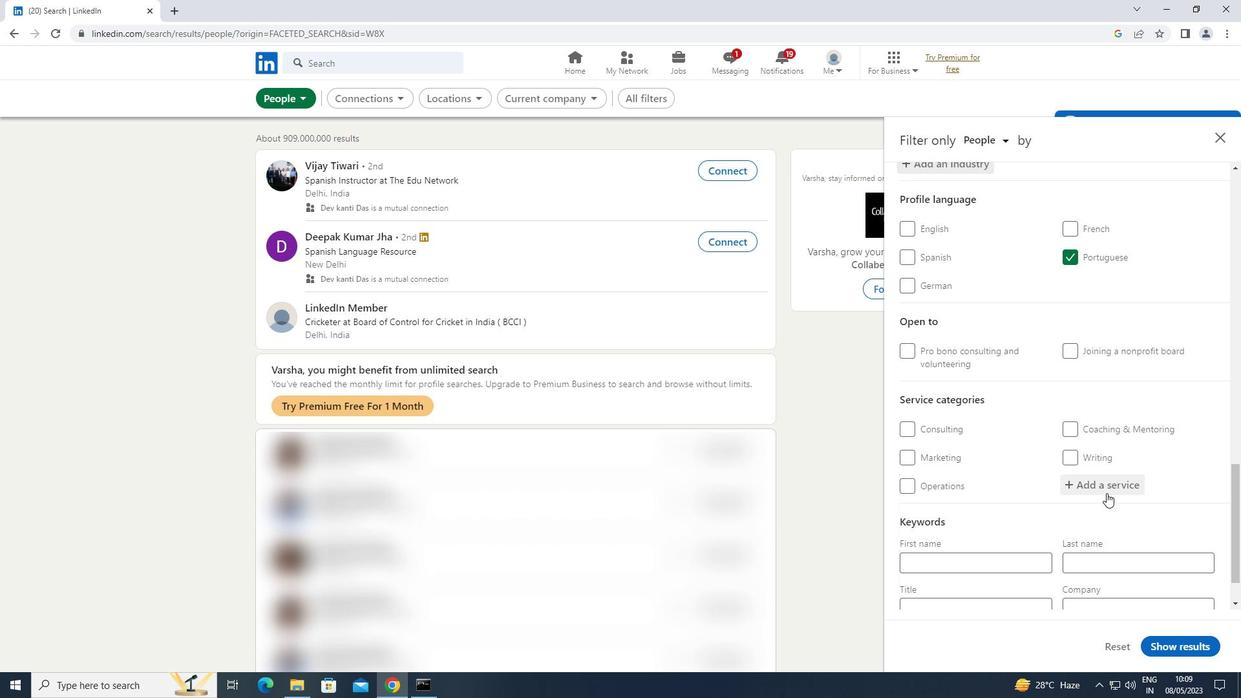
Action: Mouse pressed left at (1110, 489)
Screenshot: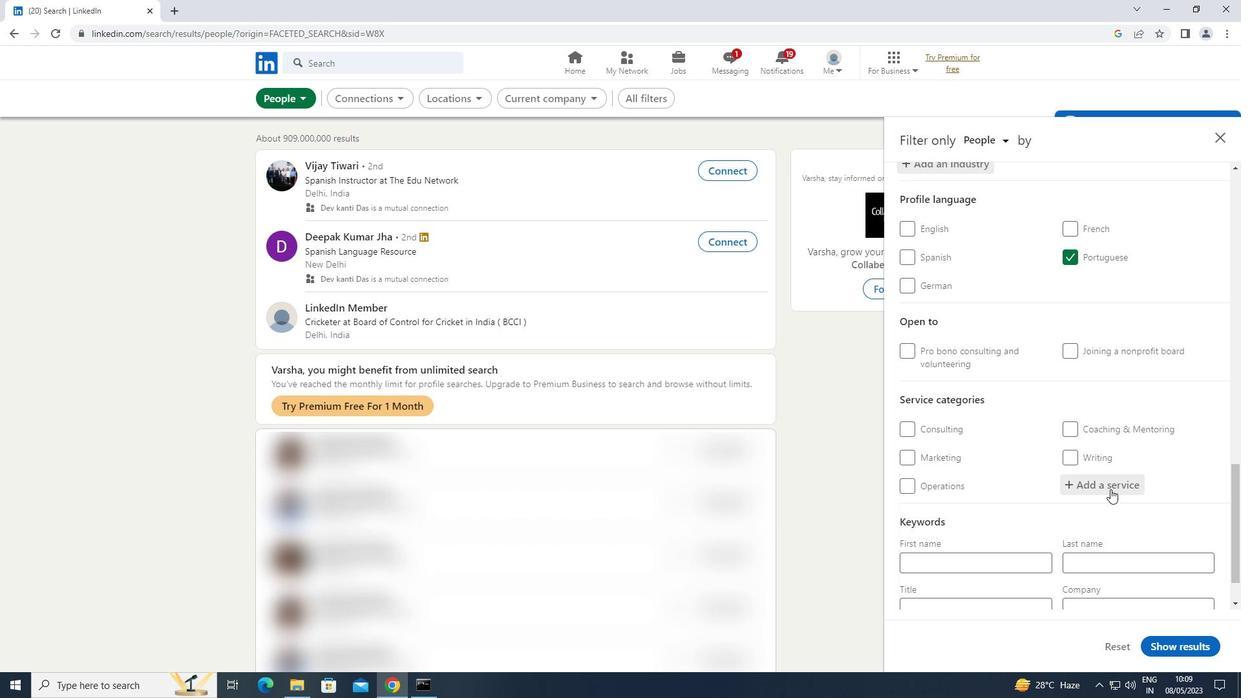 
Action: Mouse moved to (1115, 486)
Screenshot: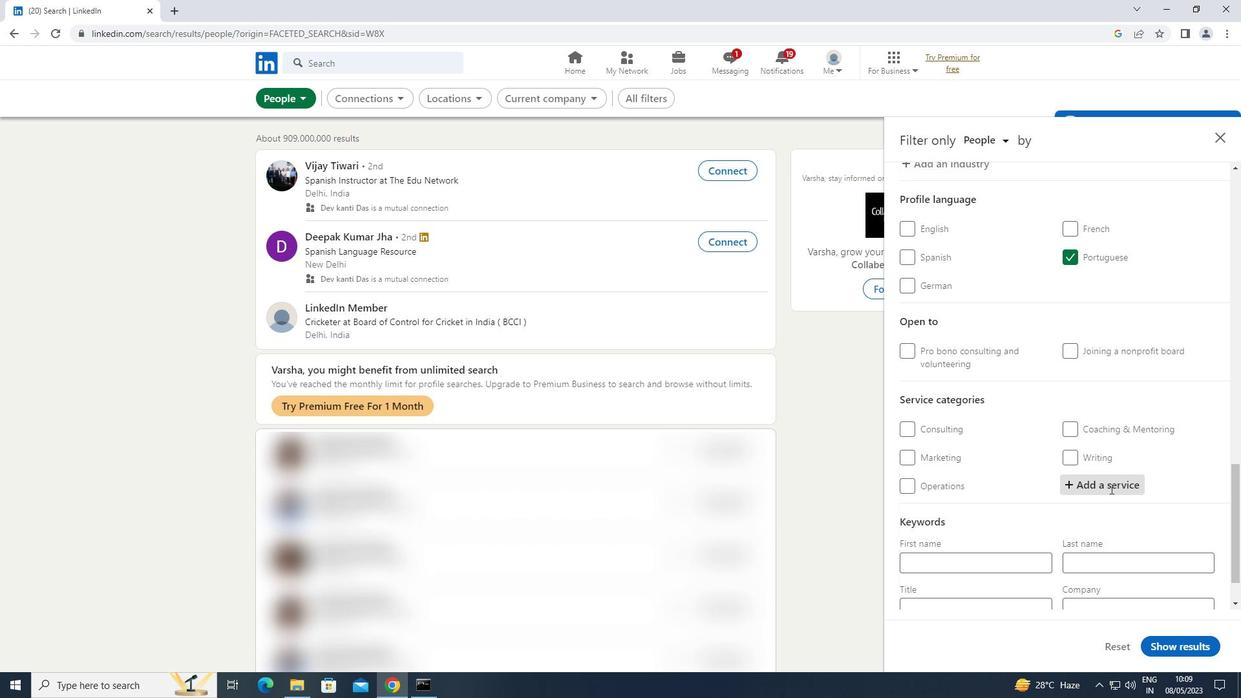 
Action: Key pressed <Key.shift>SUPPORT<Key.shift>TECHNICAL<Key.space><Key.shift>WRITING
Screenshot: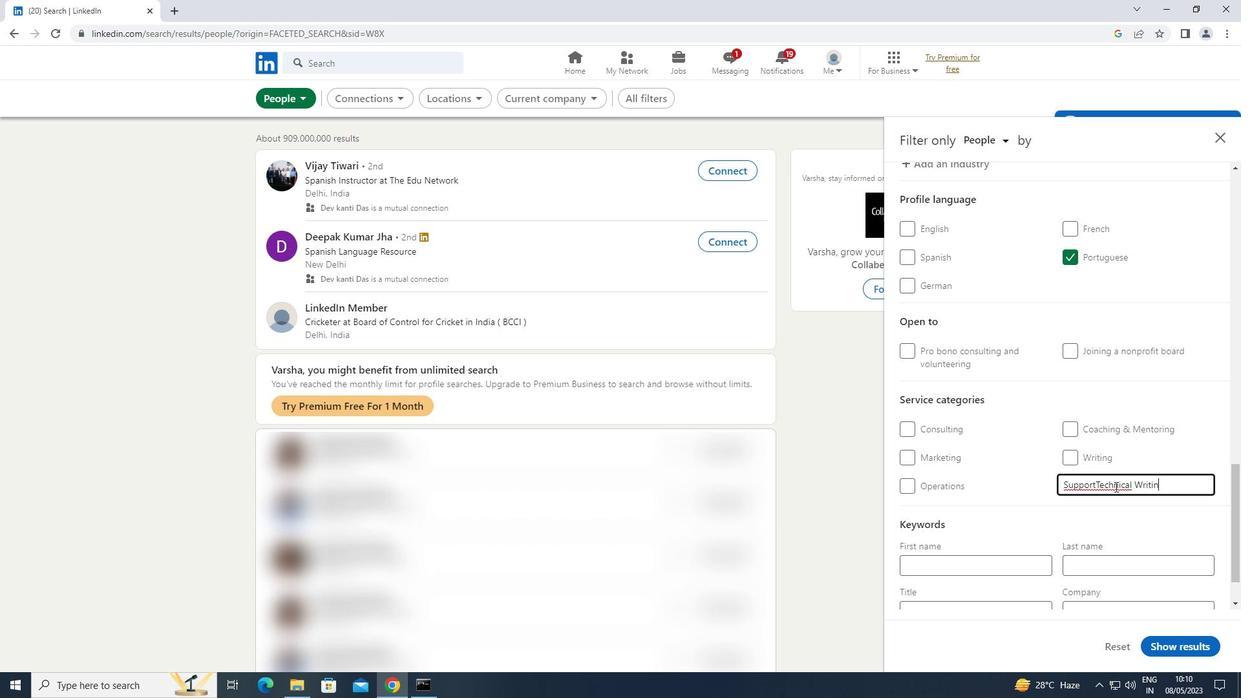 
Action: Mouse moved to (1113, 479)
Screenshot: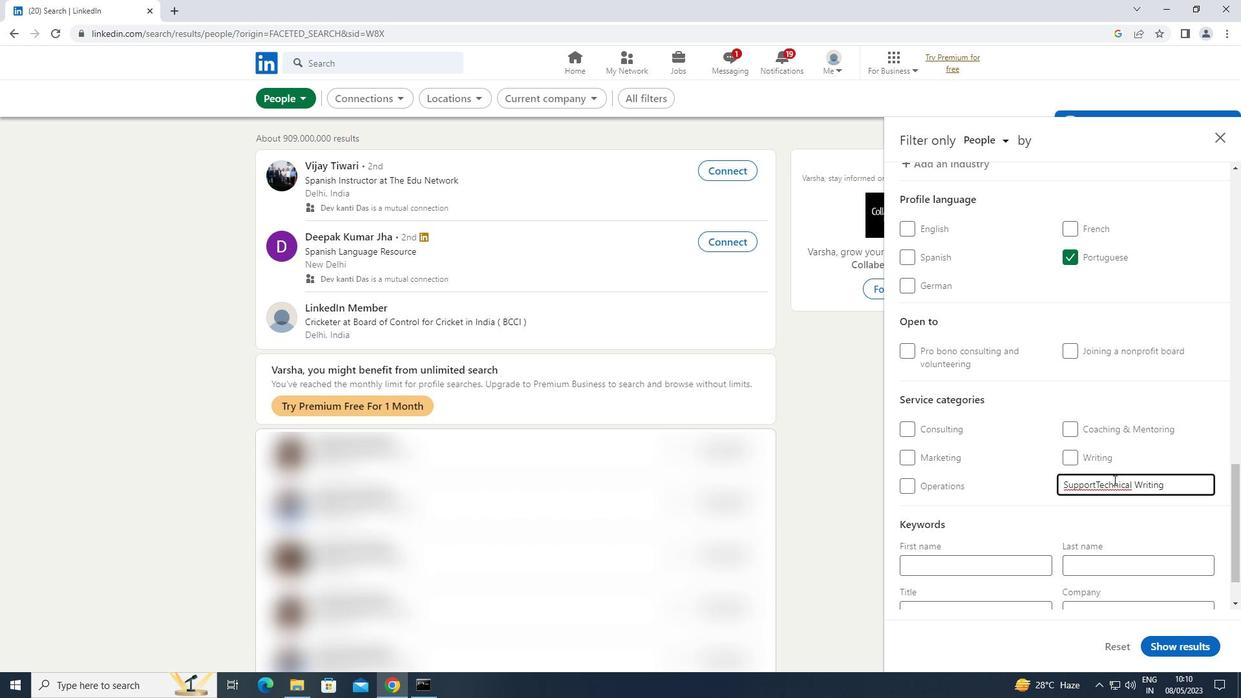 
Action: Mouse scrolled (1113, 479) with delta (0, 0)
Screenshot: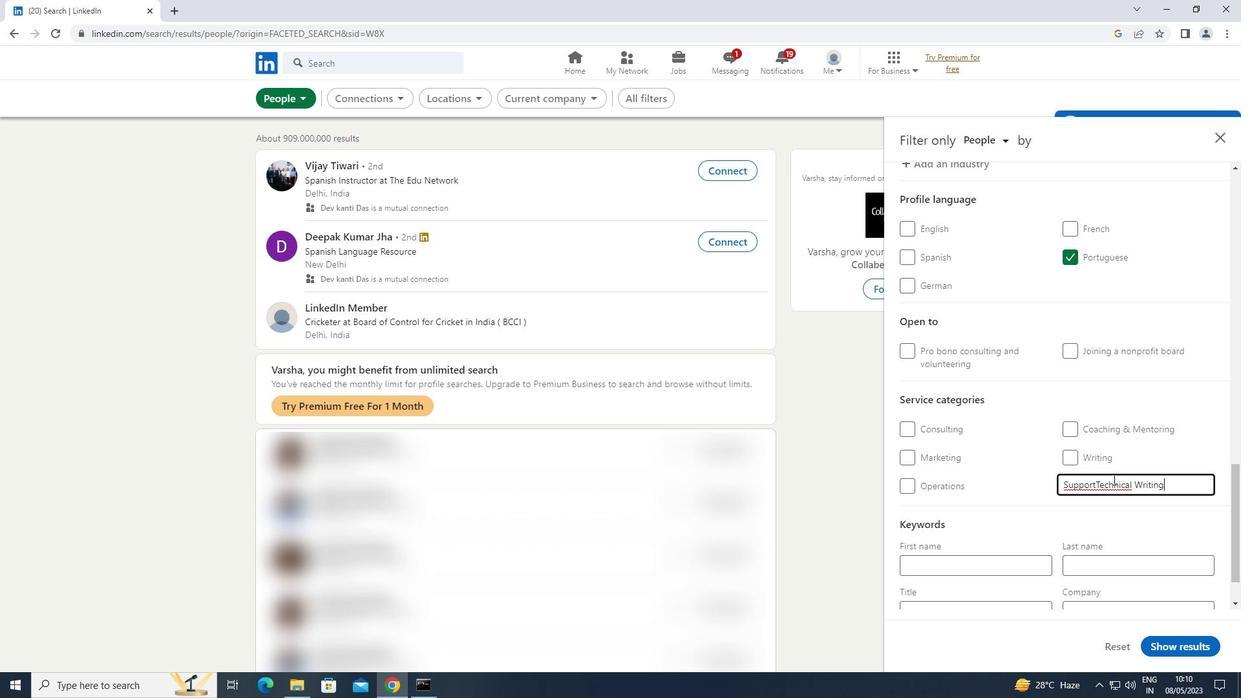 
Action: Mouse scrolled (1113, 479) with delta (0, 0)
Screenshot: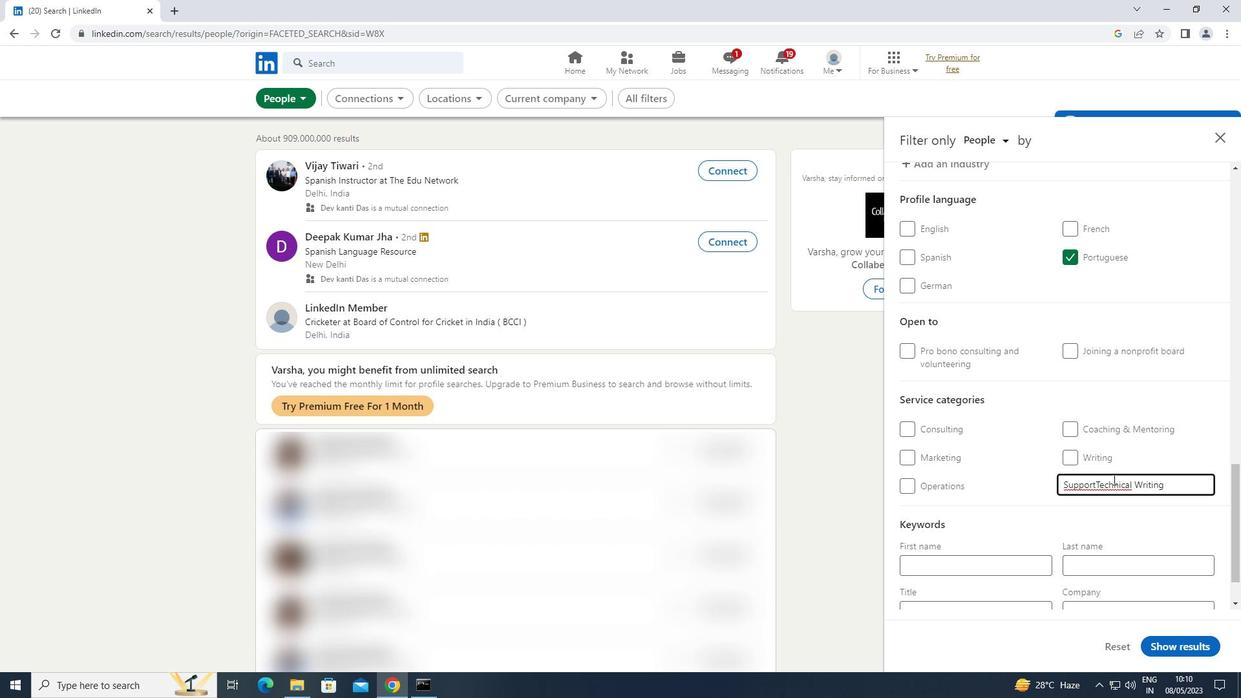 
Action: Mouse moved to (957, 551)
Screenshot: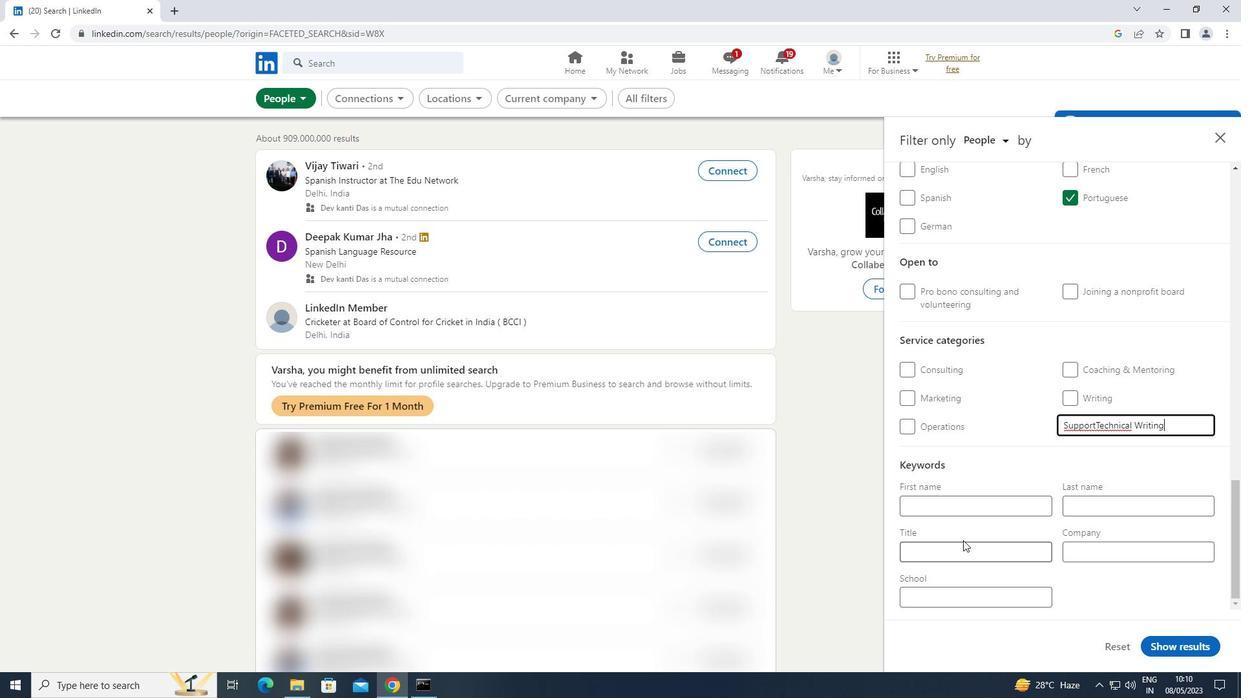 
Action: Mouse pressed left at (957, 551)
Screenshot: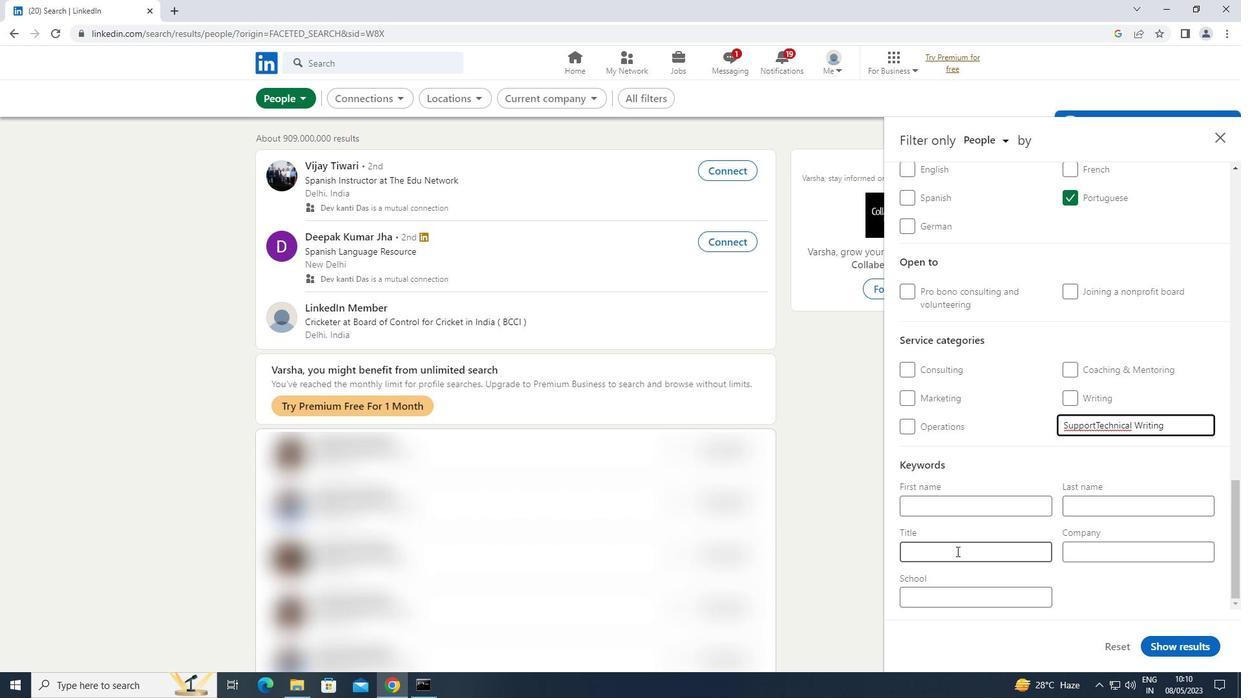 
Action: Key pressed <Key.shift>PHYSICAL<Key.space><Key.shift>THERAPY<Key.space><Key.shift>ASSISTANT
Screenshot: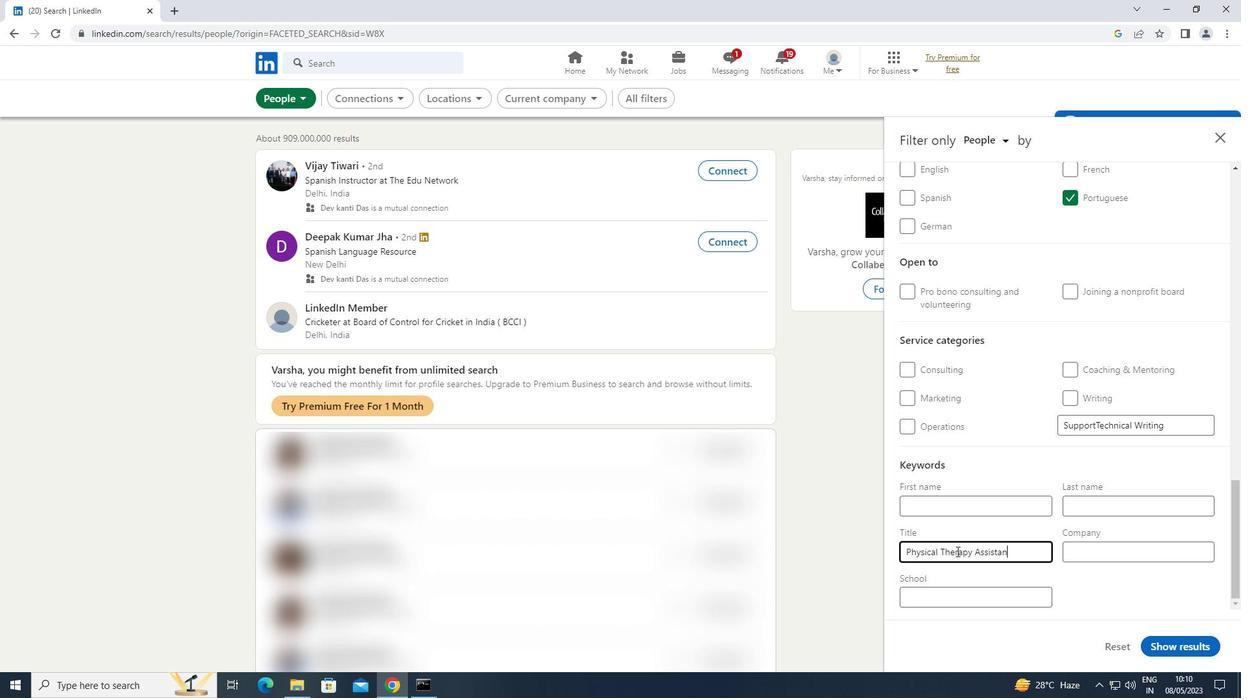 
Action: Mouse moved to (1186, 649)
Screenshot: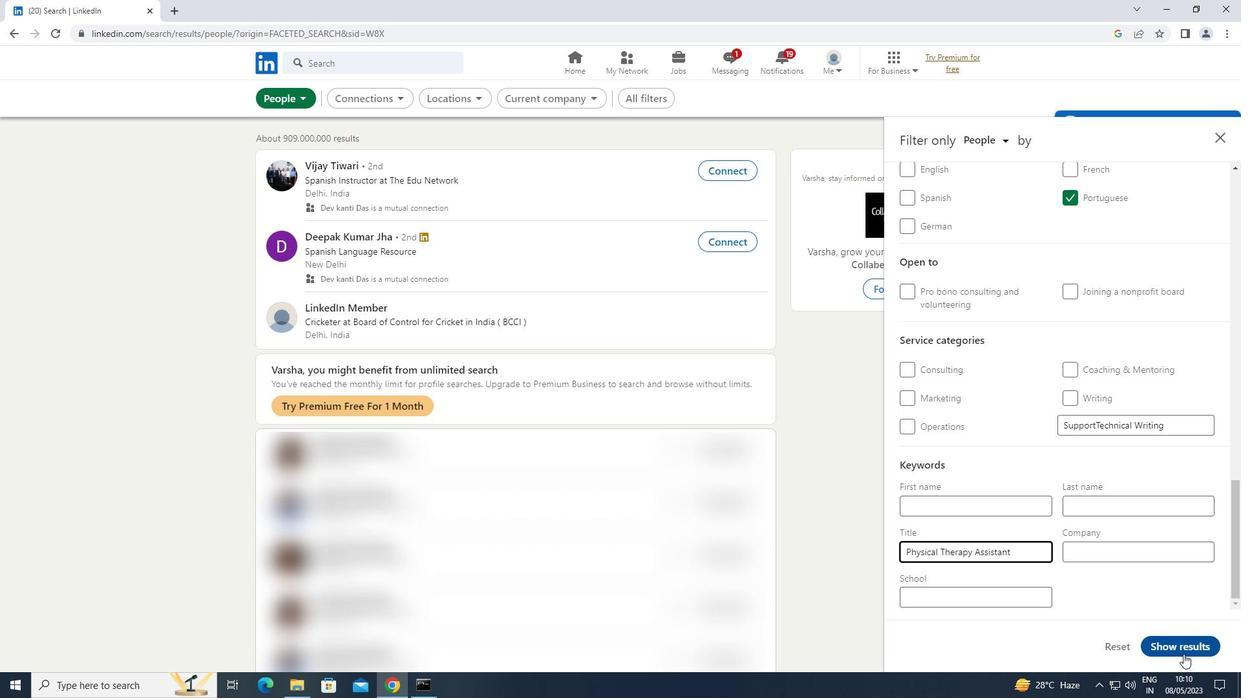 
Action: Mouse pressed left at (1186, 649)
Screenshot: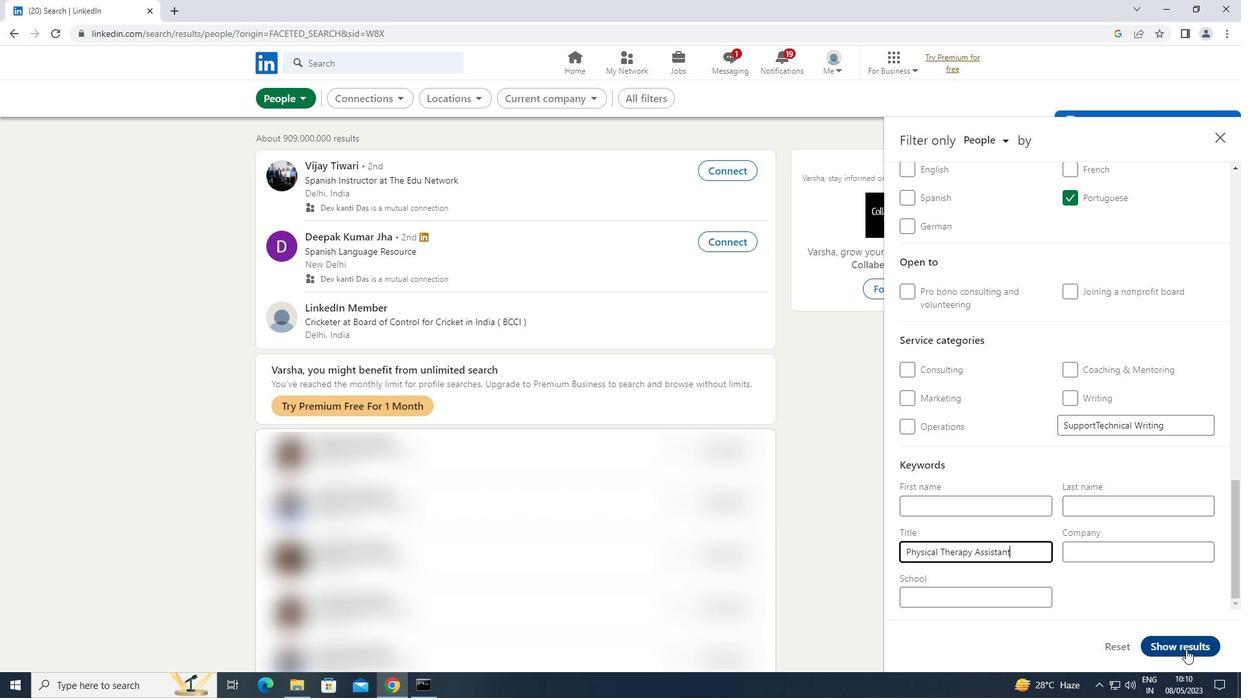 
